 Task: Find connections with filter location Ipís with filter topic #Letsworkwith filter profile language German with filter current company Aditya Birla Group with filter school Dr. D. Y. Patil Institute of Engineering & Technology, Pune with filter industry Paint, Coating, and Adhesive Manufacturing with filter service category Immigration Law with filter keywords title Paralegal
Action: Mouse moved to (611, 105)
Screenshot: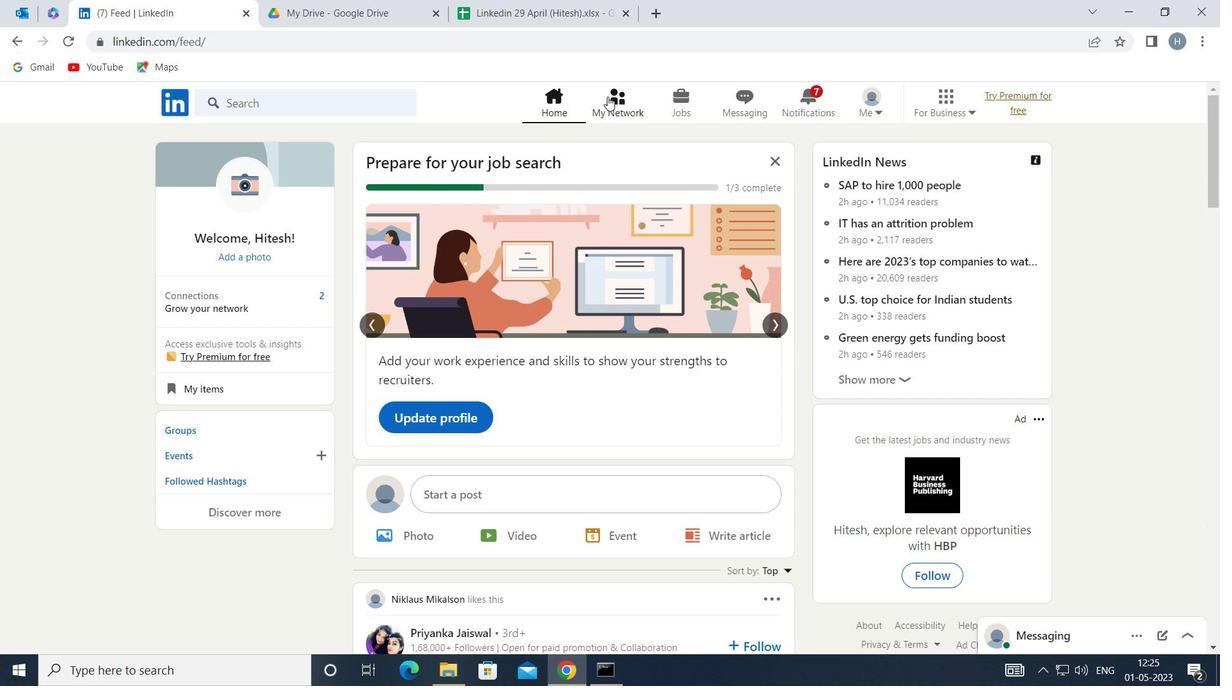 
Action: Mouse pressed left at (611, 105)
Screenshot: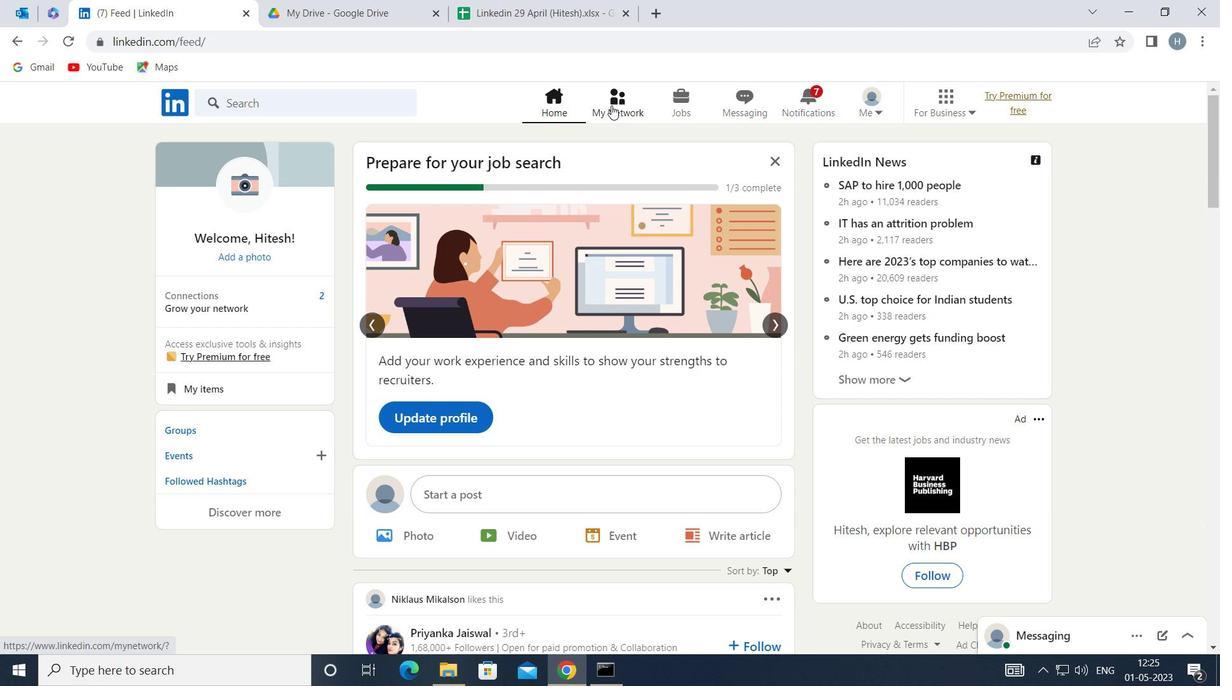 
Action: Mouse moved to (343, 193)
Screenshot: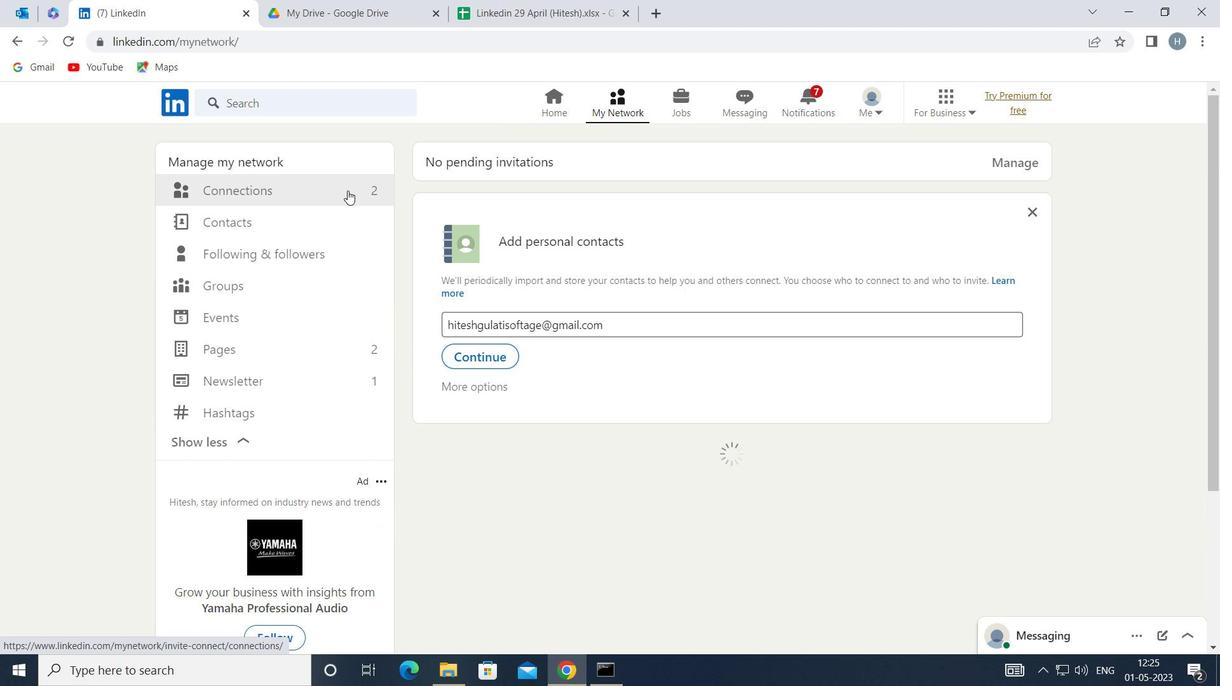 
Action: Mouse pressed left at (343, 193)
Screenshot: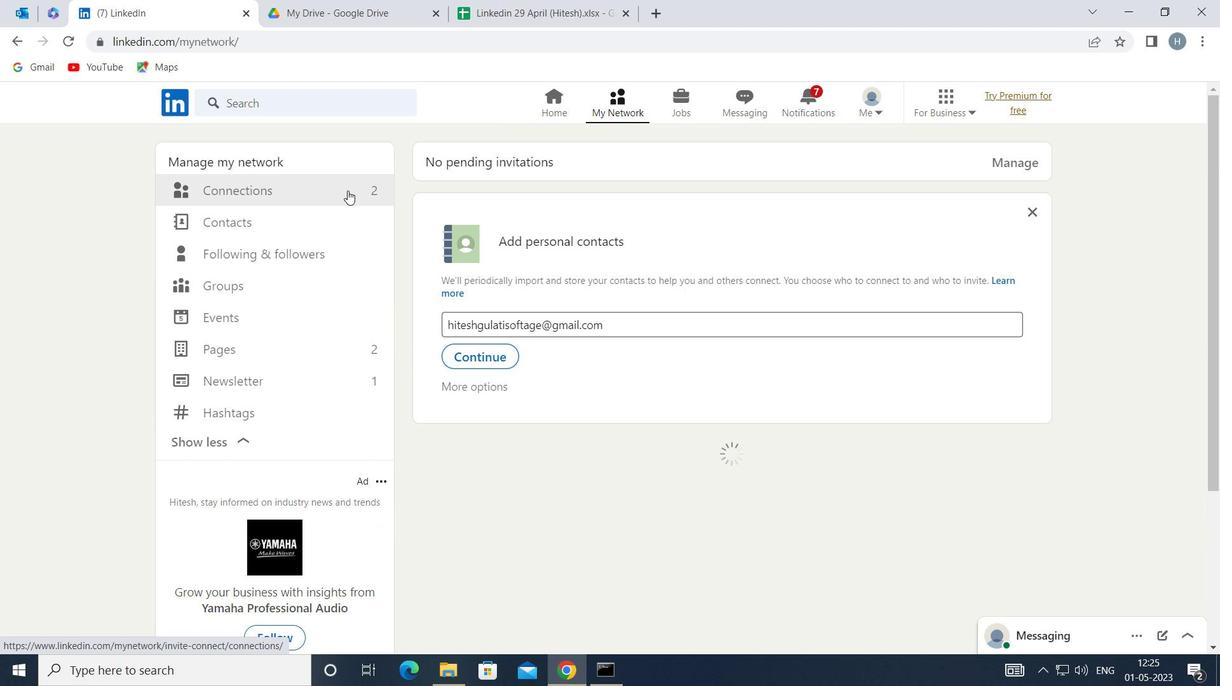 
Action: Mouse moved to (707, 194)
Screenshot: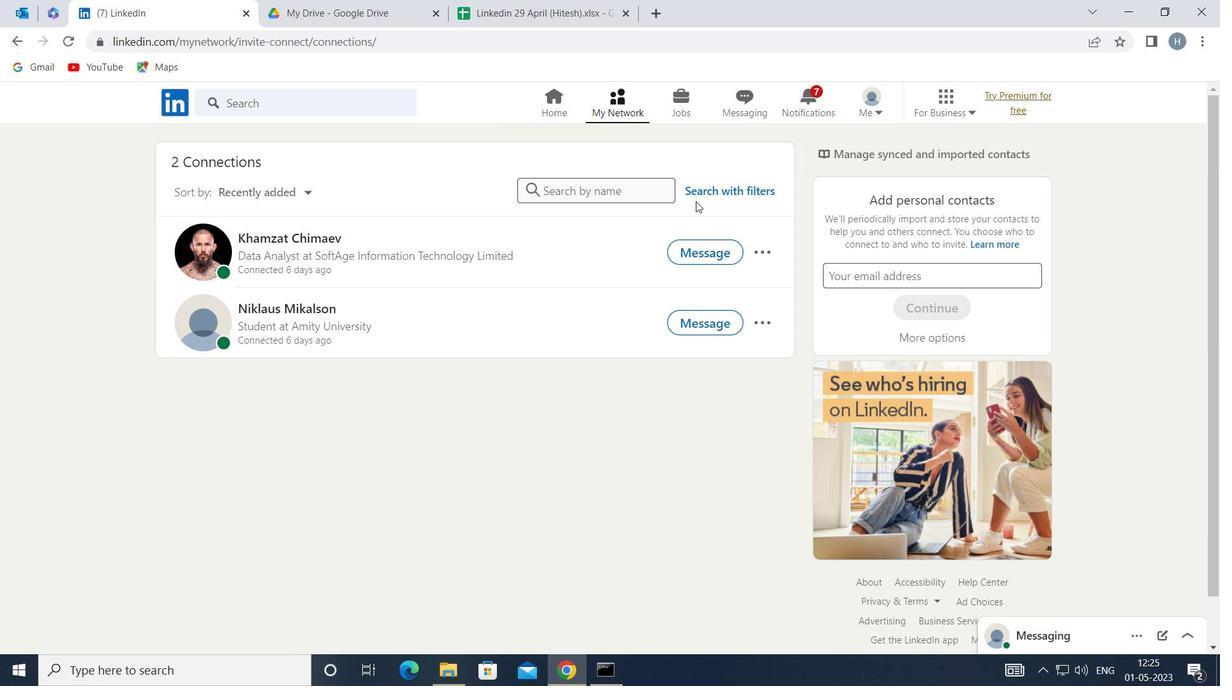 
Action: Mouse pressed left at (707, 194)
Screenshot: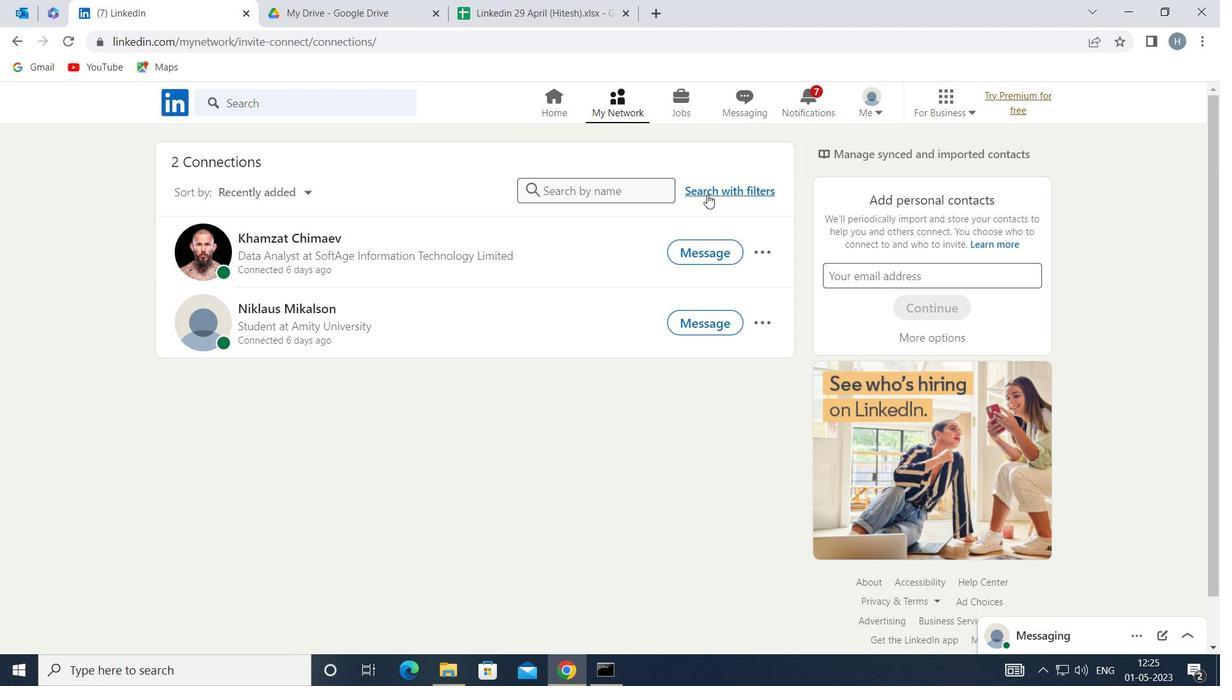 
Action: Mouse moved to (662, 148)
Screenshot: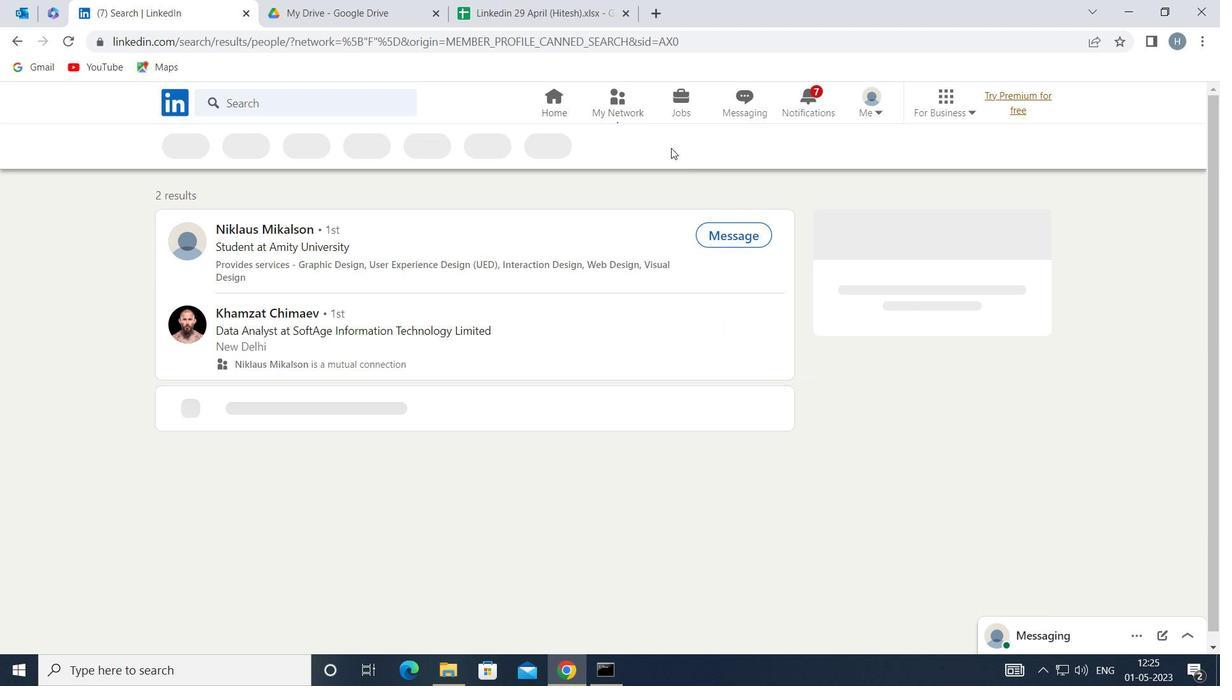 
Action: Mouse pressed left at (662, 148)
Screenshot: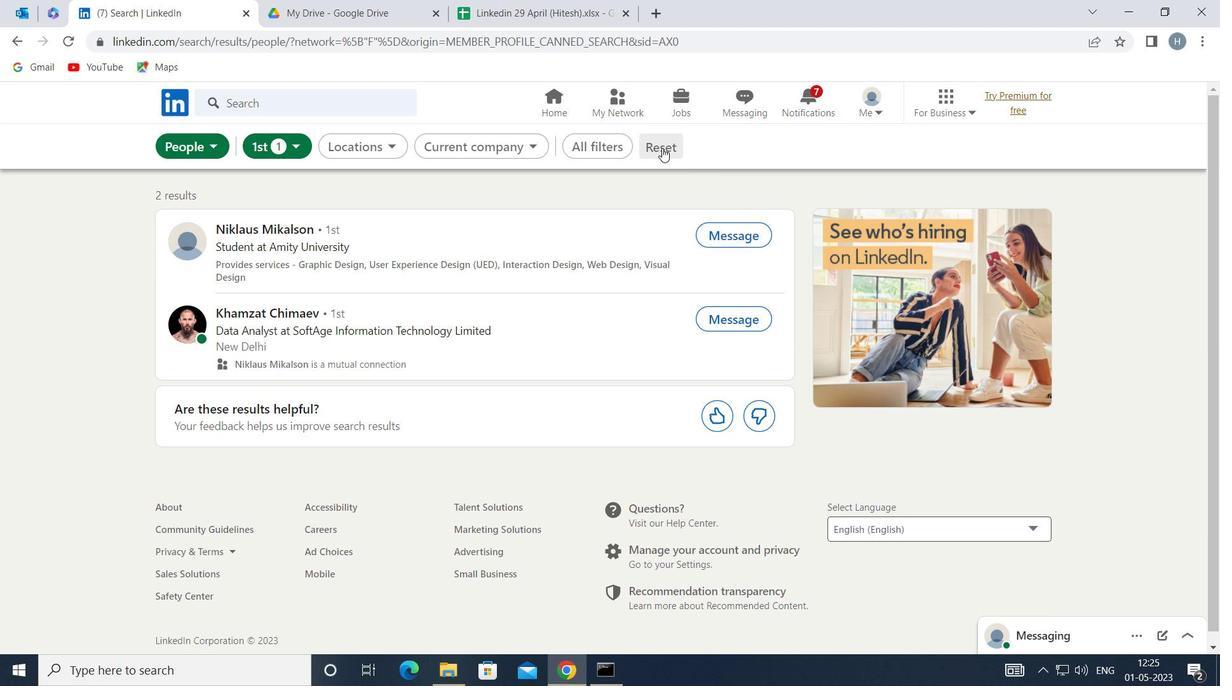 
Action: Mouse moved to (658, 151)
Screenshot: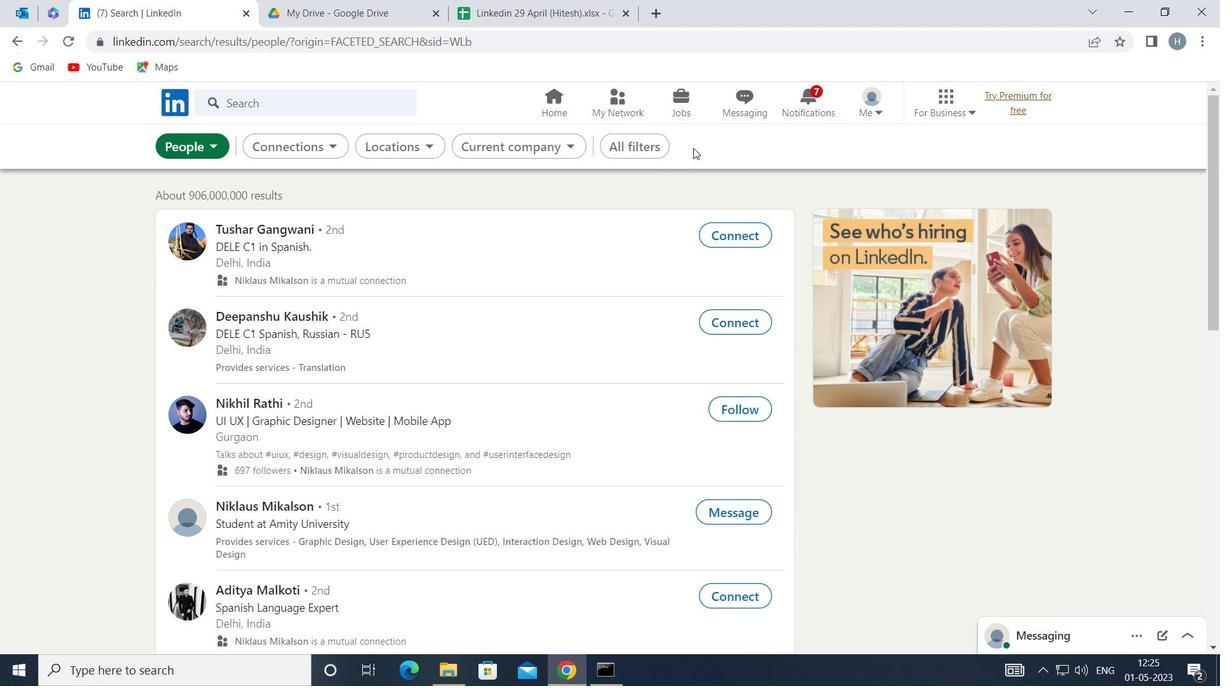 
Action: Mouse pressed left at (658, 151)
Screenshot: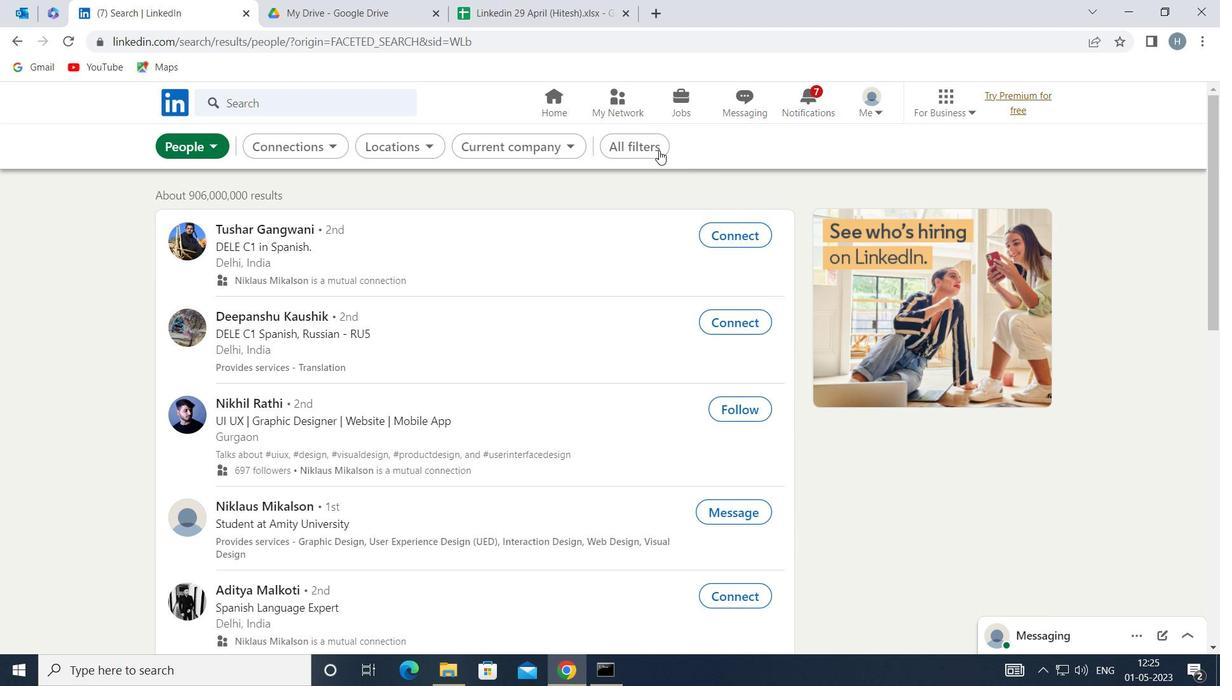 
Action: Mouse moved to (873, 337)
Screenshot: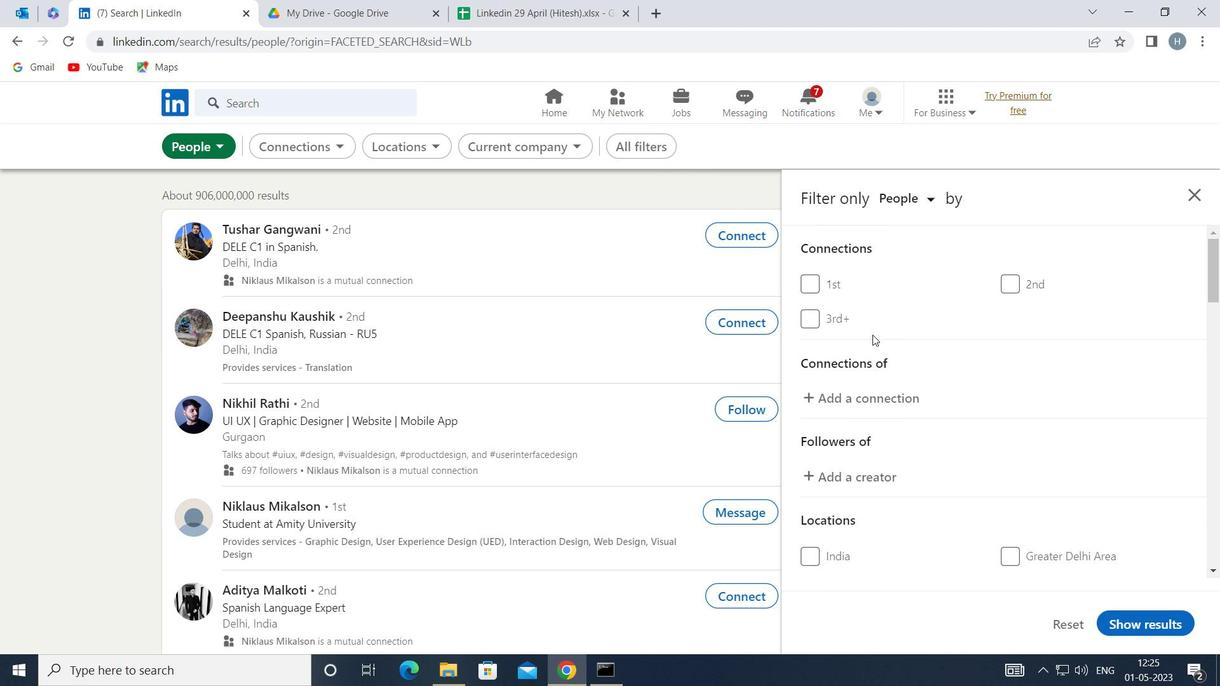 
Action: Mouse scrolled (873, 336) with delta (0, 0)
Screenshot: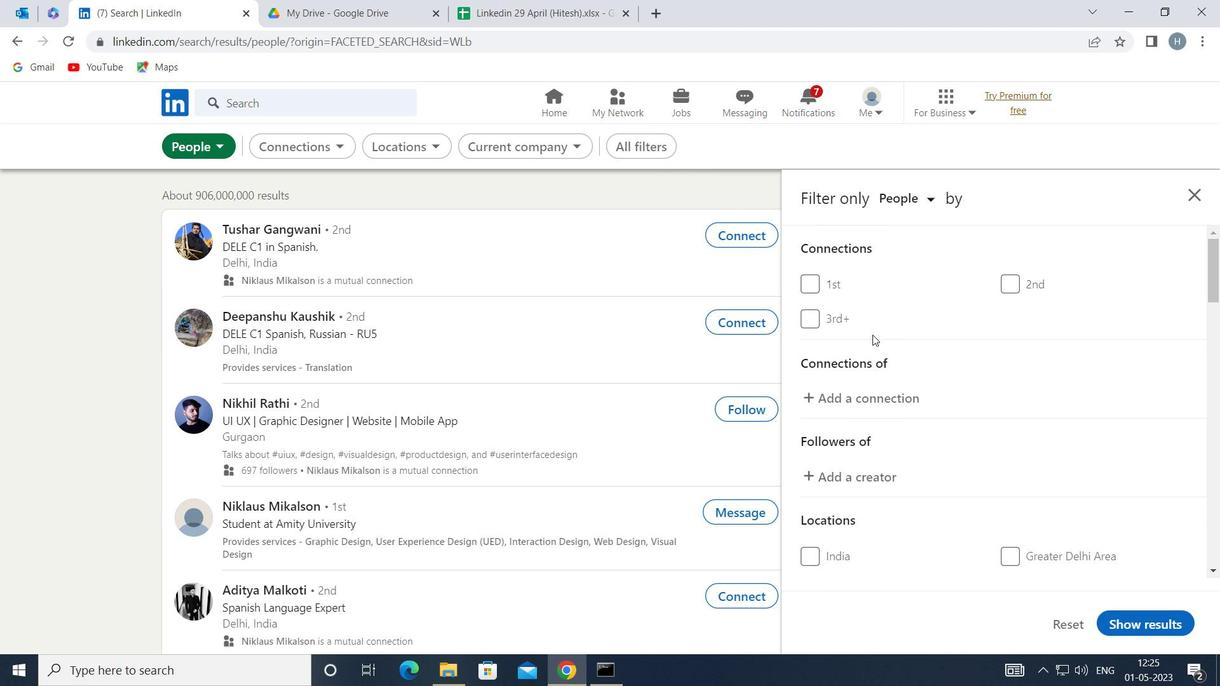 
Action: Mouse moved to (874, 339)
Screenshot: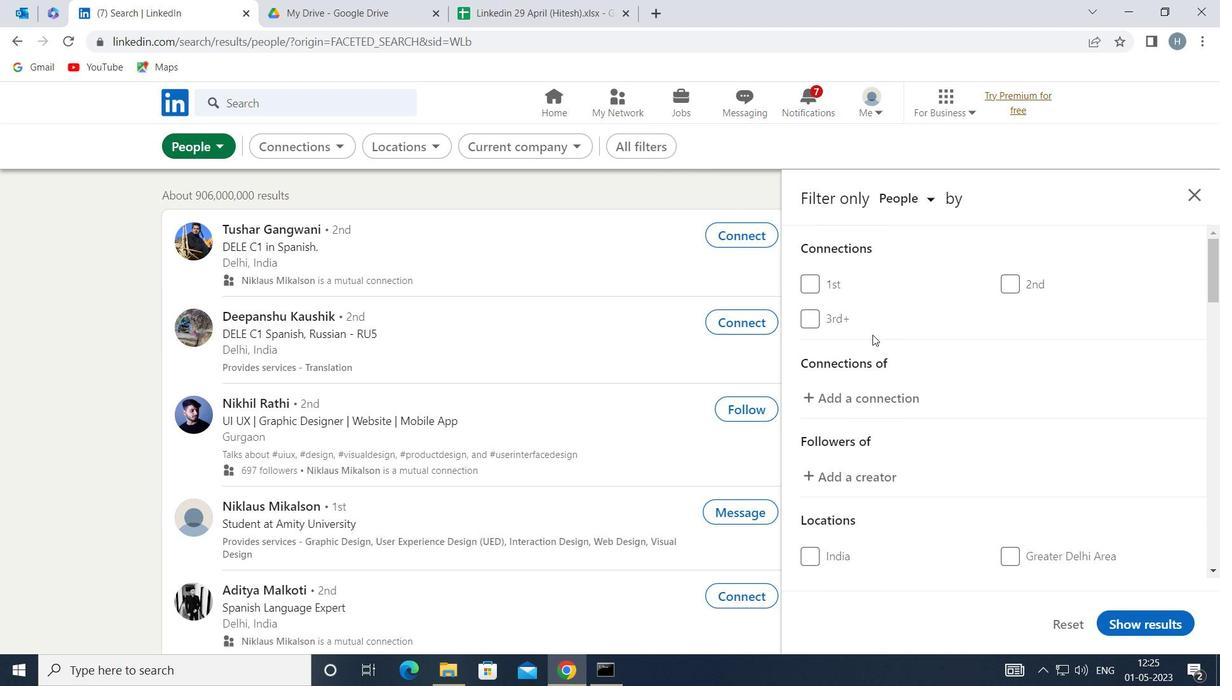 
Action: Mouse scrolled (874, 339) with delta (0, 0)
Screenshot: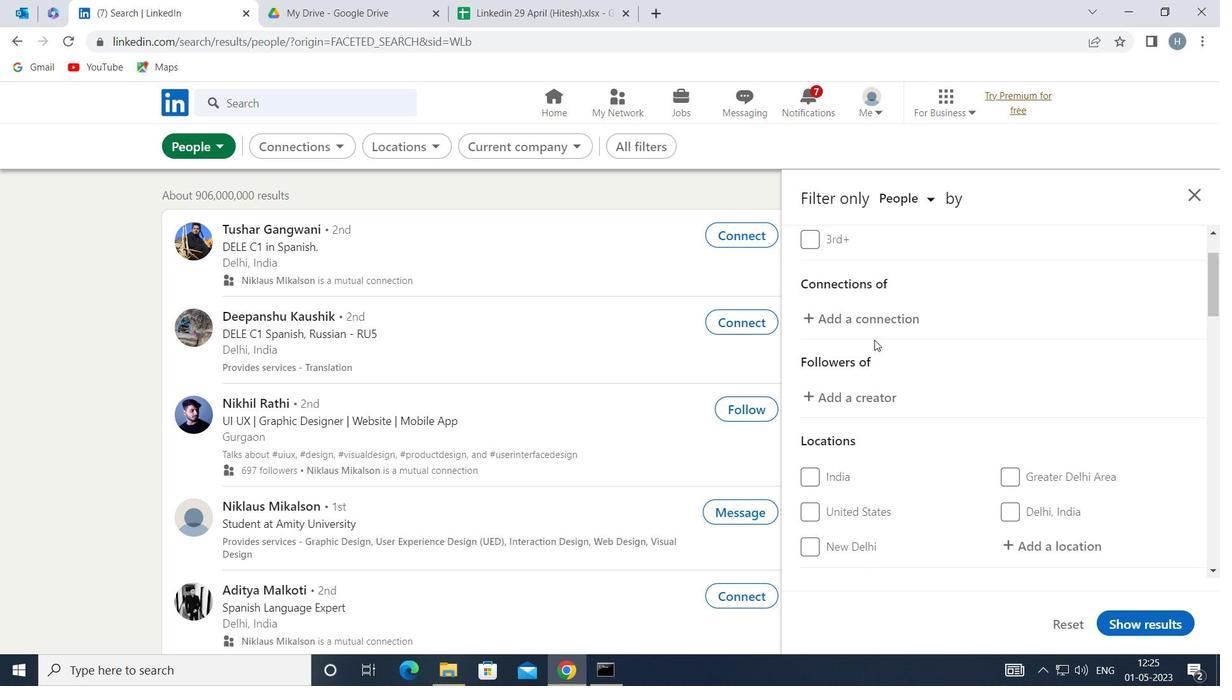 
Action: Mouse scrolled (874, 339) with delta (0, 0)
Screenshot: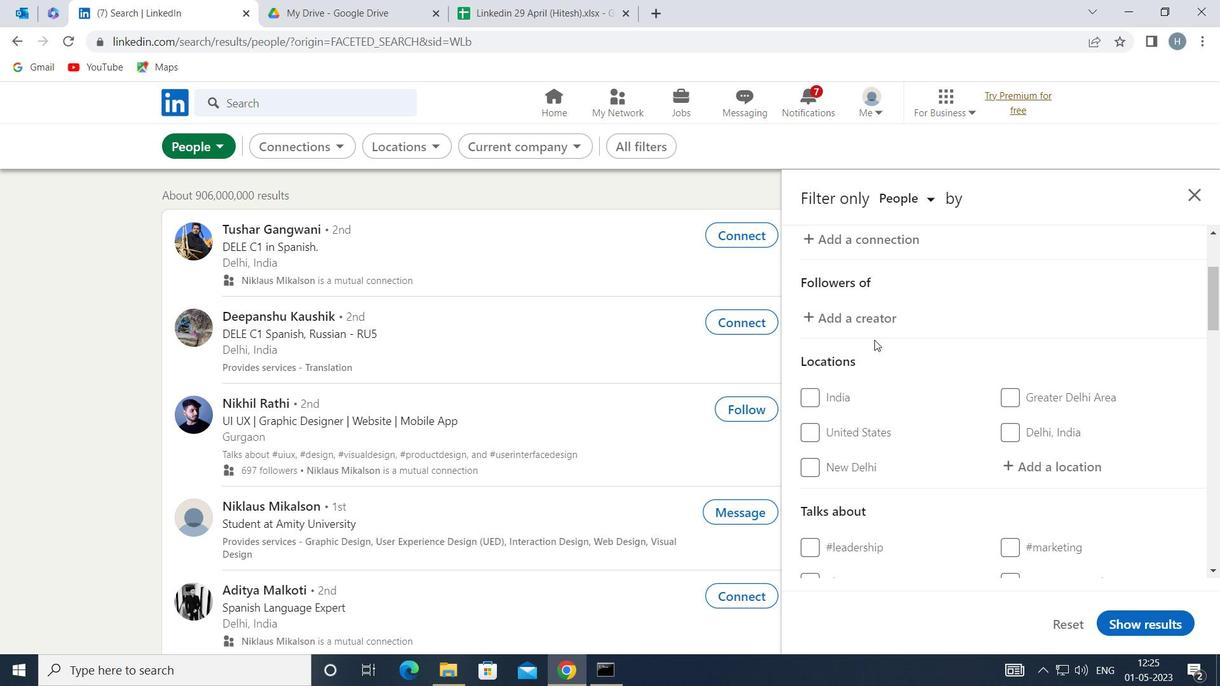 
Action: Mouse moved to (1031, 393)
Screenshot: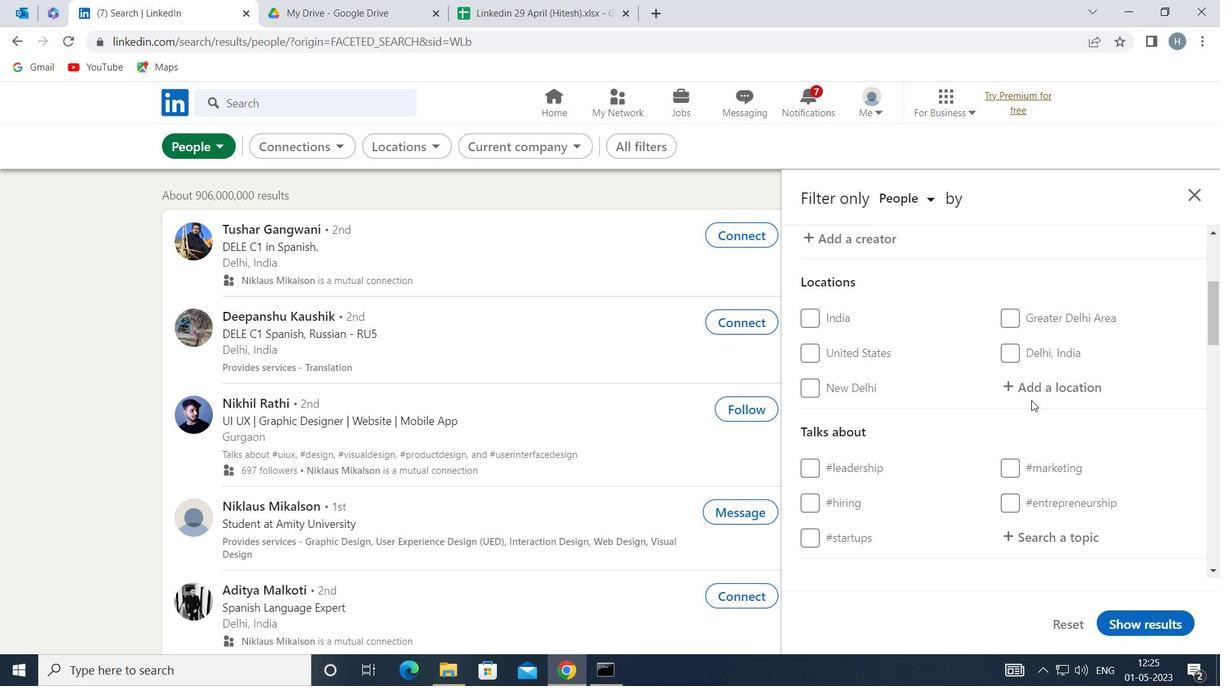 
Action: Mouse pressed left at (1031, 393)
Screenshot: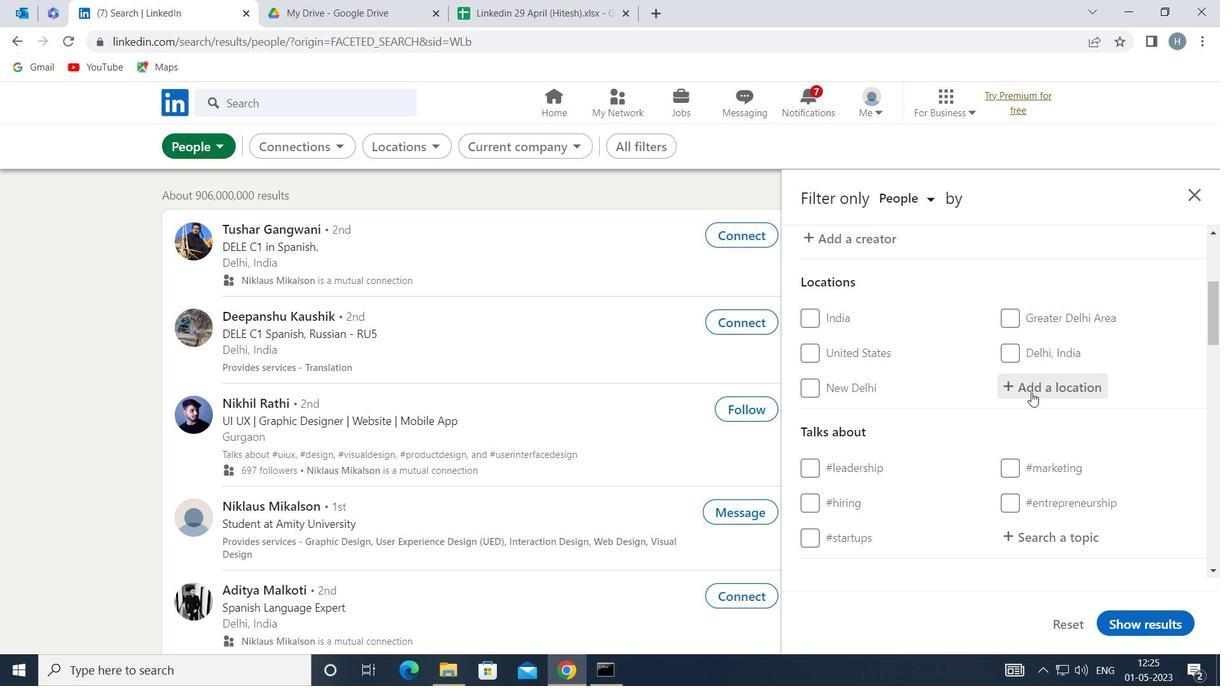 
Action: Mouse moved to (1031, 392)
Screenshot: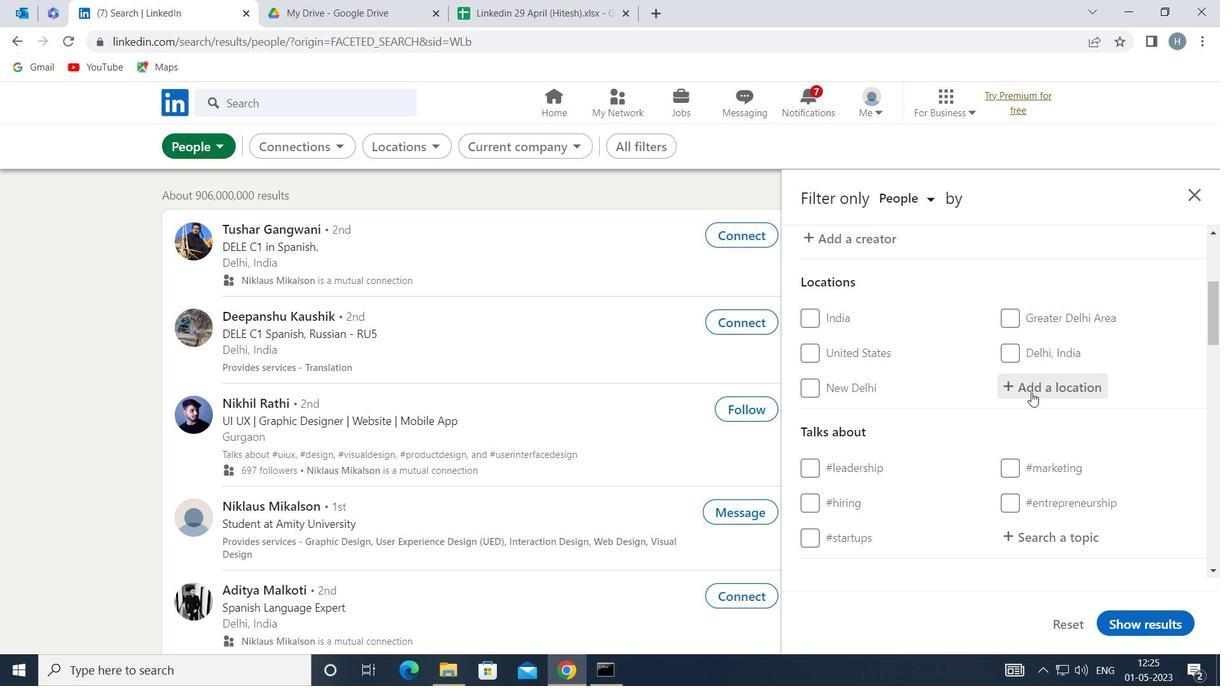 
Action: Key pressed <Key.shift><Key.shift><Key.shift><Key.shift><Key.shift><Key.shift><Key.shift><Key.shift><Key.shift>IPIS
Screenshot: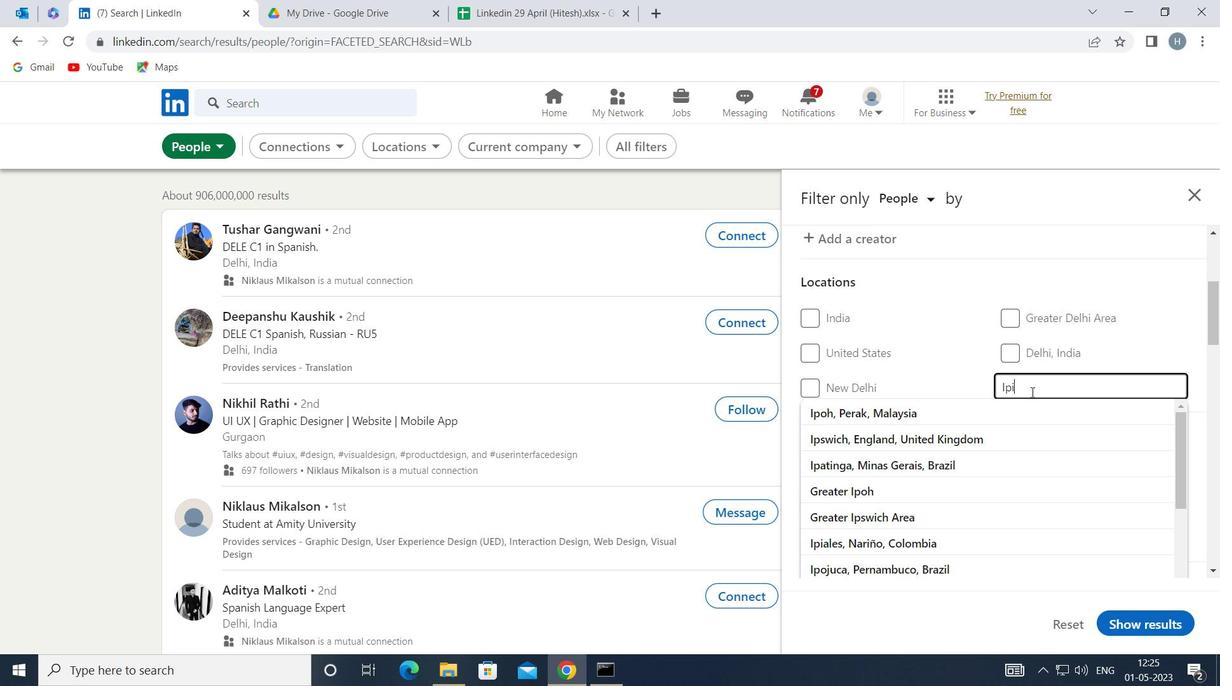 
Action: Mouse moved to (1016, 410)
Screenshot: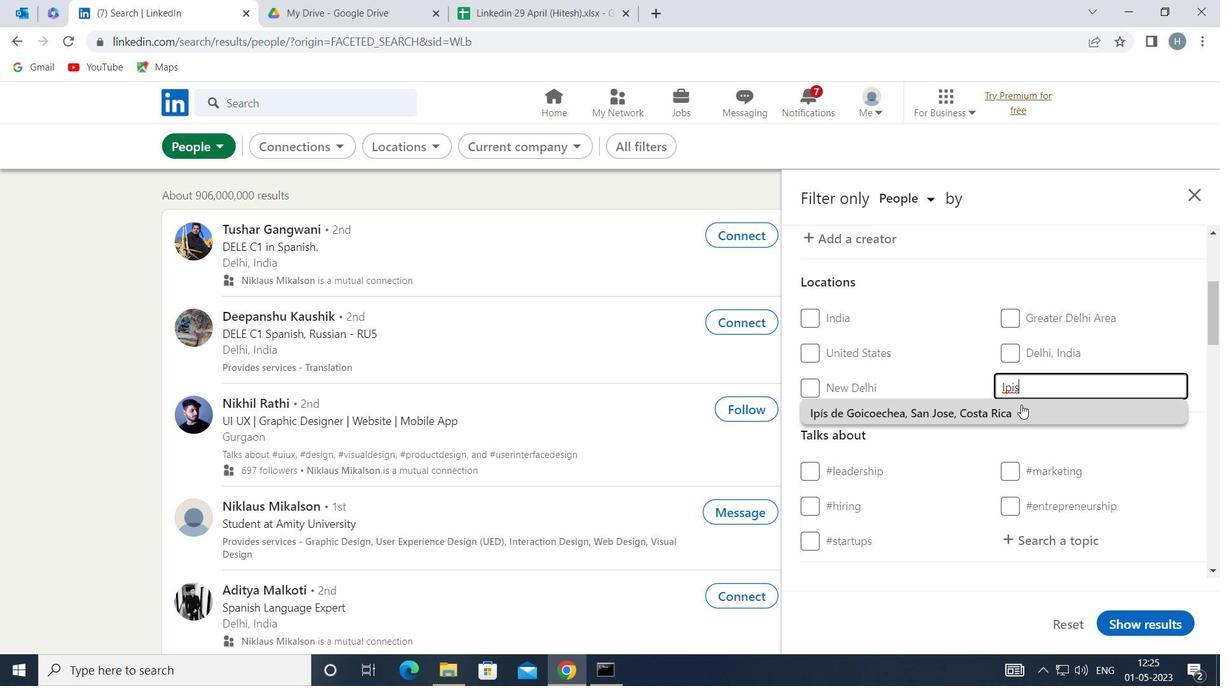 
Action: Mouse pressed left at (1016, 410)
Screenshot: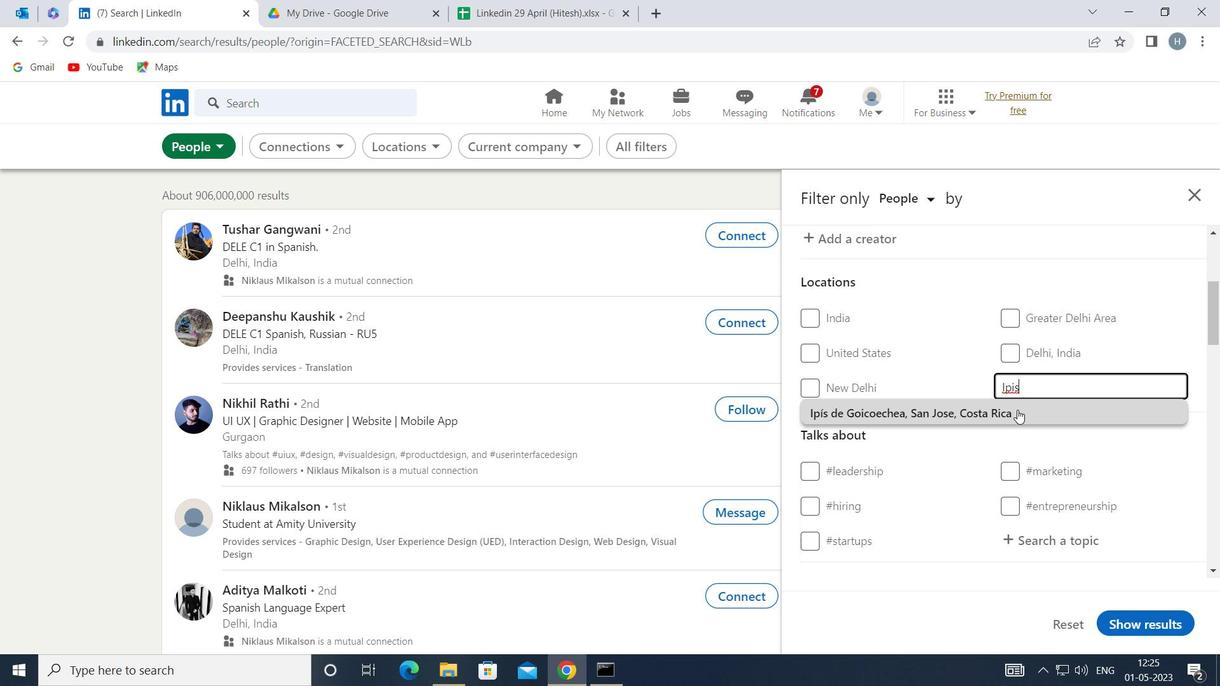 
Action: Mouse scrolled (1016, 409) with delta (0, 0)
Screenshot: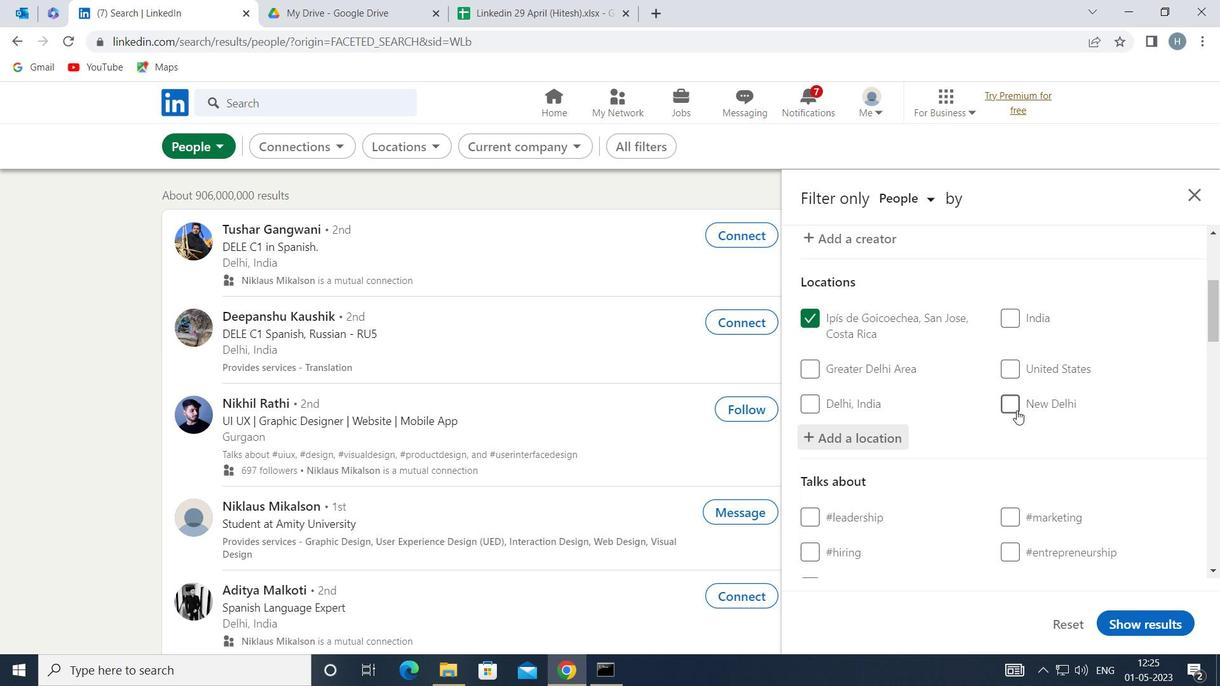 
Action: Mouse scrolled (1016, 409) with delta (0, 0)
Screenshot: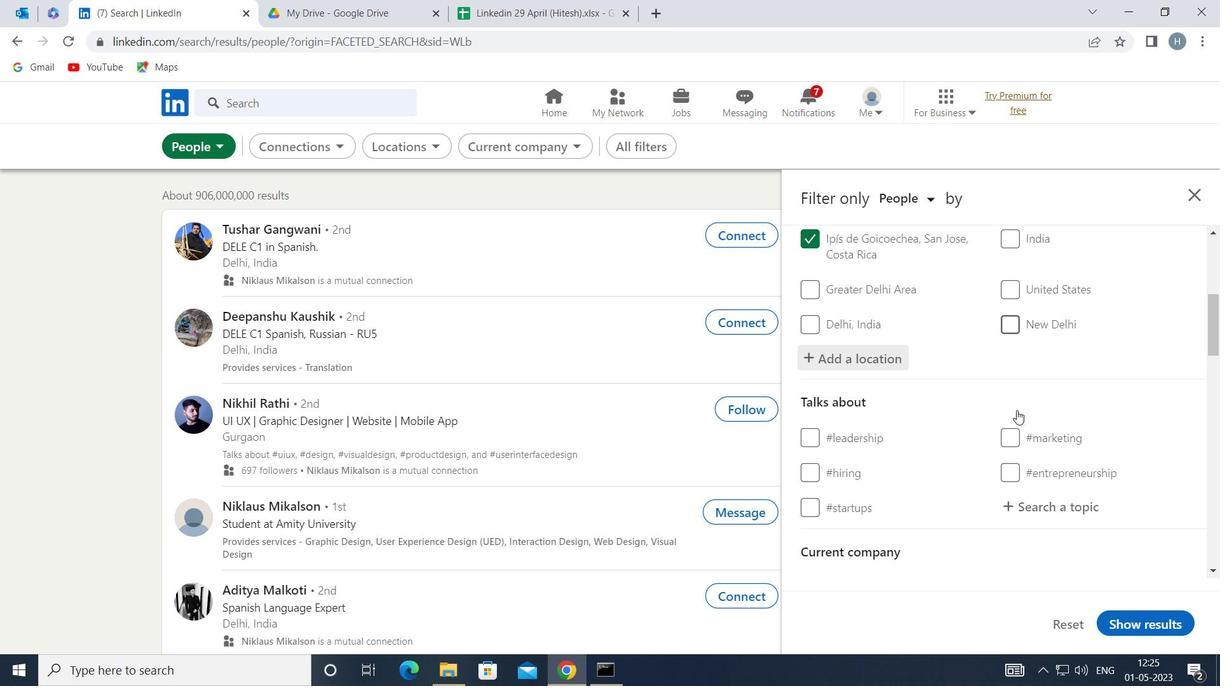 
Action: Mouse moved to (1034, 427)
Screenshot: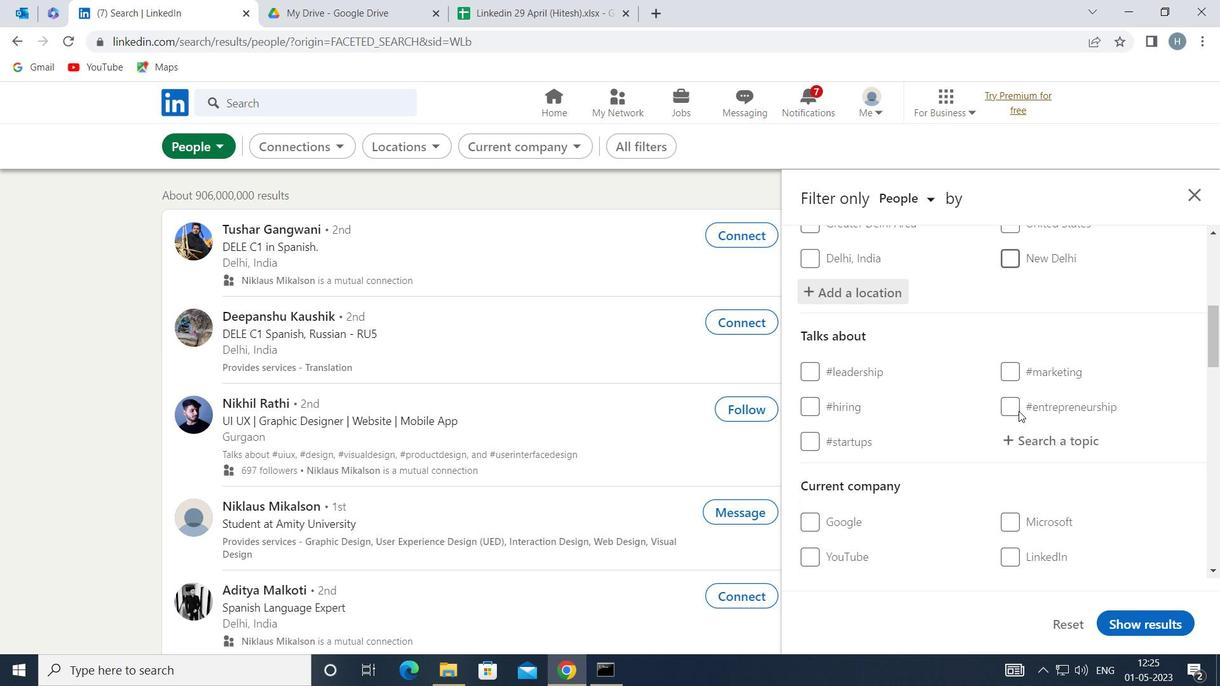 
Action: Mouse pressed left at (1034, 427)
Screenshot: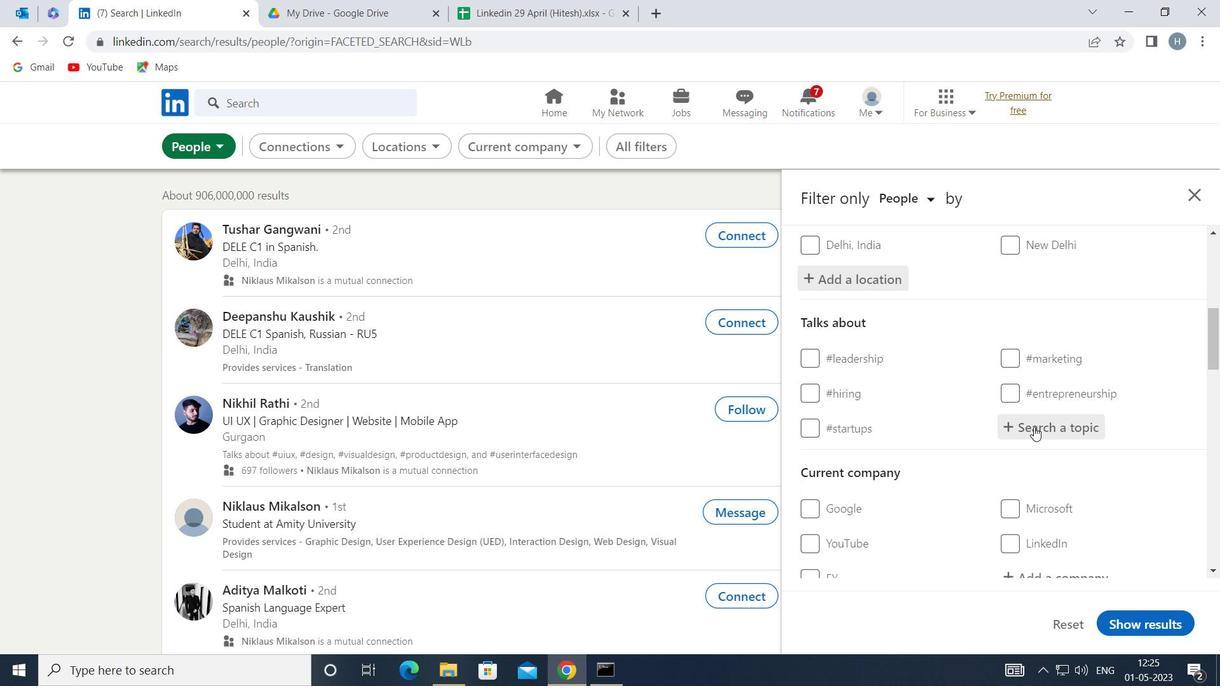 
Action: Key pressed <Key.shift>LETSWOR
Screenshot: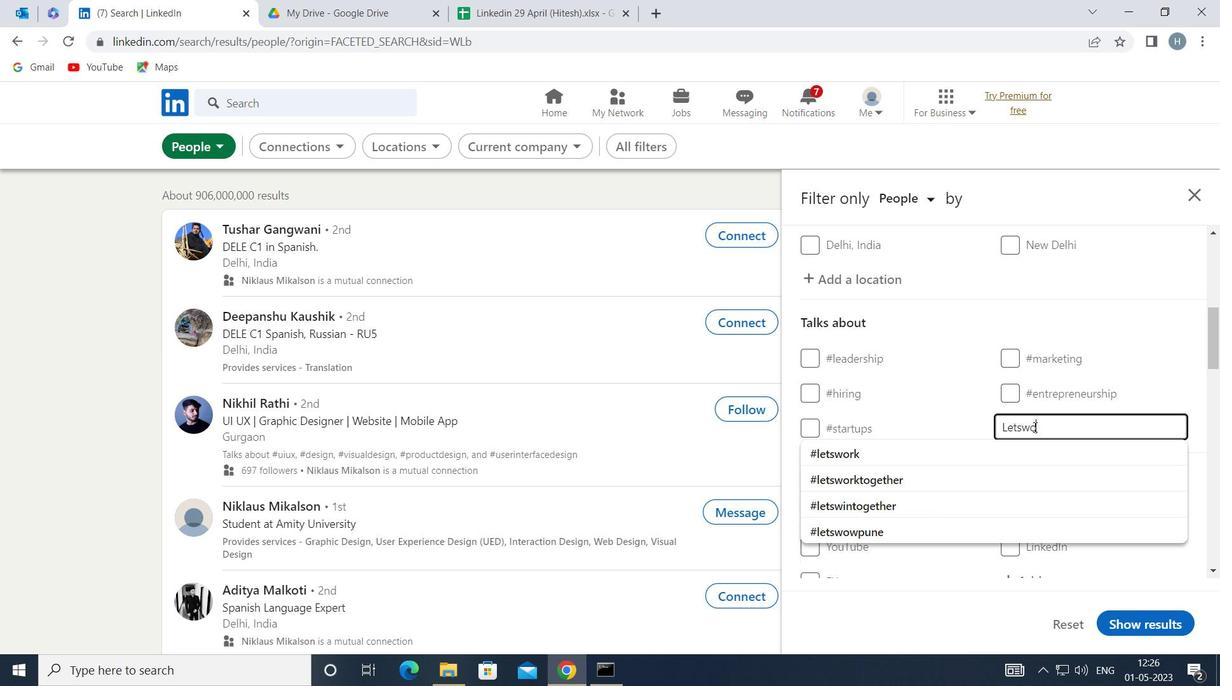 
Action: Mouse moved to (972, 446)
Screenshot: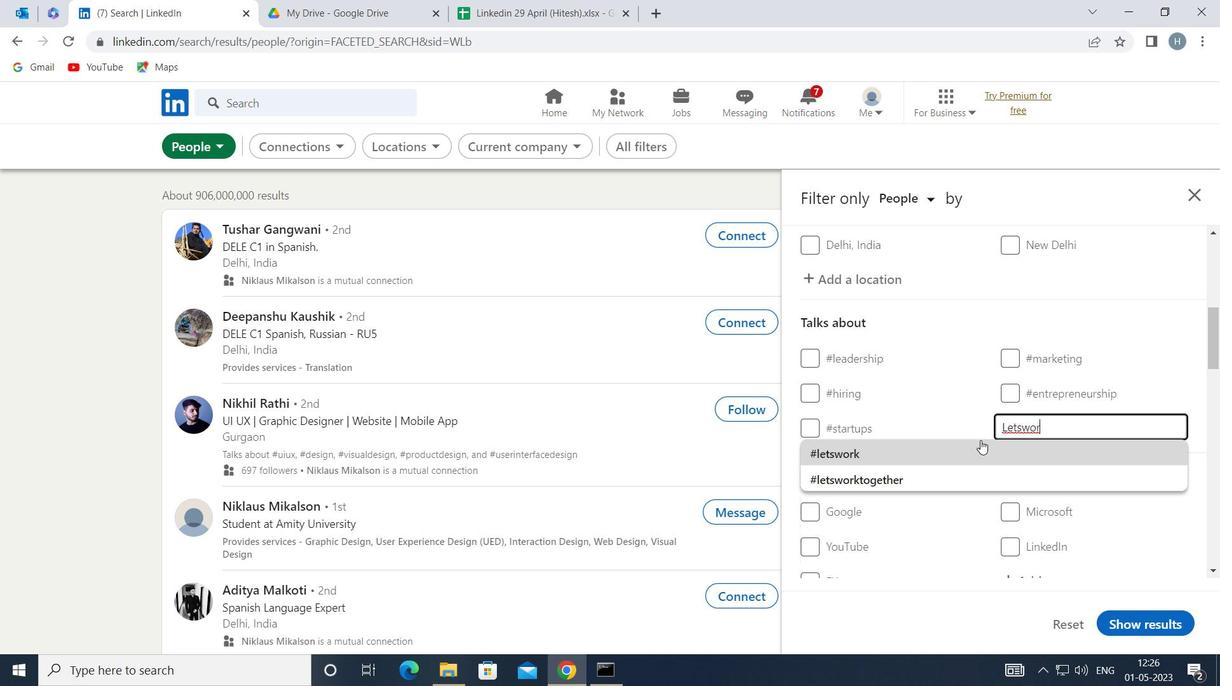 
Action: Mouse pressed left at (972, 446)
Screenshot: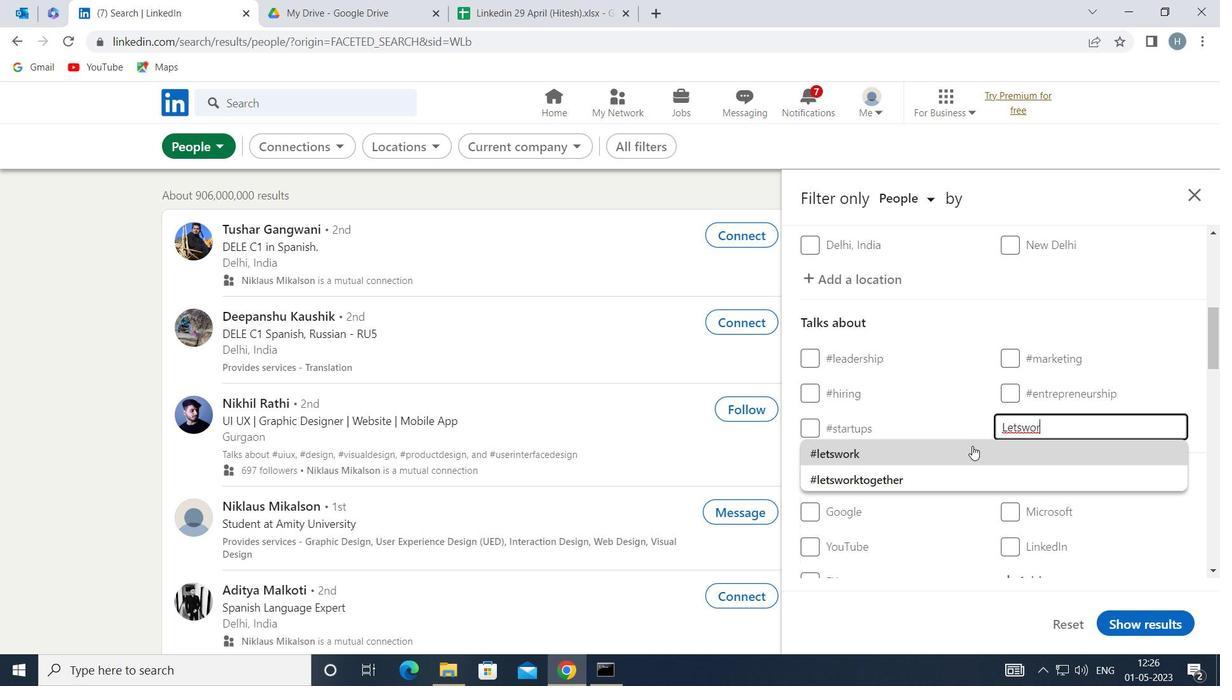 
Action: Mouse scrolled (972, 446) with delta (0, 0)
Screenshot: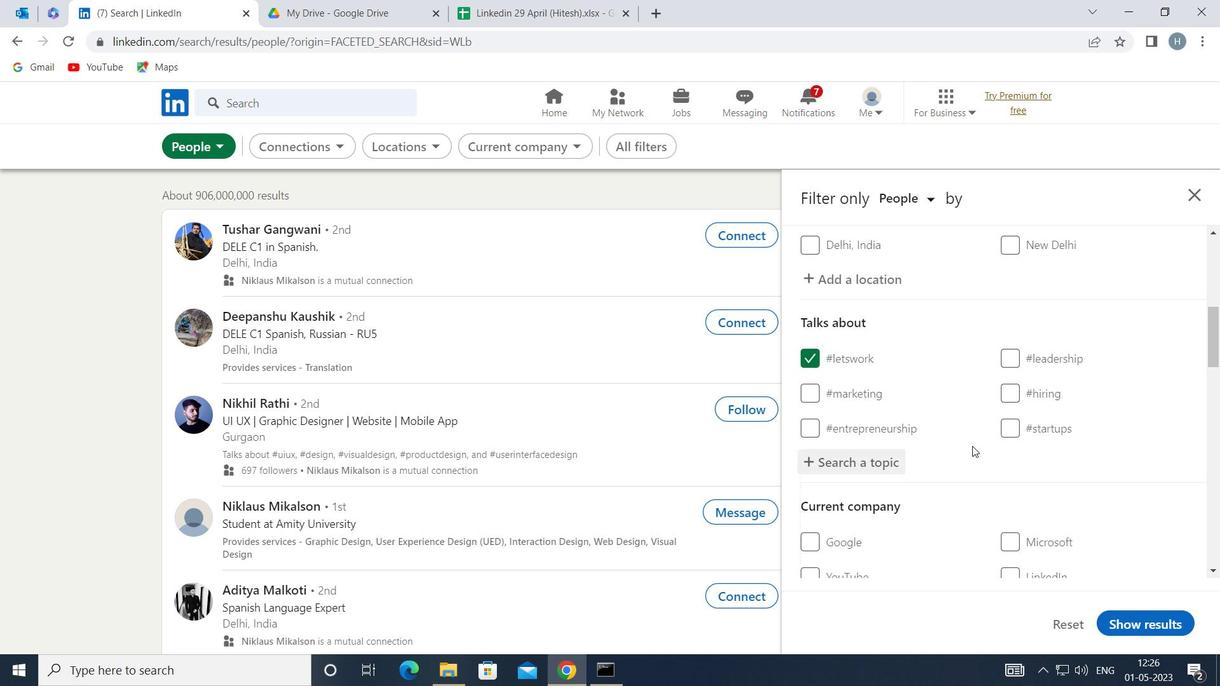 
Action: Mouse scrolled (972, 446) with delta (0, 0)
Screenshot: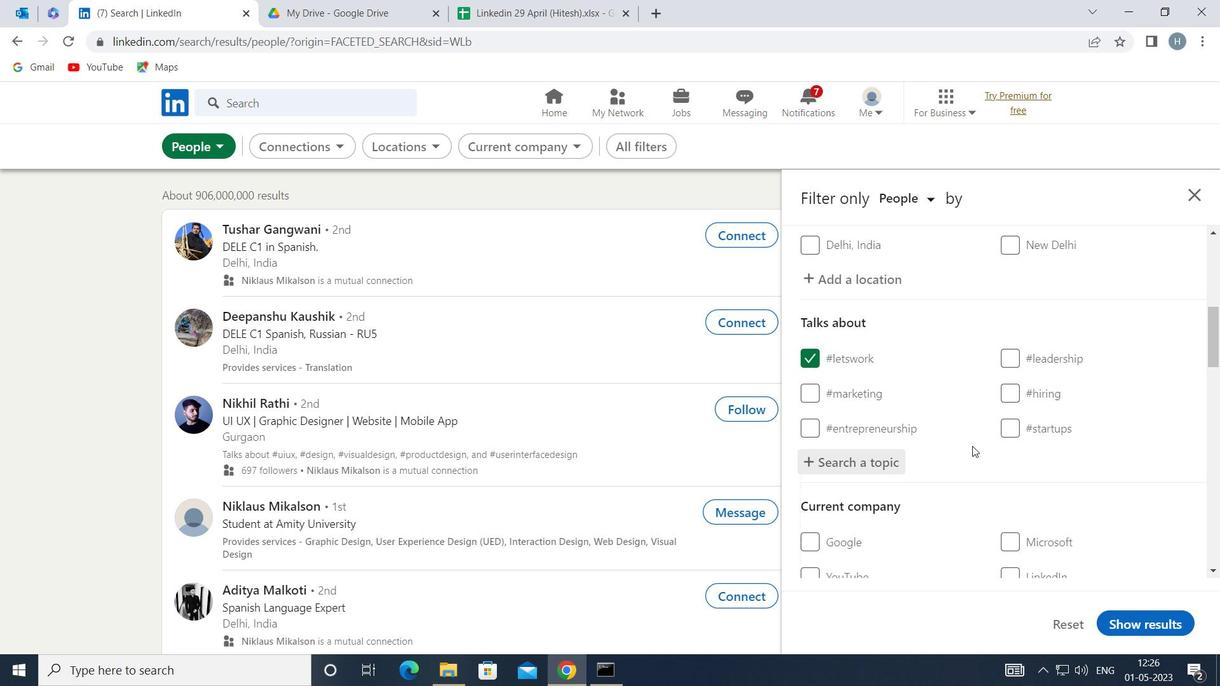 
Action: Mouse scrolled (972, 446) with delta (0, 0)
Screenshot: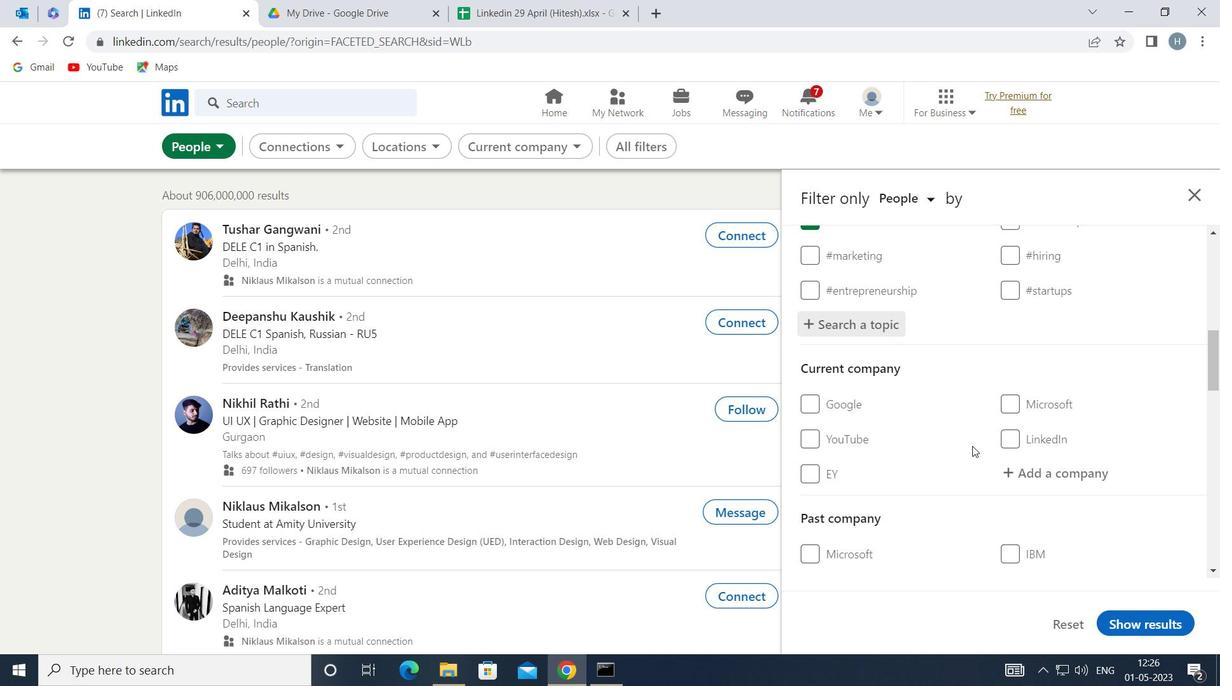 
Action: Mouse scrolled (972, 446) with delta (0, 0)
Screenshot: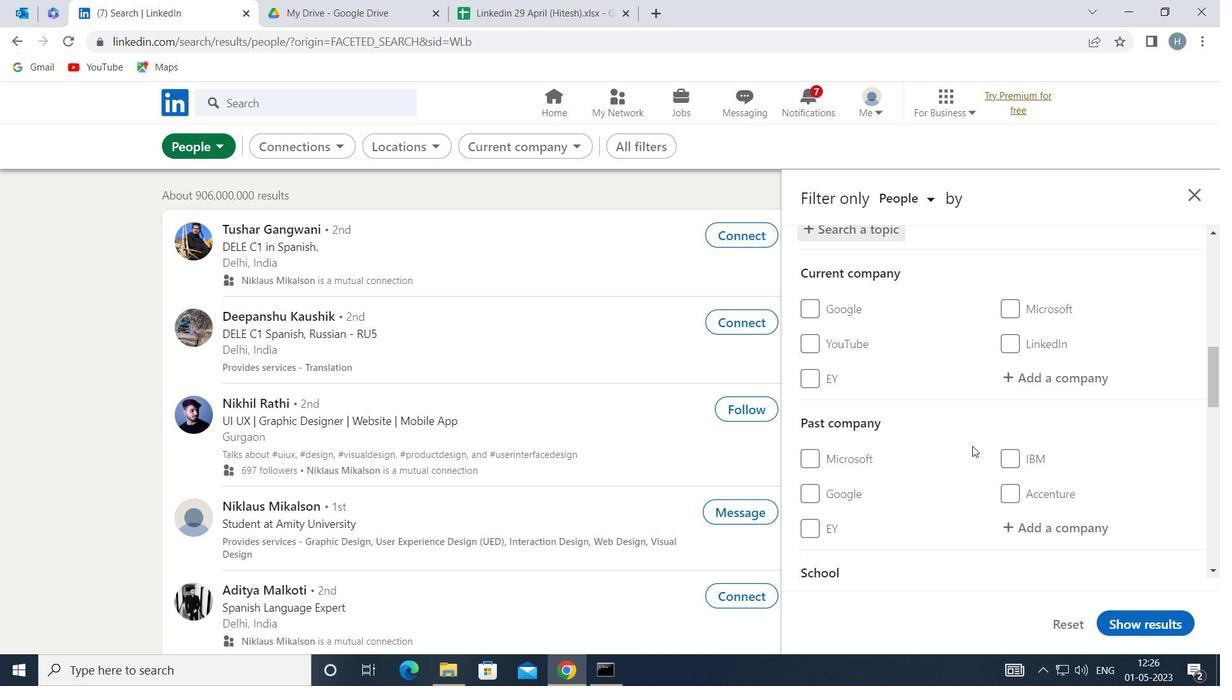 
Action: Mouse scrolled (972, 446) with delta (0, 0)
Screenshot: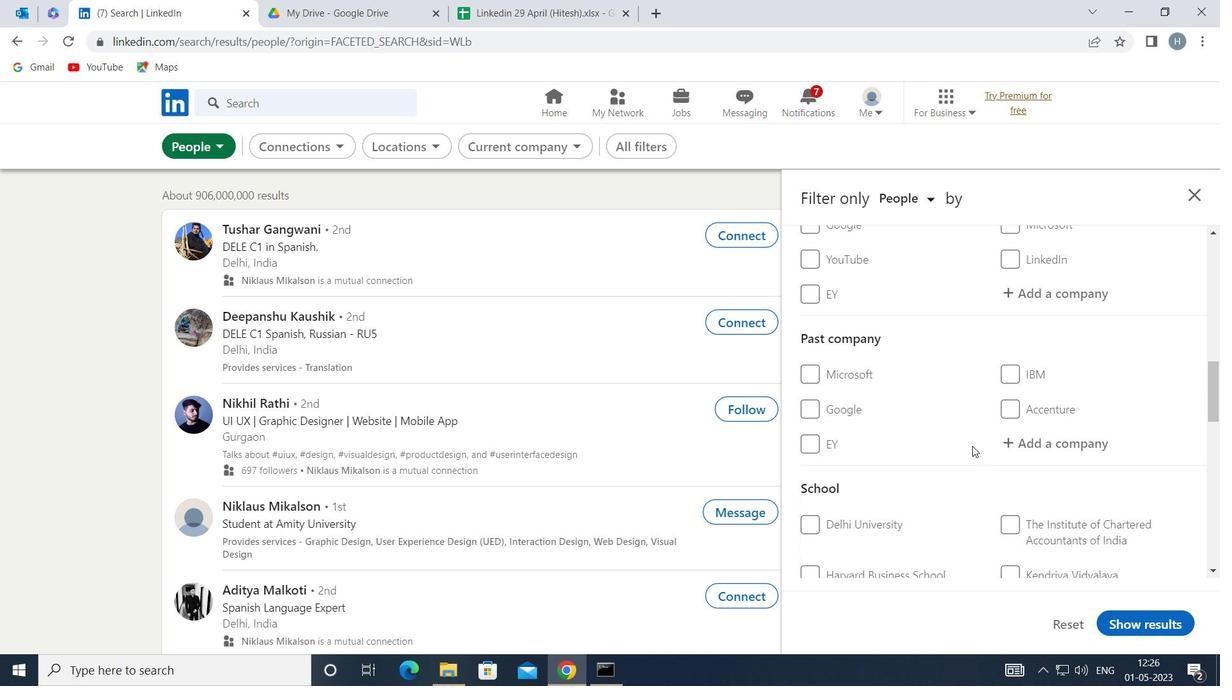 
Action: Mouse scrolled (972, 446) with delta (0, 0)
Screenshot: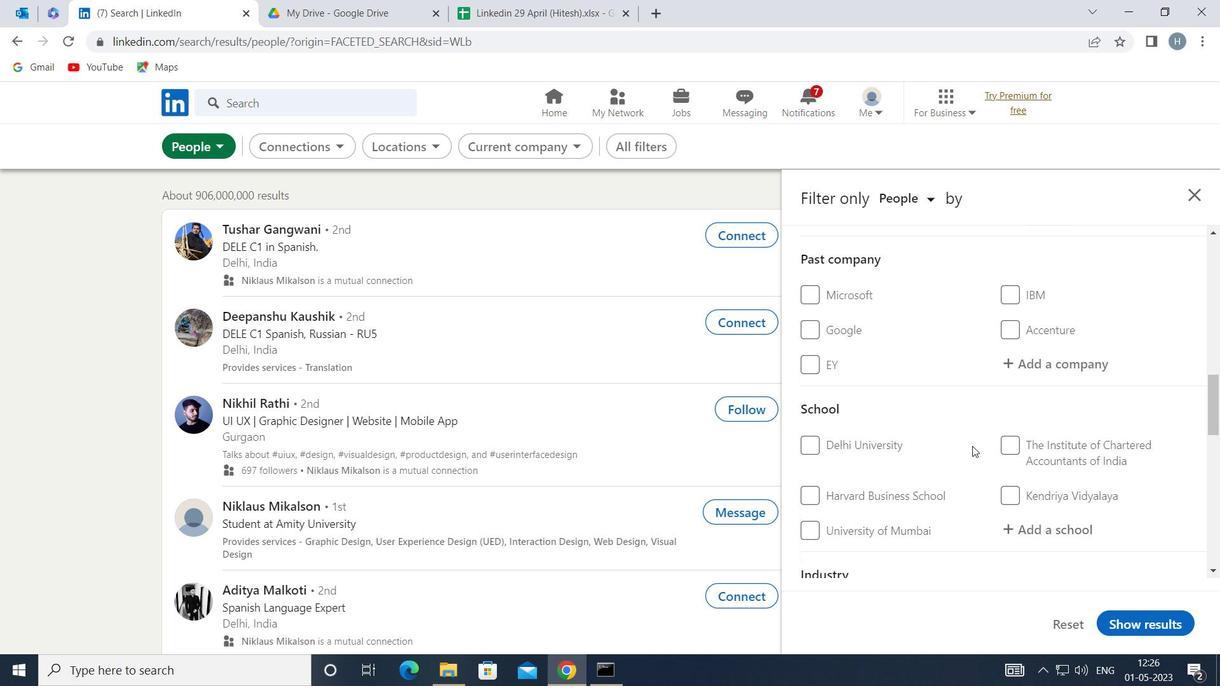 
Action: Mouse scrolled (972, 446) with delta (0, 0)
Screenshot: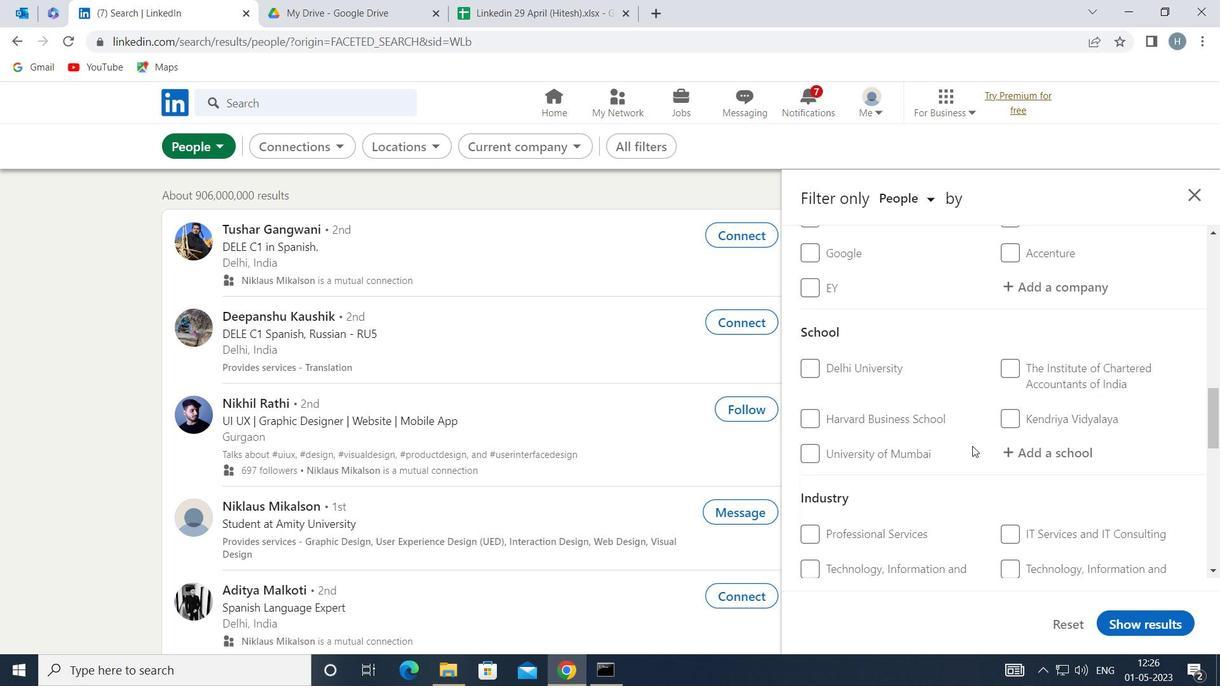 
Action: Mouse scrolled (972, 446) with delta (0, 0)
Screenshot: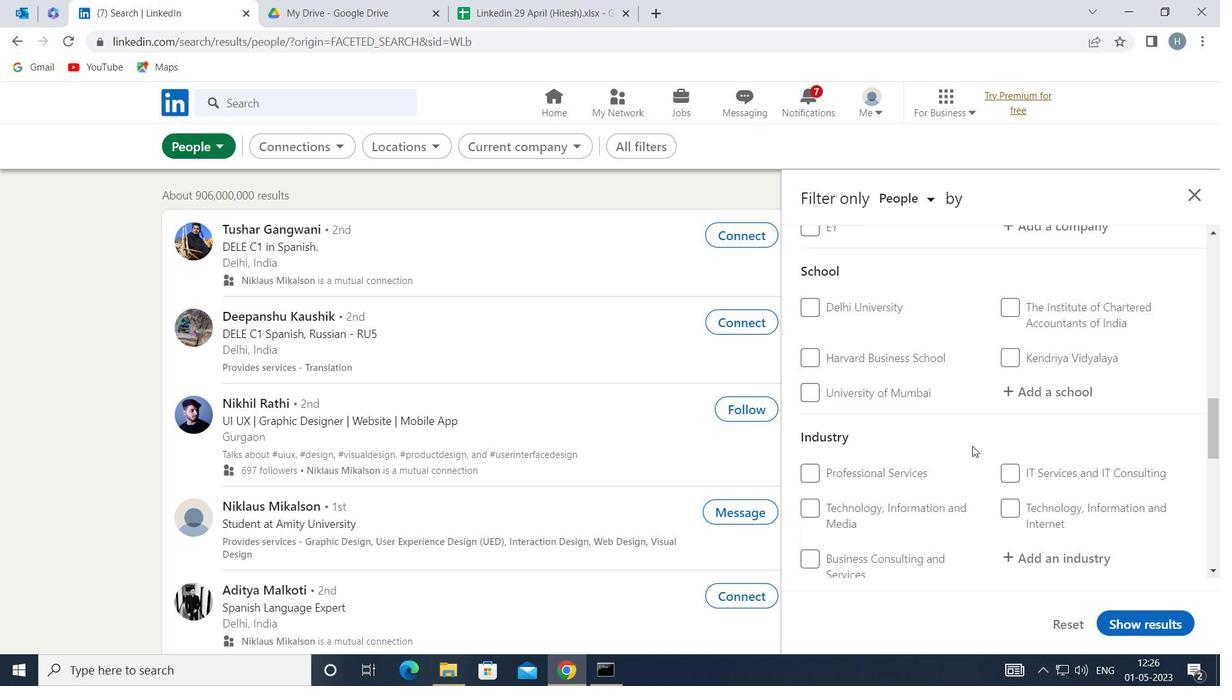 
Action: Mouse scrolled (972, 446) with delta (0, 0)
Screenshot: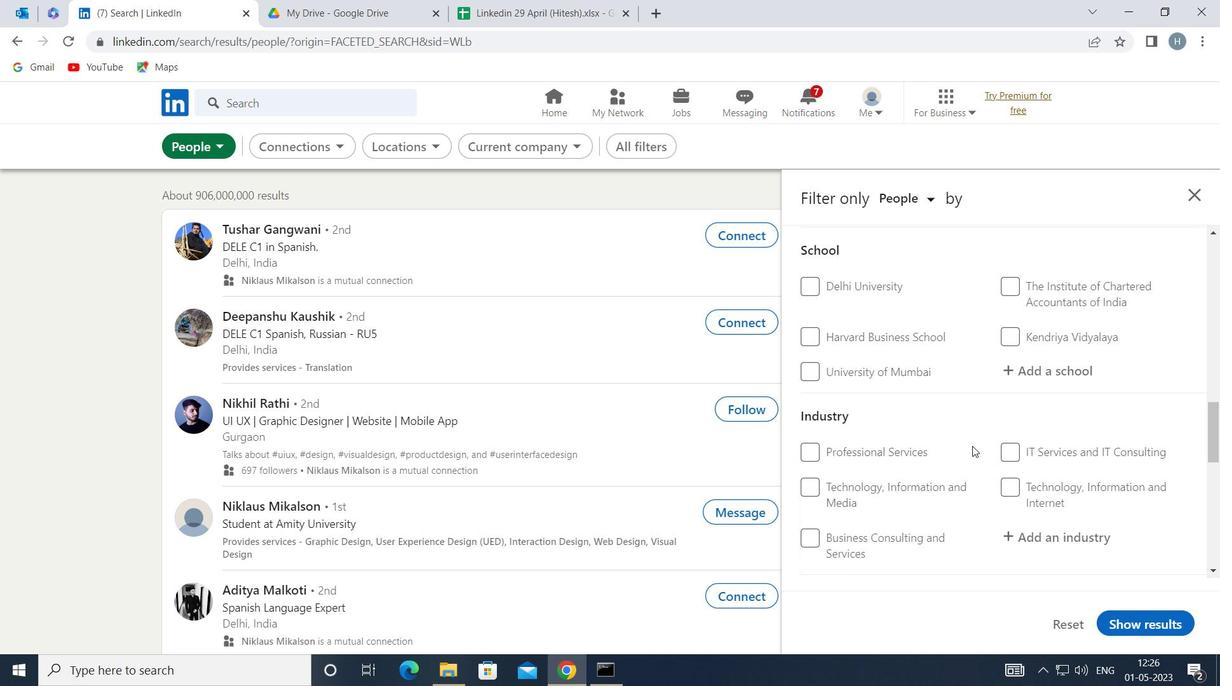 
Action: Mouse scrolled (972, 447) with delta (0, 0)
Screenshot: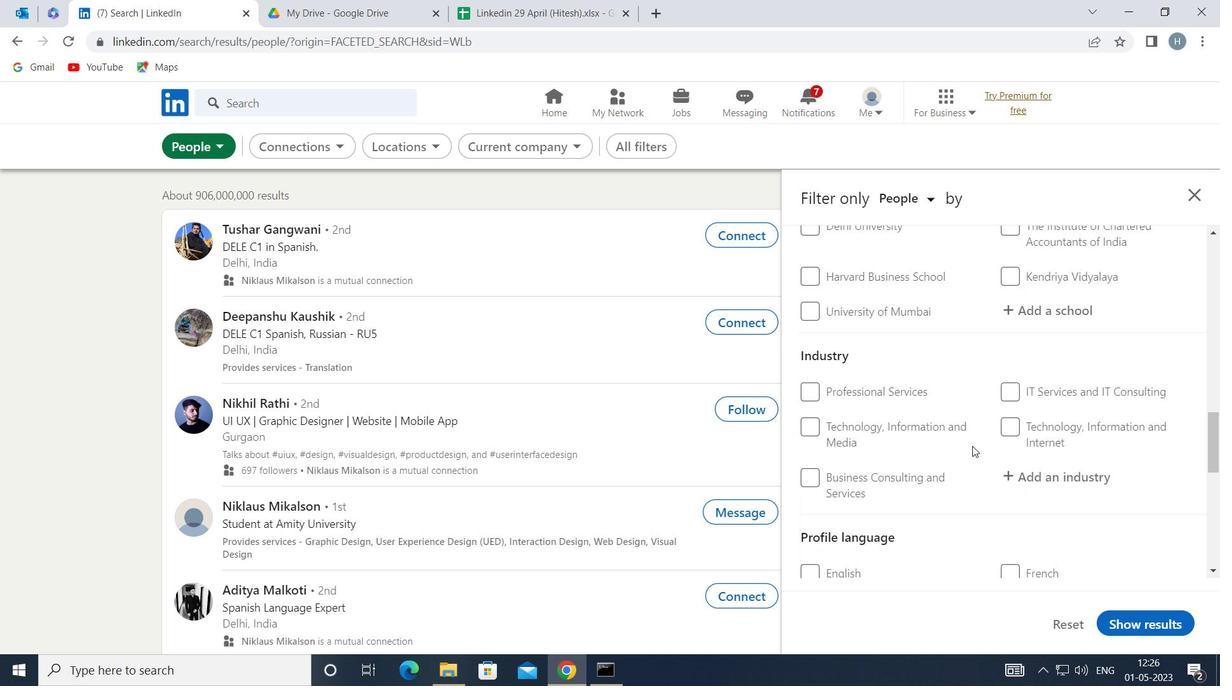 
Action: Mouse scrolled (972, 446) with delta (0, 0)
Screenshot: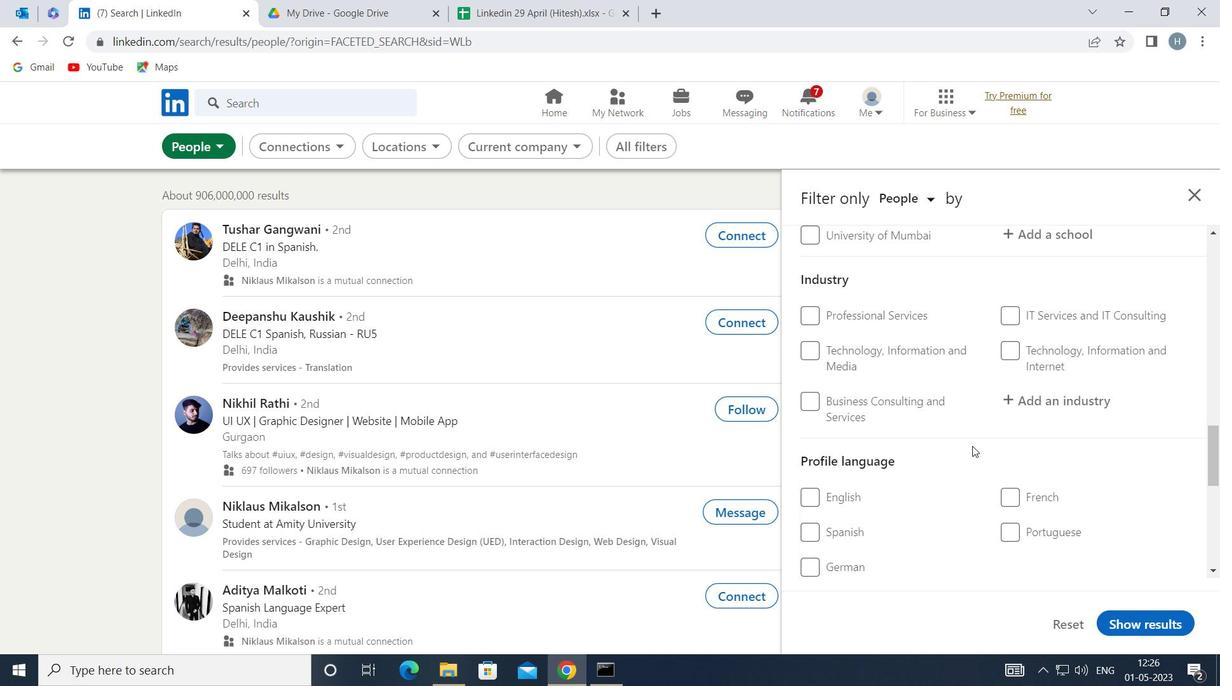 
Action: Mouse moved to (848, 547)
Screenshot: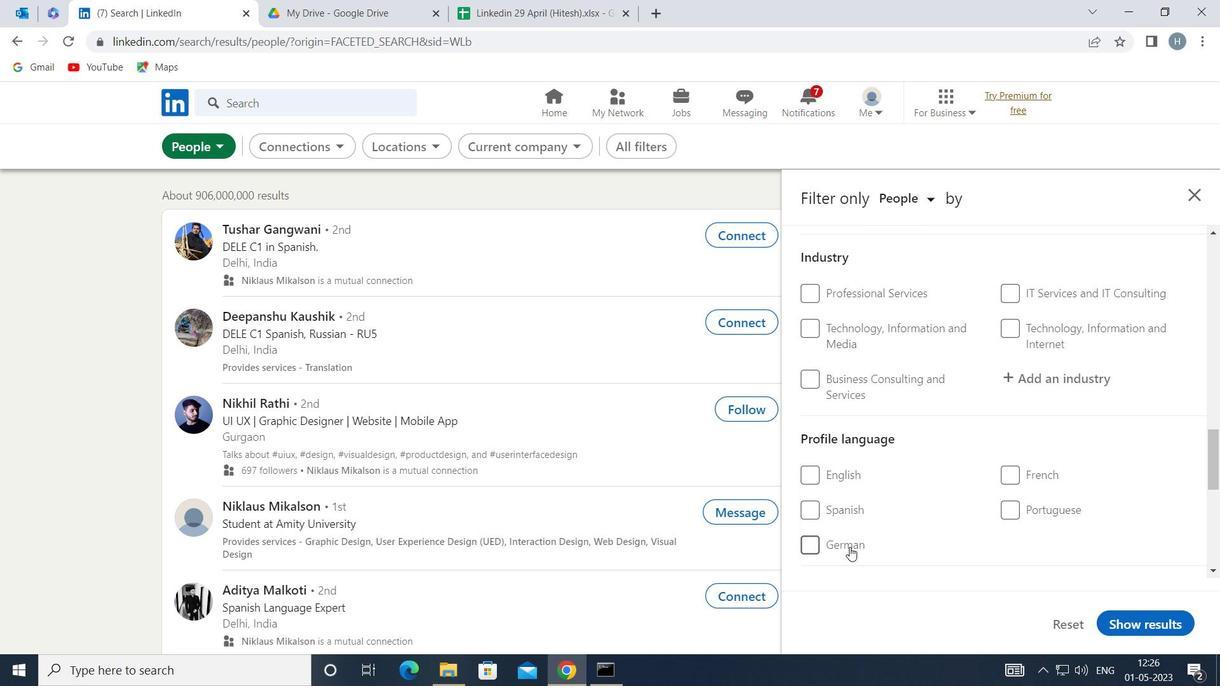 
Action: Mouse pressed left at (848, 547)
Screenshot: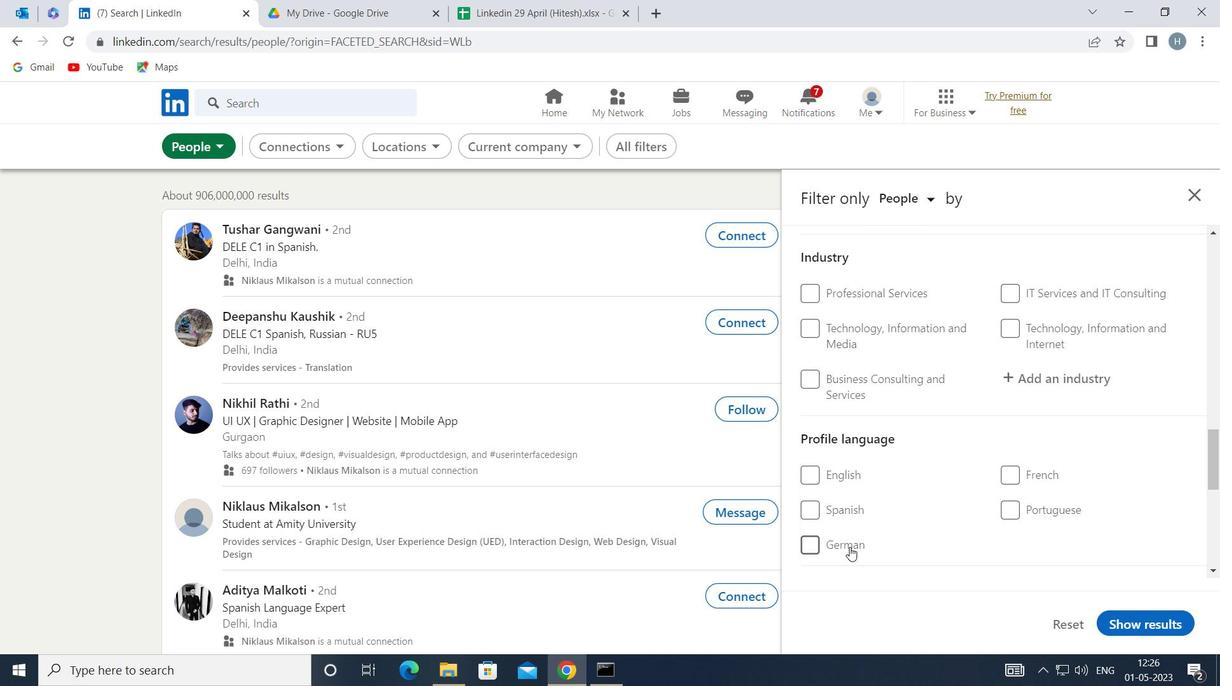 
Action: Mouse moved to (911, 512)
Screenshot: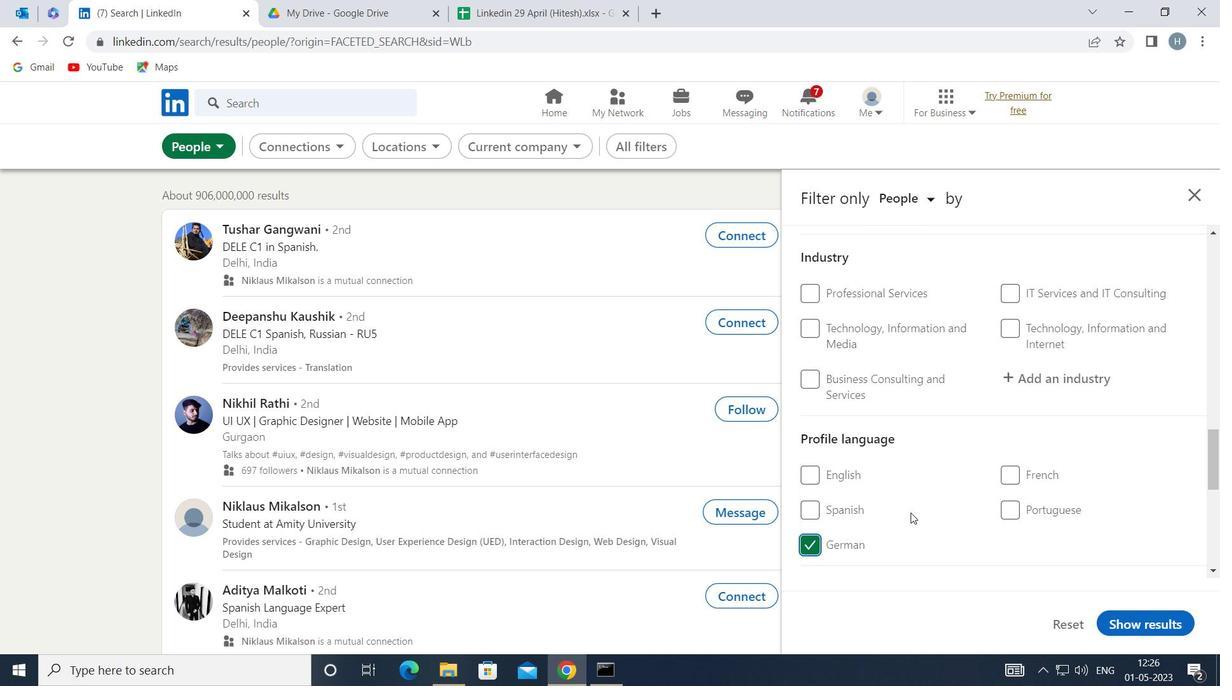 
Action: Mouse scrolled (911, 513) with delta (0, 0)
Screenshot: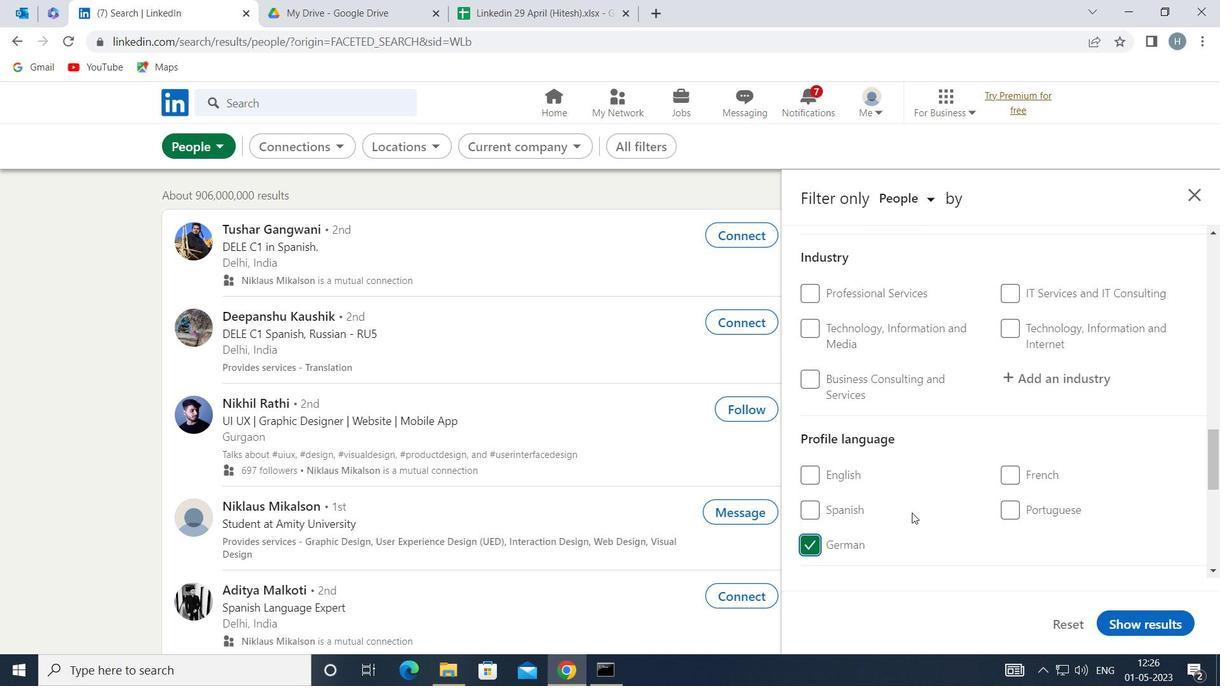 
Action: Mouse moved to (913, 509)
Screenshot: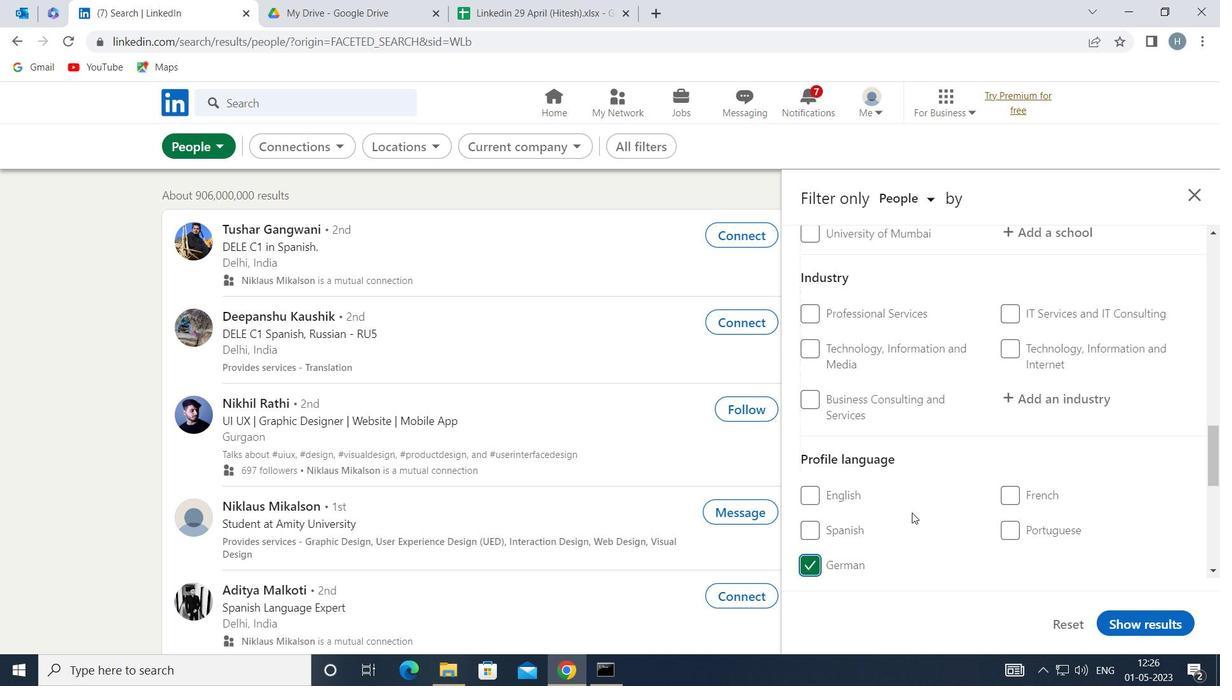 
Action: Mouse scrolled (913, 510) with delta (0, 0)
Screenshot: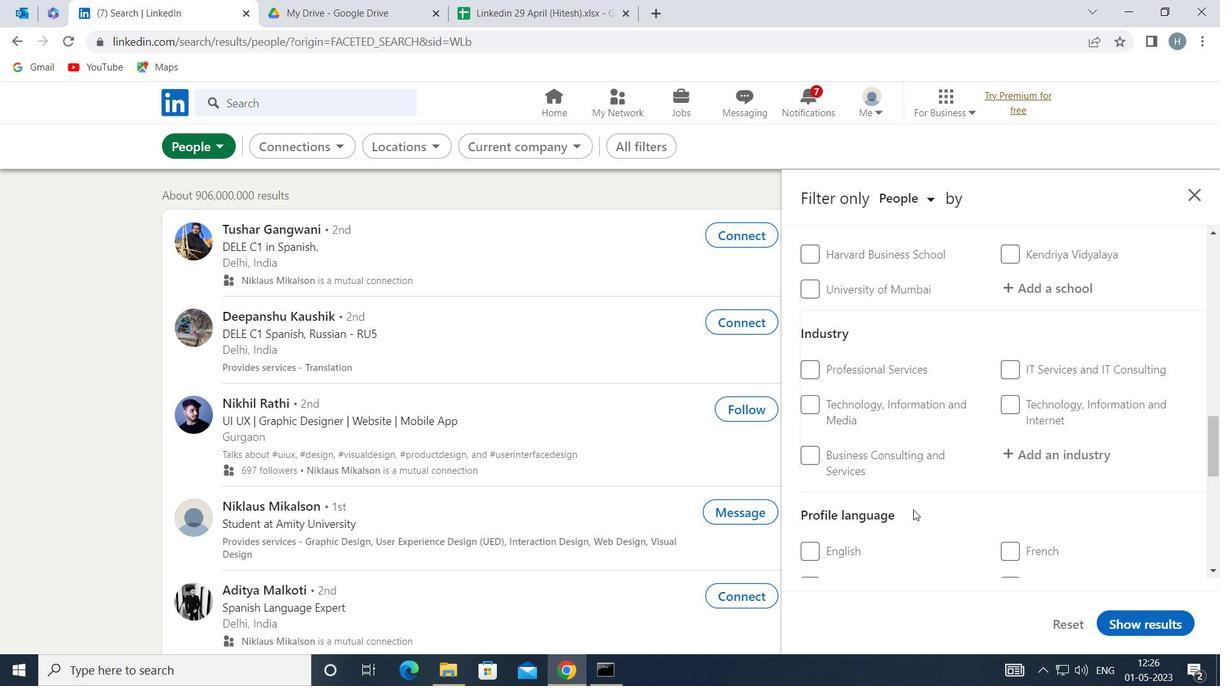 
Action: Mouse scrolled (913, 510) with delta (0, 0)
Screenshot: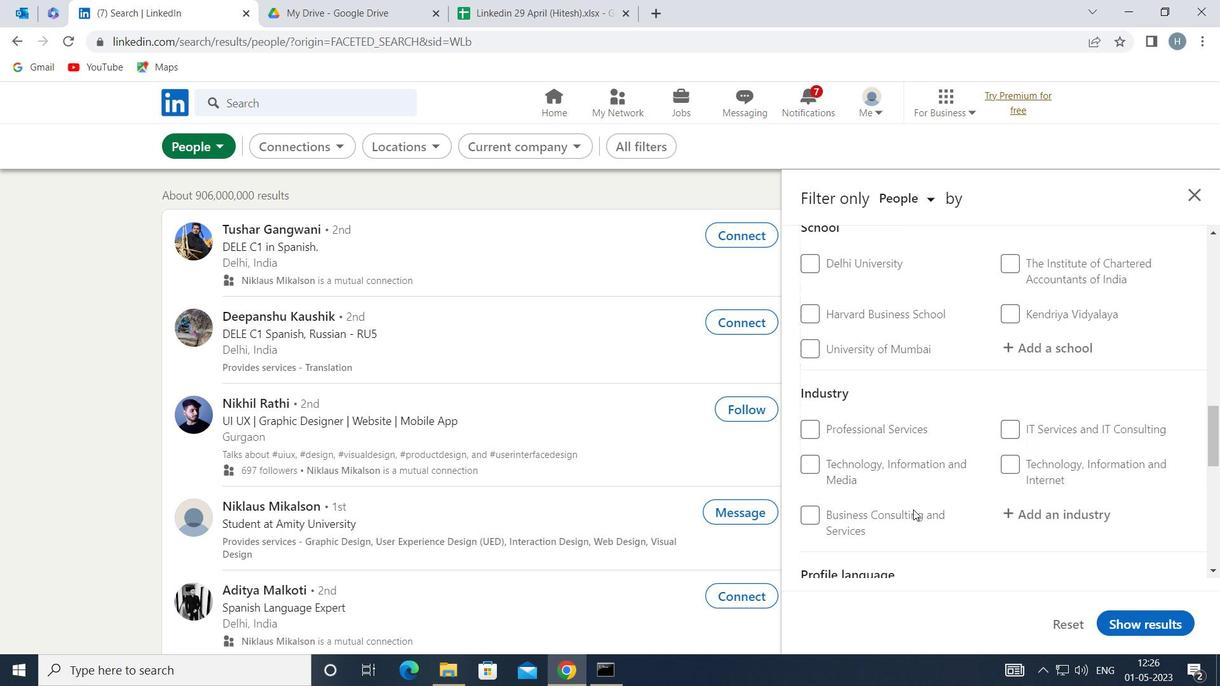 
Action: Mouse scrolled (913, 510) with delta (0, 0)
Screenshot: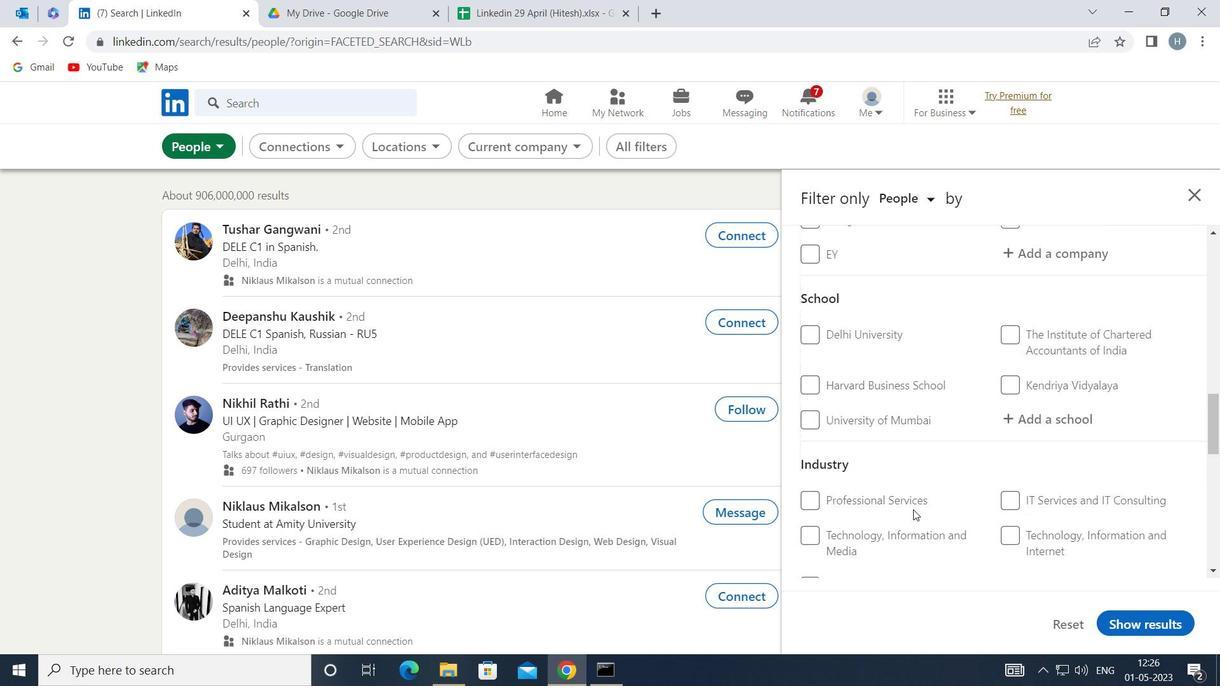 
Action: Mouse scrolled (913, 510) with delta (0, 0)
Screenshot: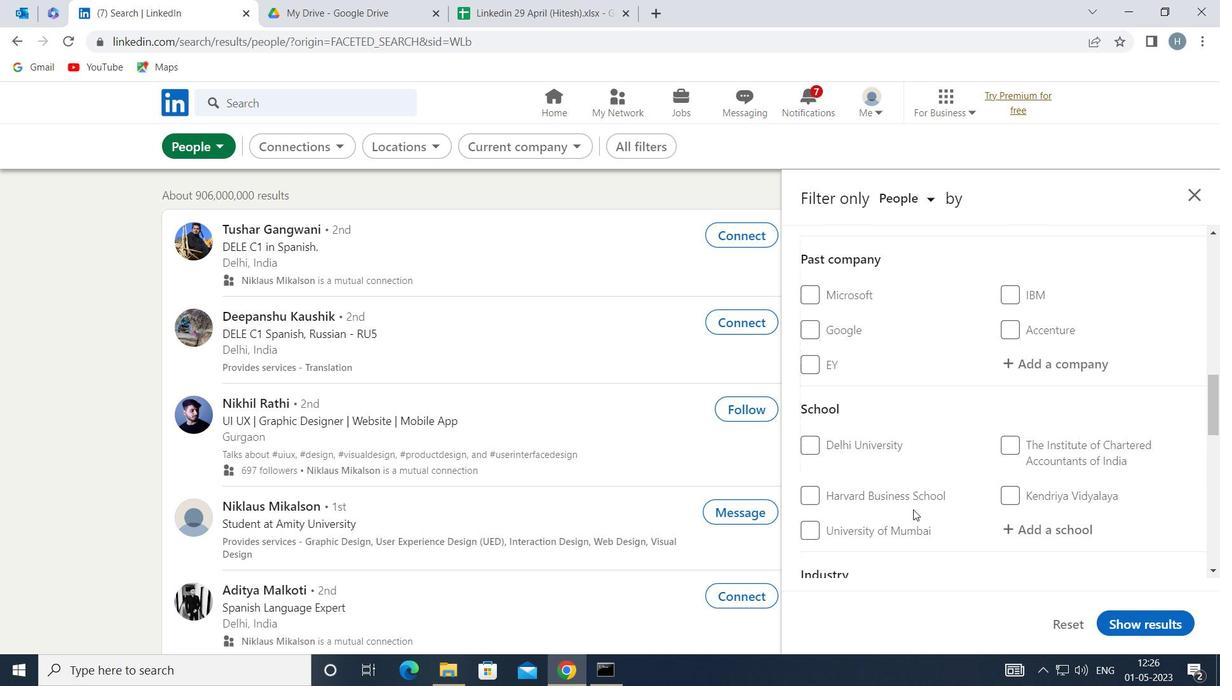 
Action: Mouse scrolled (913, 510) with delta (0, 0)
Screenshot: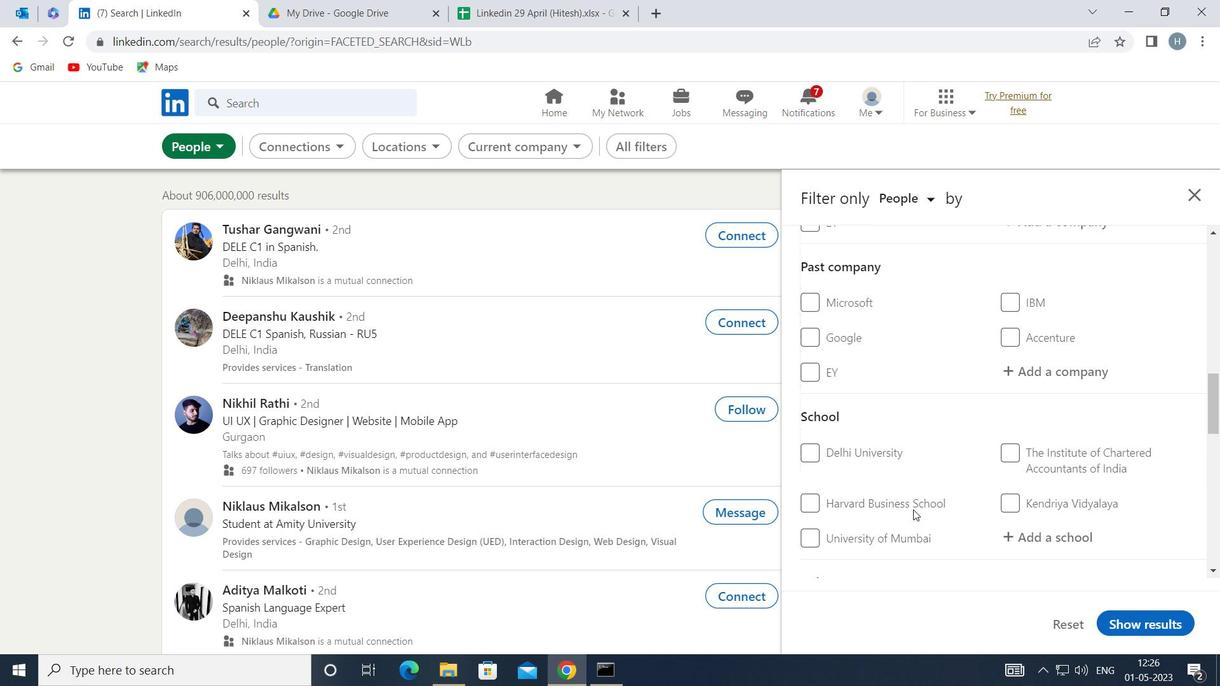 
Action: Mouse moved to (1076, 371)
Screenshot: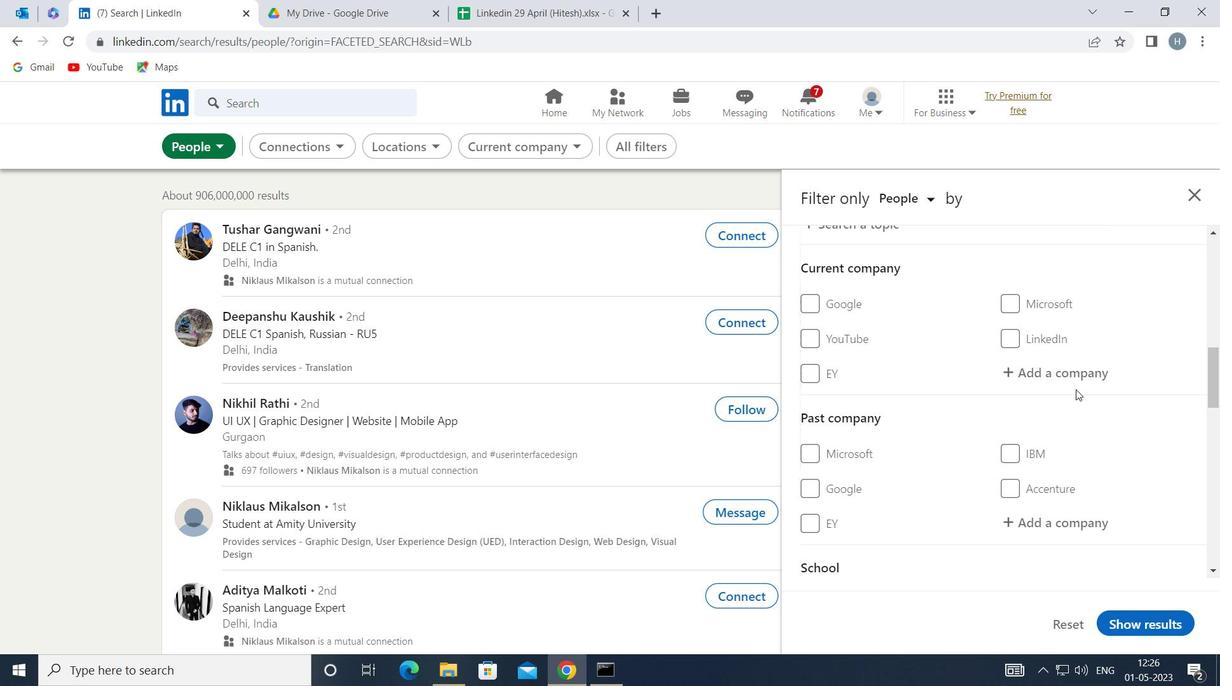
Action: Mouse pressed left at (1076, 371)
Screenshot: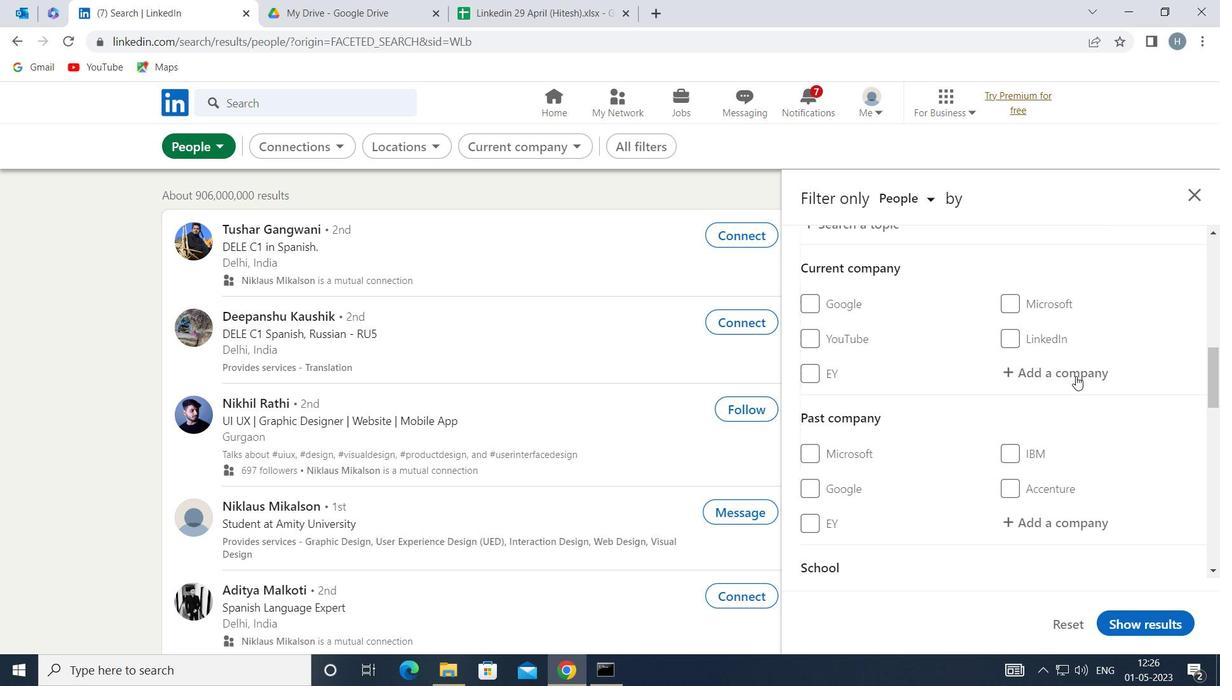 
Action: Key pressed <Key.shift>ADITYA<Key.space>
Screenshot: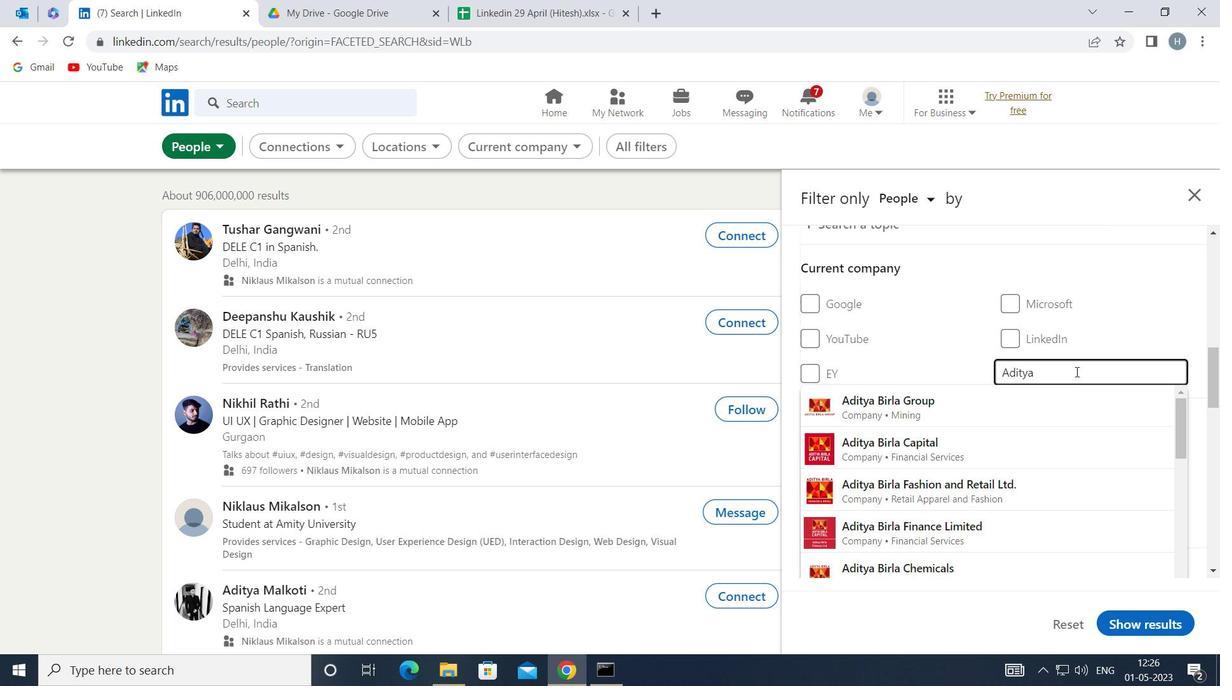 
Action: Mouse moved to (1009, 411)
Screenshot: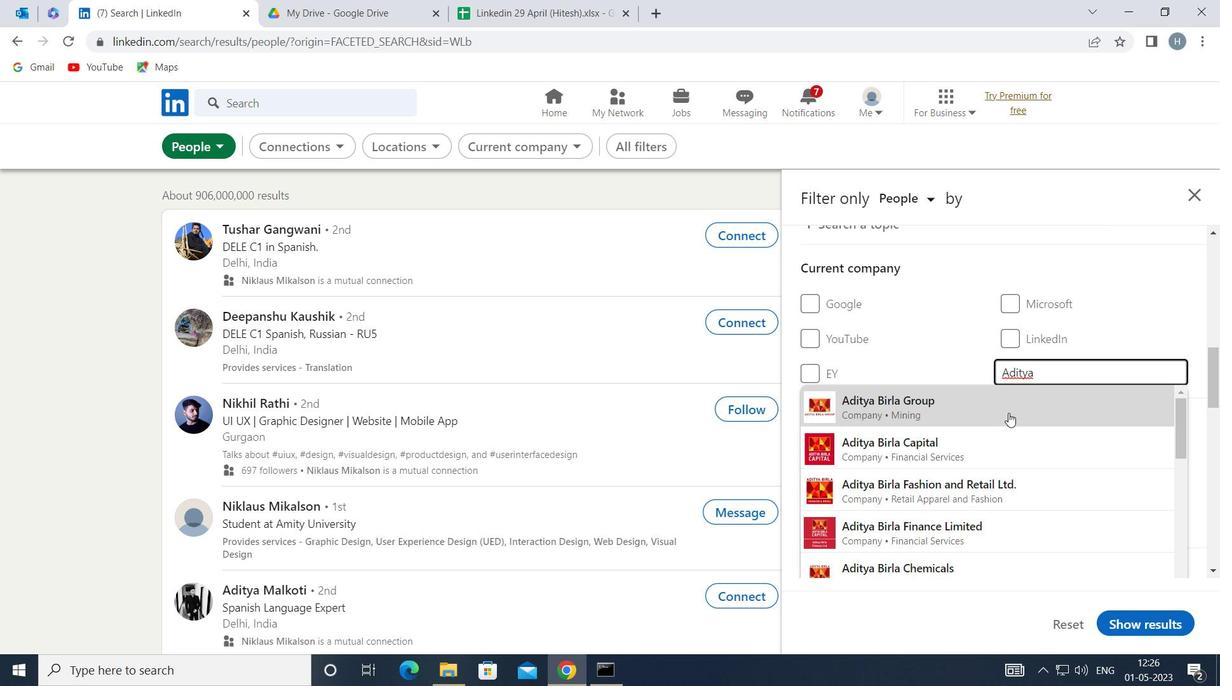 
Action: Mouse pressed left at (1009, 411)
Screenshot: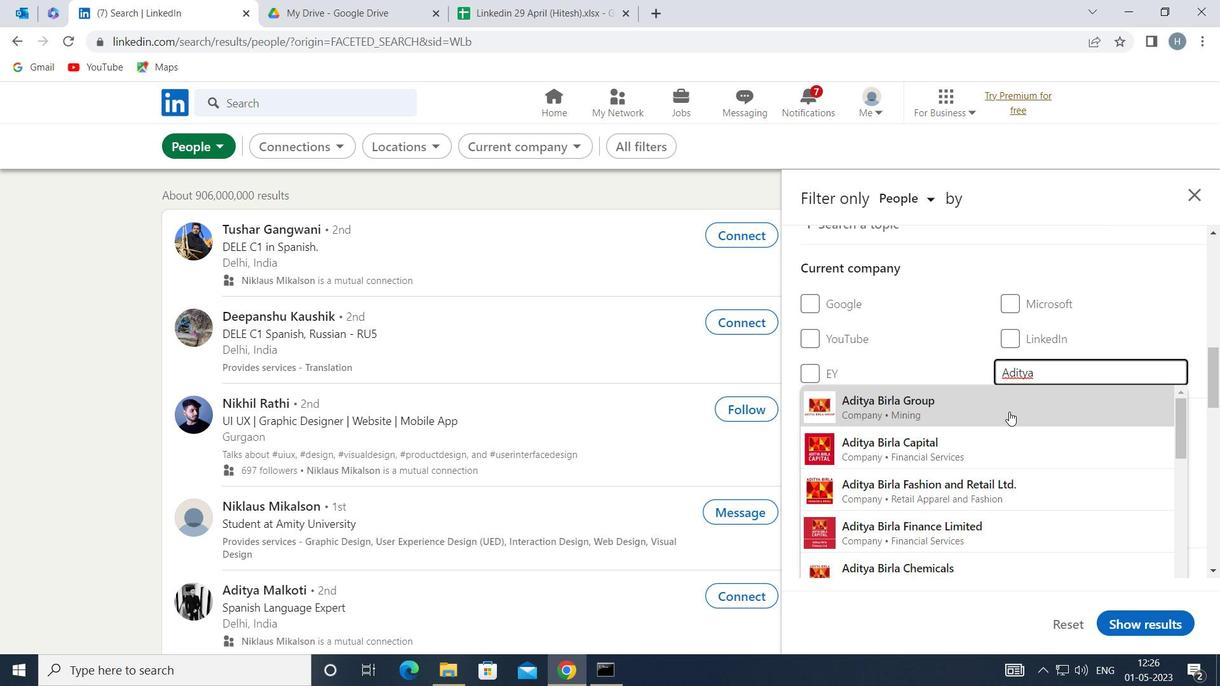 
Action: Mouse moved to (1002, 412)
Screenshot: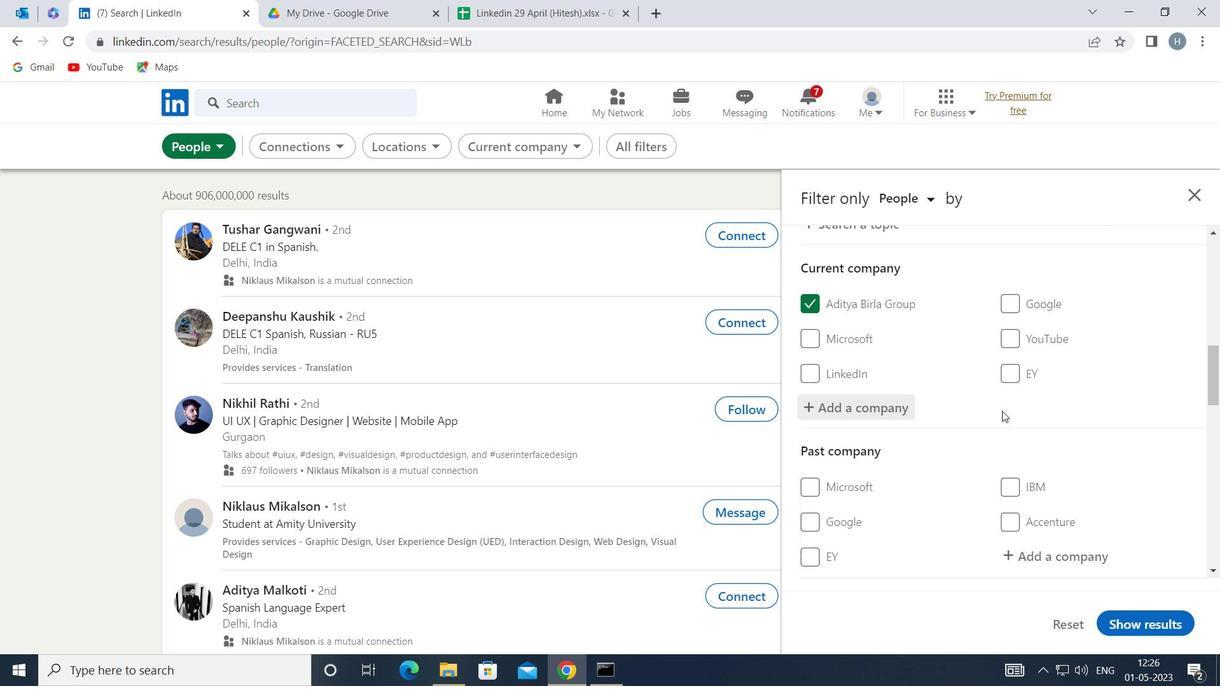 
Action: Mouse scrolled (1002, 411) with delta (0, 0)
Screenshot: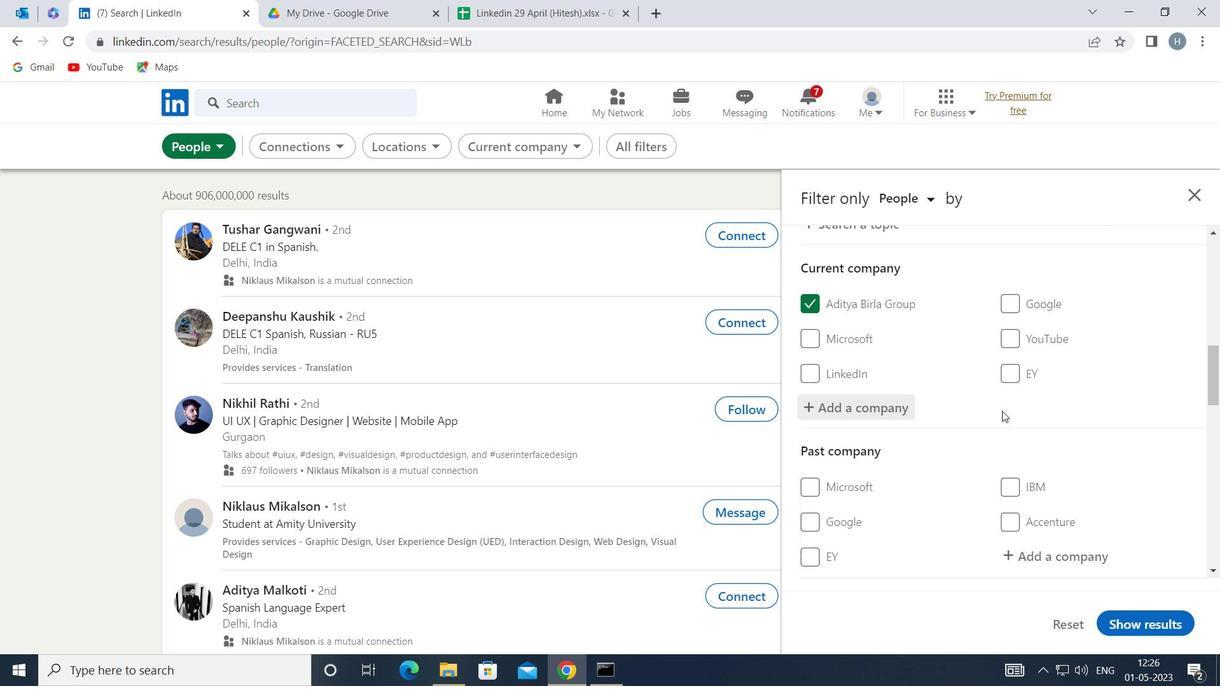 
Action: Mouse scrolled (1002, 411) with delta (0, 0)
Screenshot: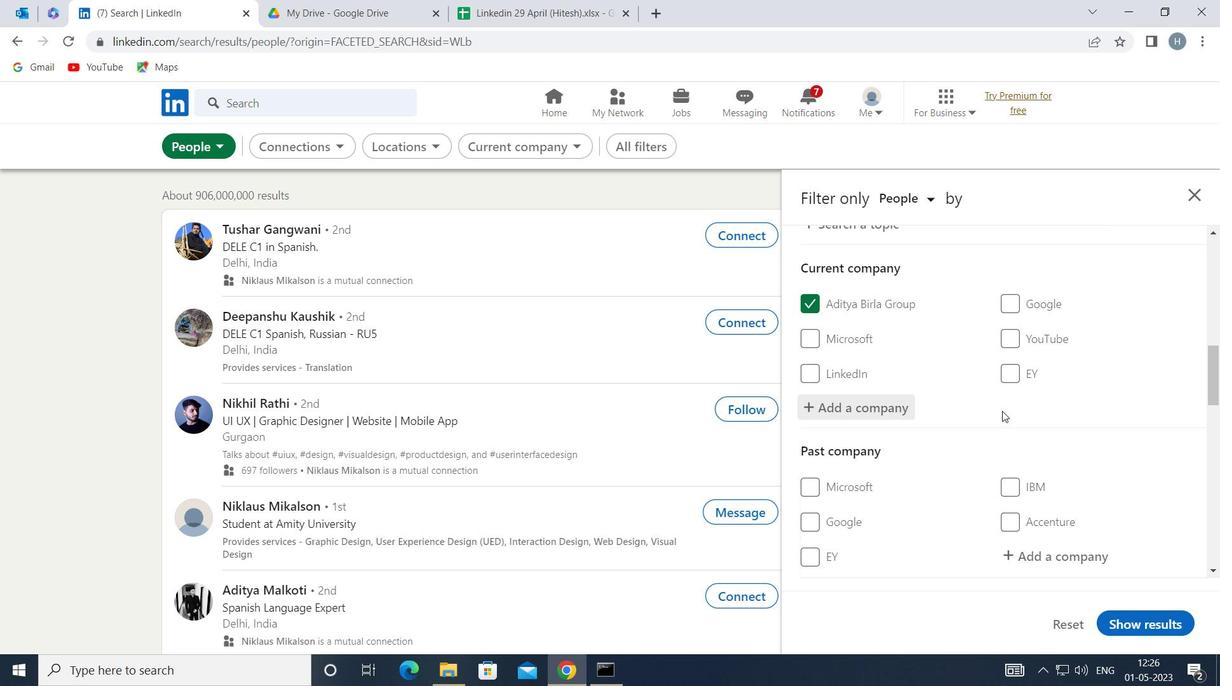 
Action: Mouse moved to (1002, 412)
Screenshot: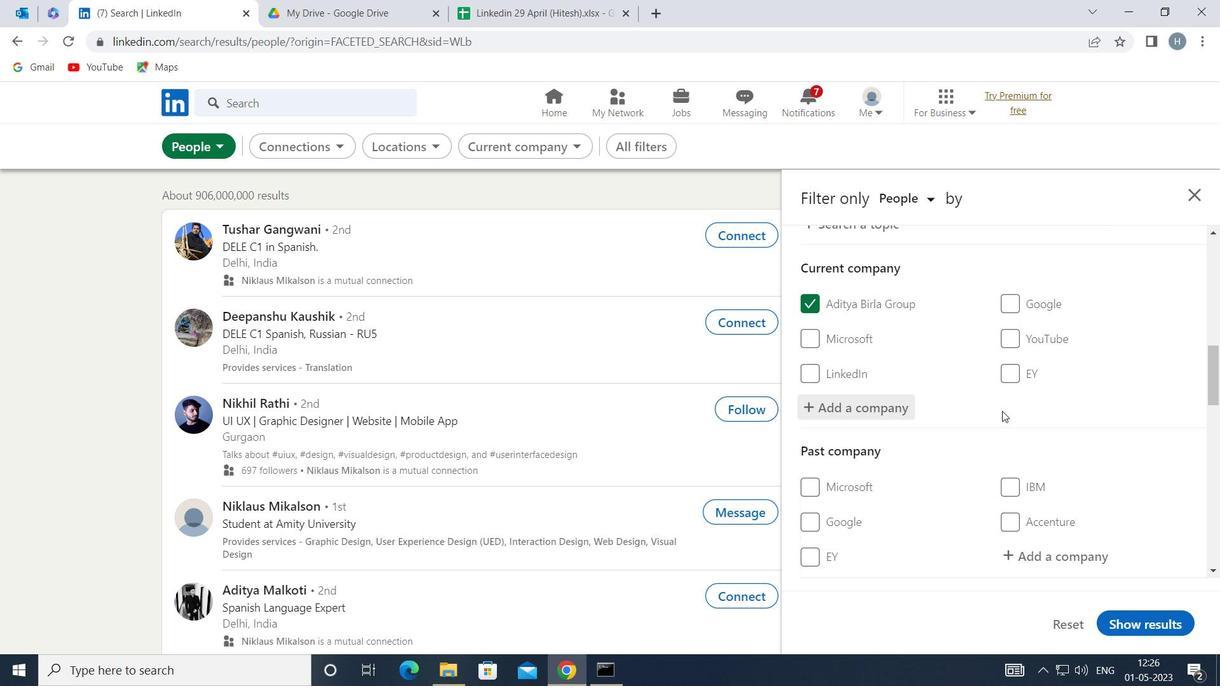 
Action: Mouse scrolled (1002, 411) with delta (0, 0)
Screenshot: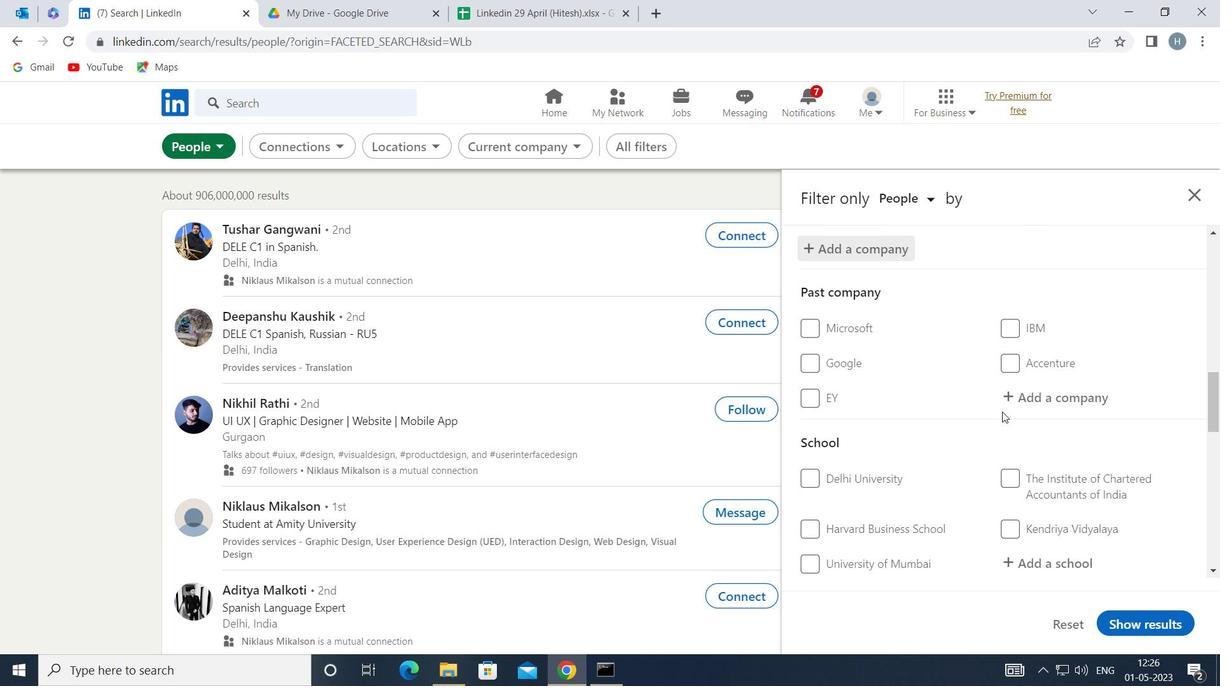 
Action: Mouse scrolled (1002, 411) with delta (0, 0)
Screenshot: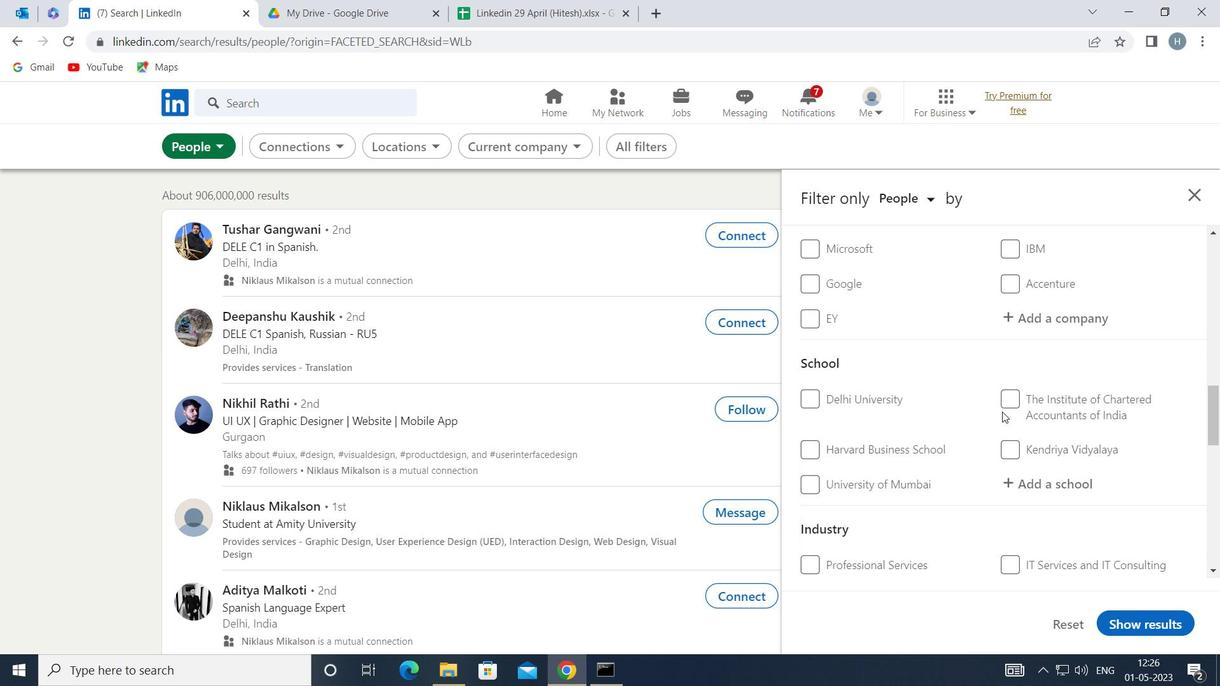 
Action: Mouse moved to (1042, 396)
Screenshot: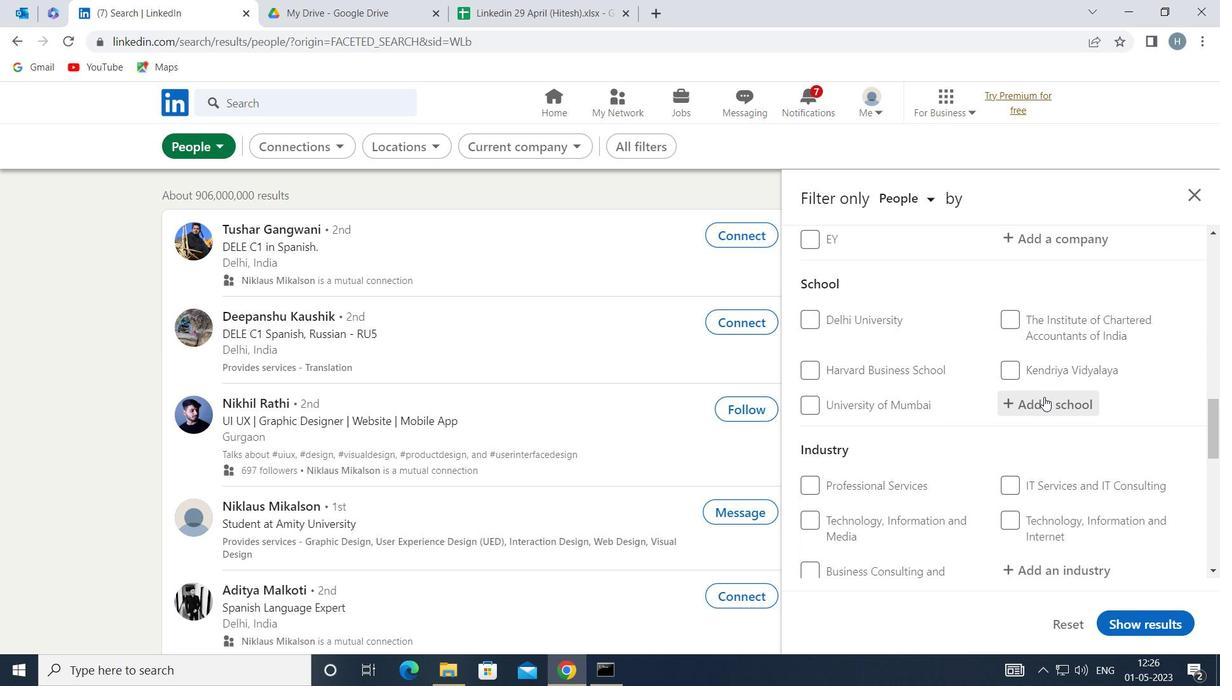
Action: Mouse pressed left at (1042, 396)
Screenshot: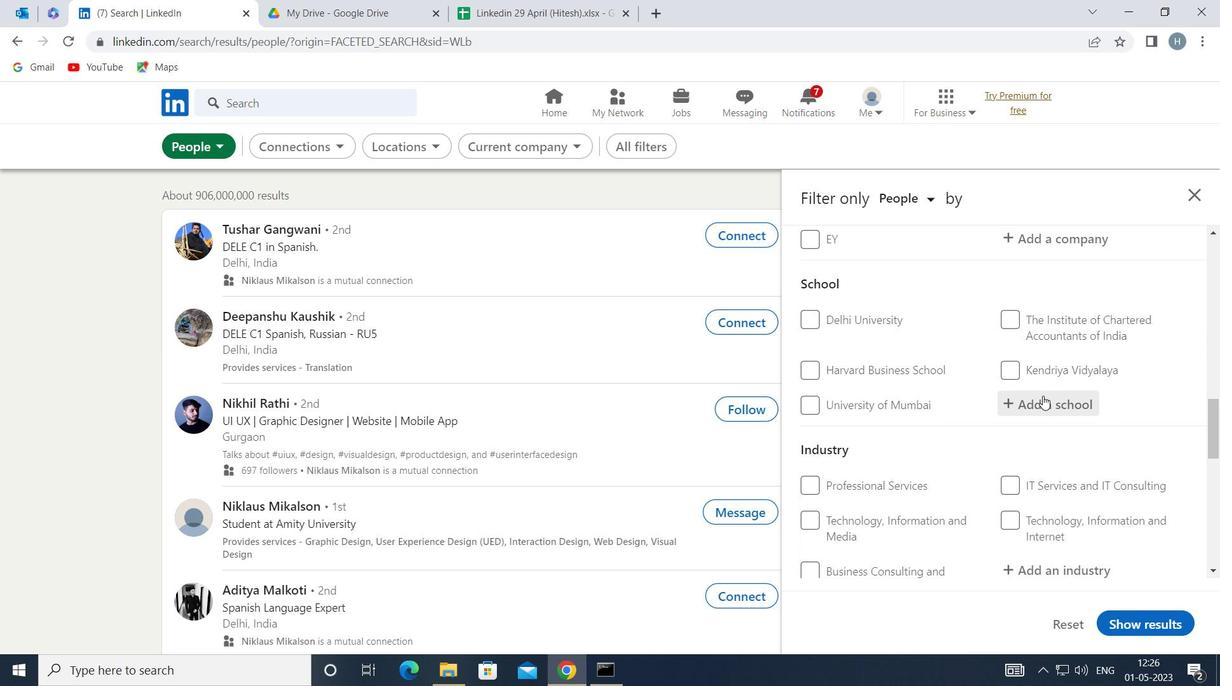 
Action: Key pressed <Key.shift>DR<Key.space><Key.shift>D<Key.space>Y<Key.space><Key.shift>P
Screenshot: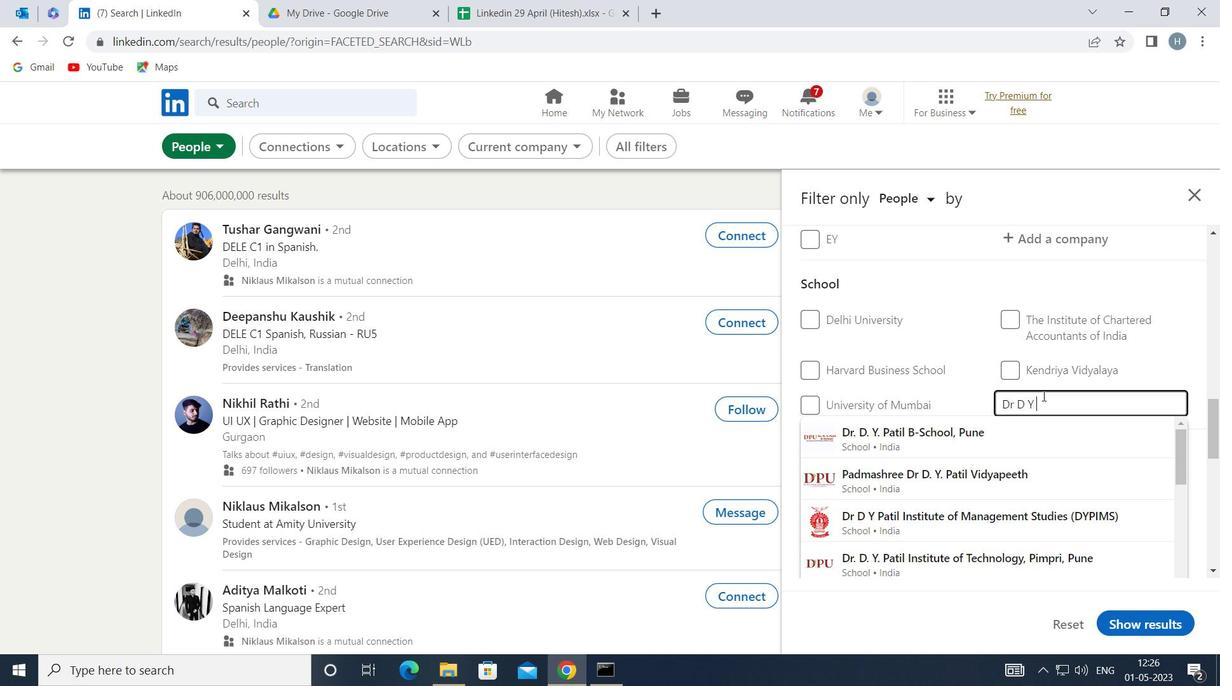 
Action: Mouse moved to (1040, 391)
Screenshot: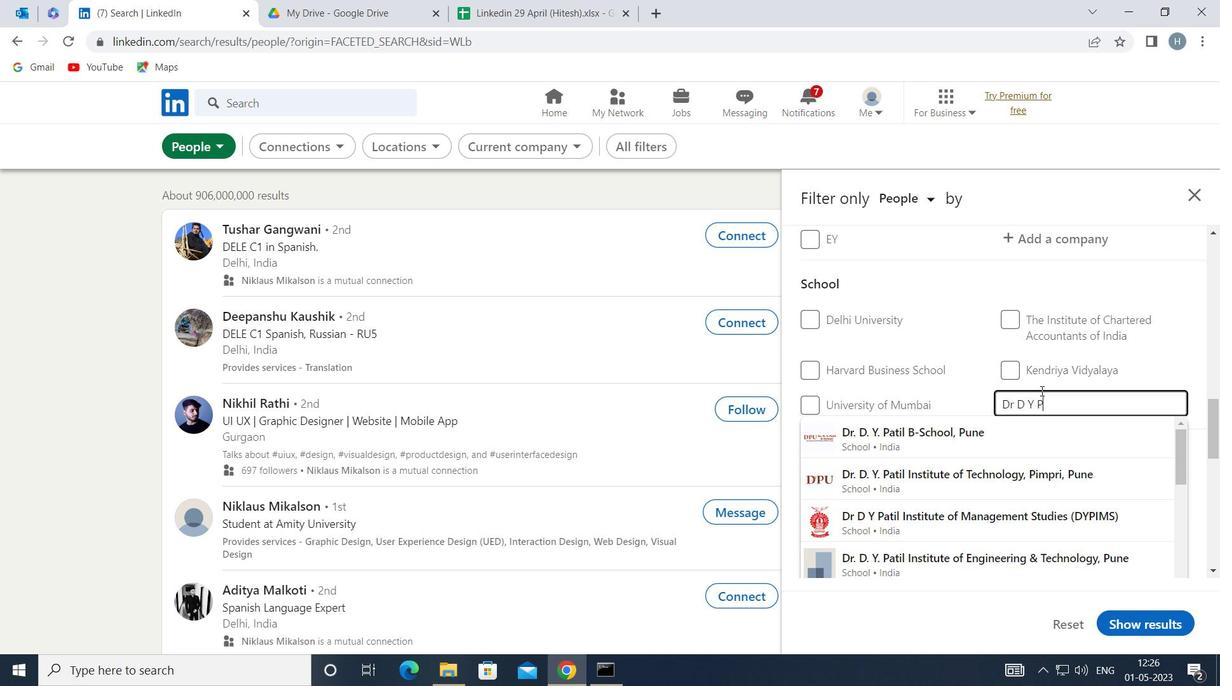 
Action: Key pressed ATIL
Screenshot: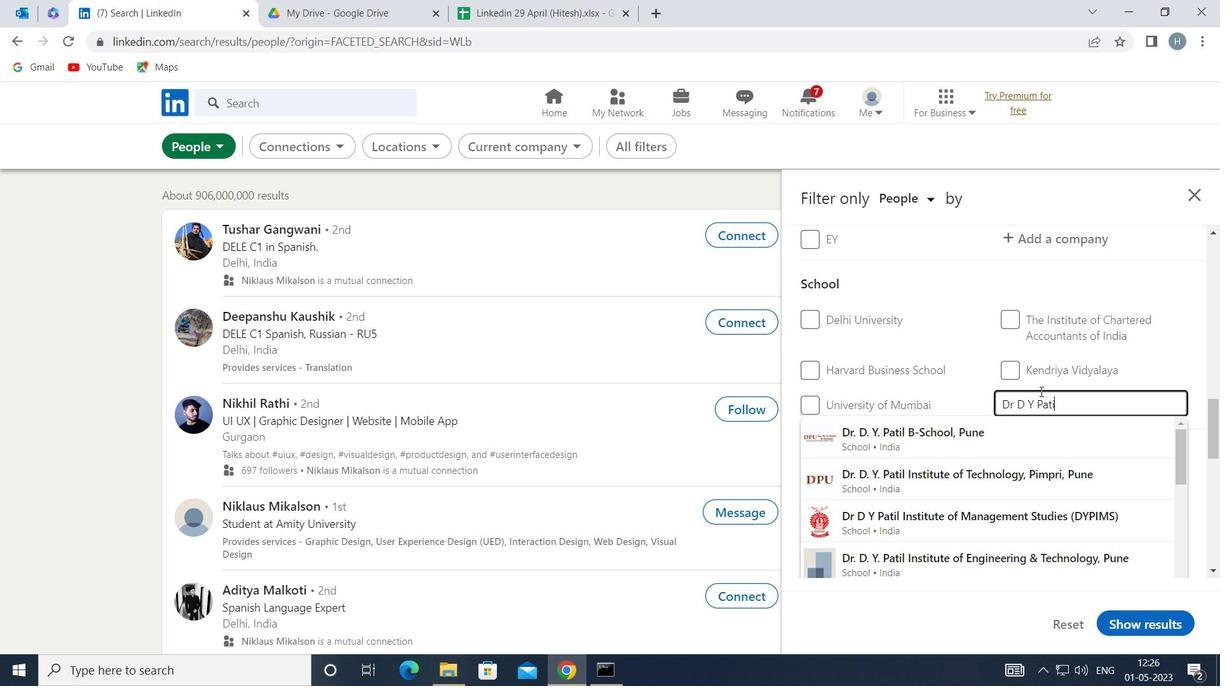 
Action: Mouse moved to (1066, 476)
Screenshot: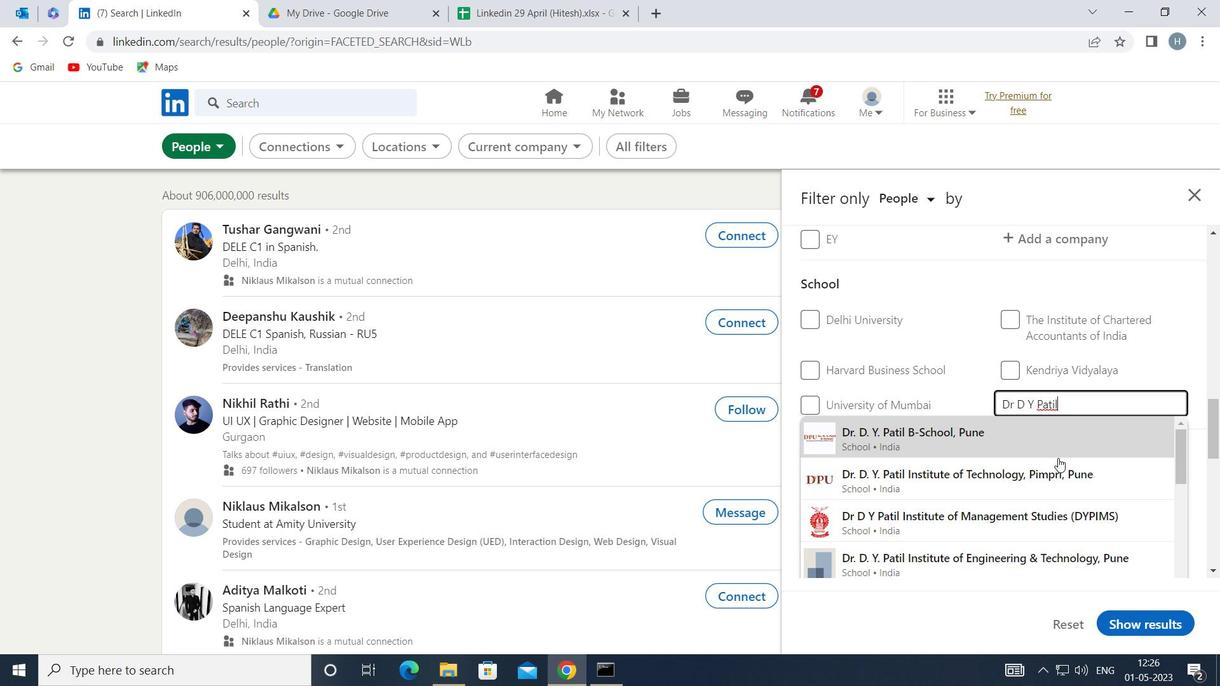 
Action: Key pressed <Key.space><Key.shift>INSTITUTE<Key.space><Key.shift>OF<Key.space><Key.shift>ENF<Key.backspace>GINEERING
Screenshot: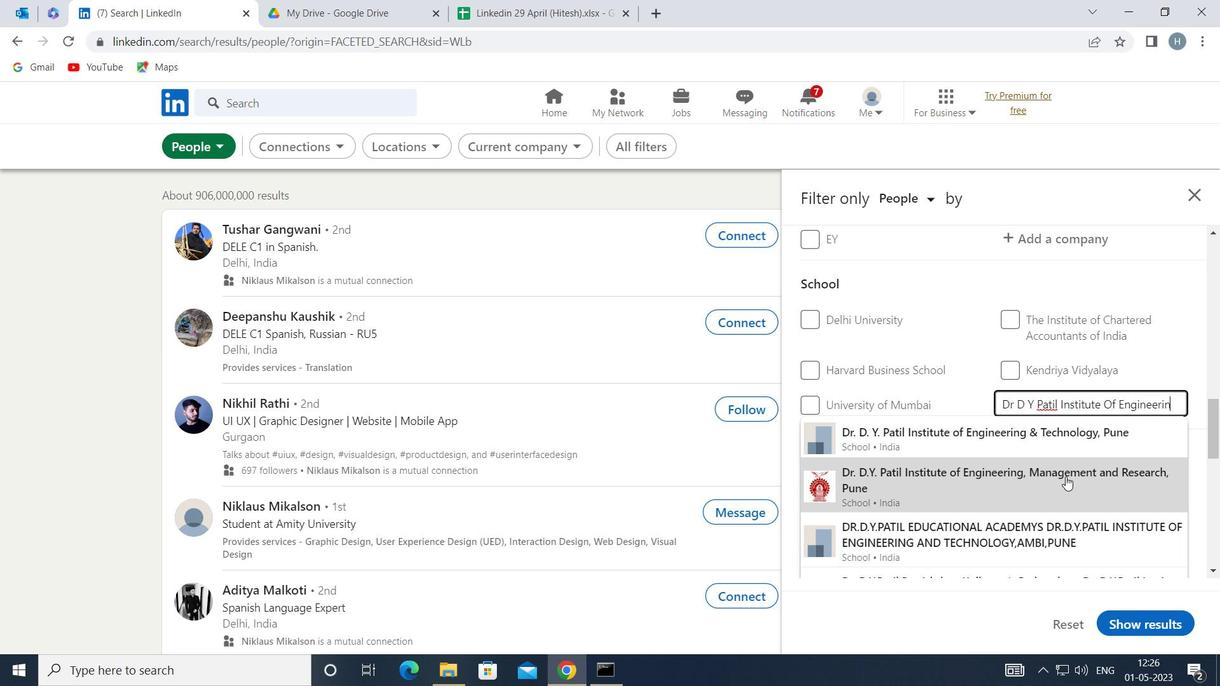
Action: Mouse moved to (1081, 434)
Screenshot: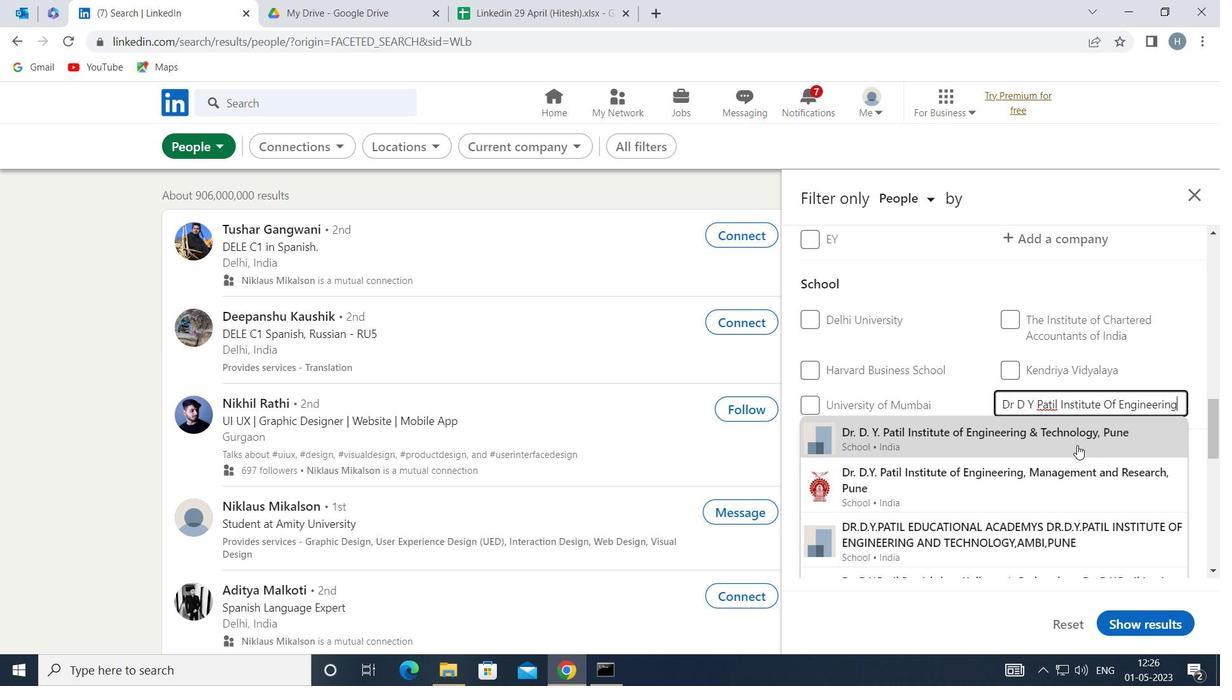 
Action: Mouse pressed left at (1081, 434)
Screenshot: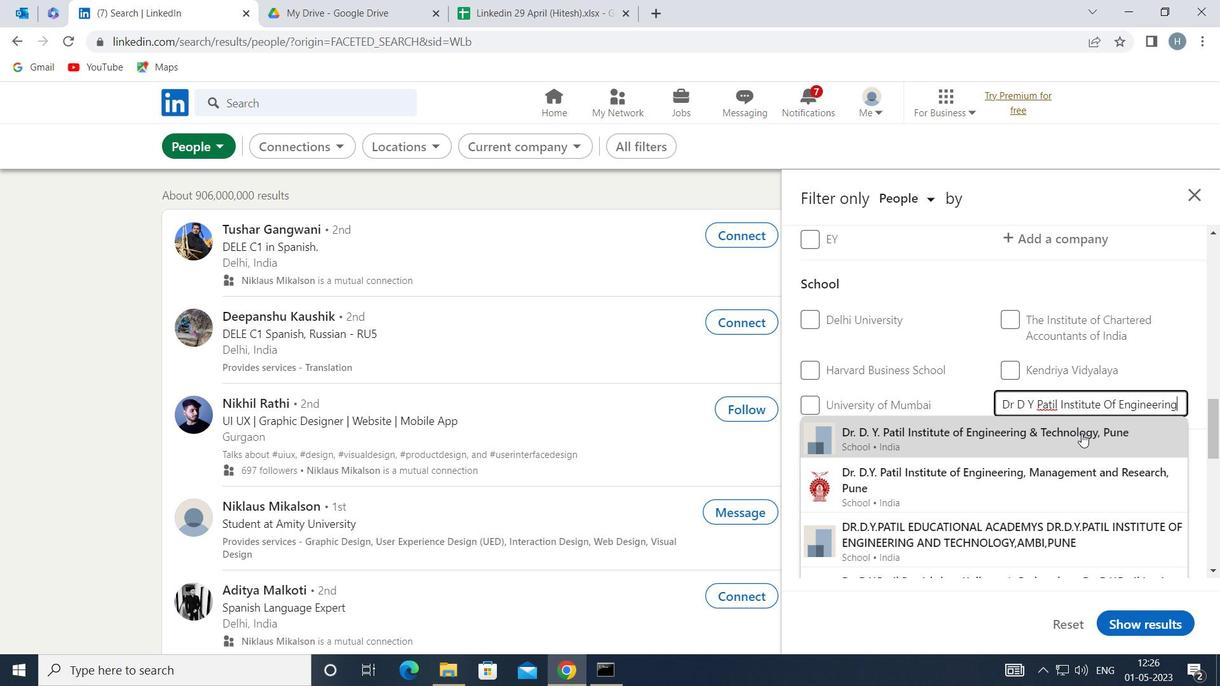 
Action: Mouse moved to (1019, 445)
Screenshot: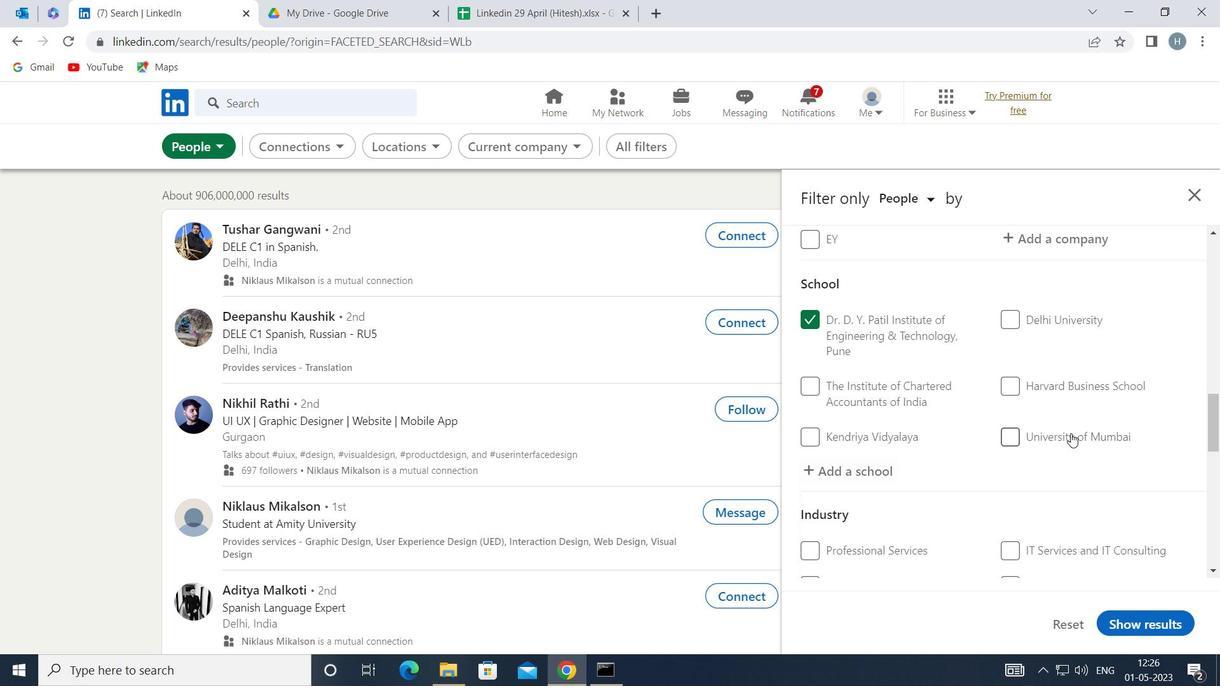 
Action: Mouse scrolled (1019, 444) with delta (0, 0)
Screenshot: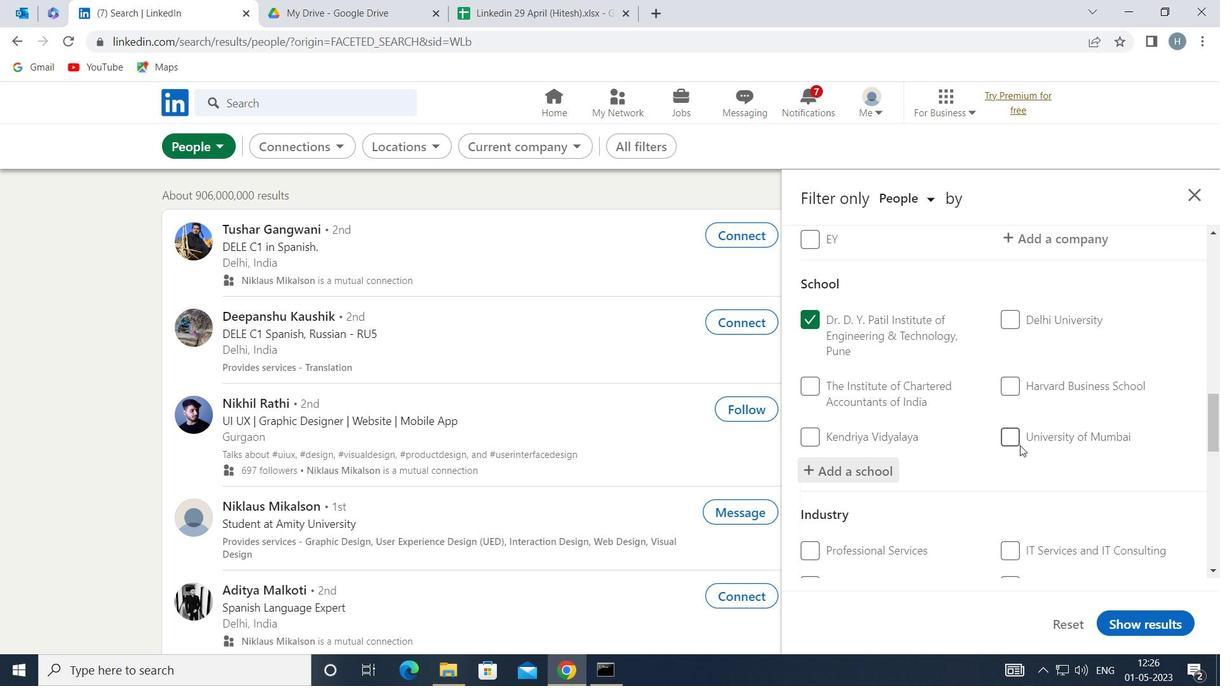 
Action: Mouse scrolled (1019, 444) with delta (0, 0)
Screenshot: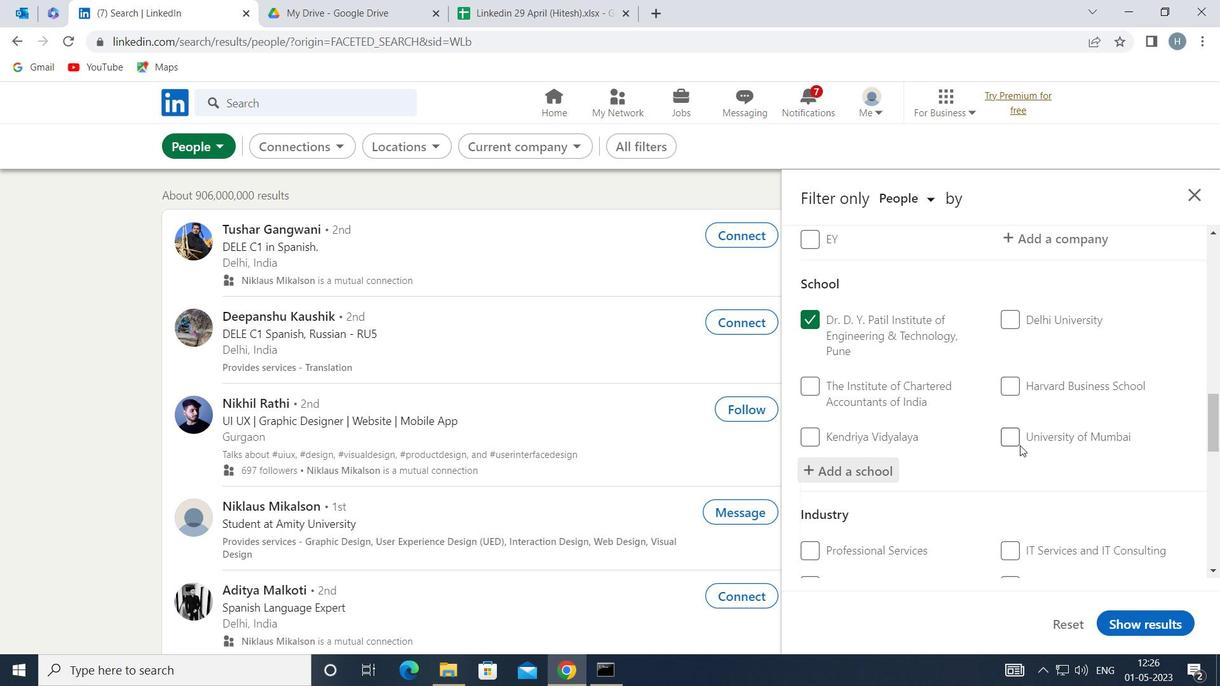 
Action: Mouse moved to (1016, 442)
Screenshot: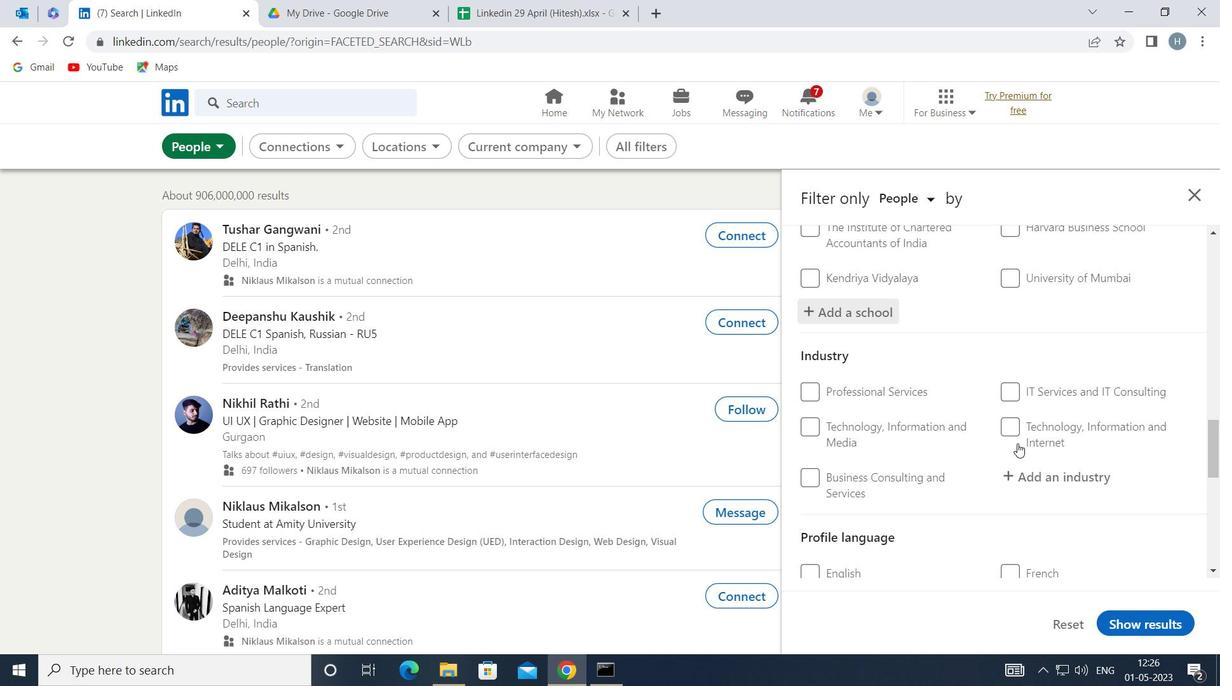 
Action: Mouse scrolled (1016, 441) with delta (0, 0)
Screenshot: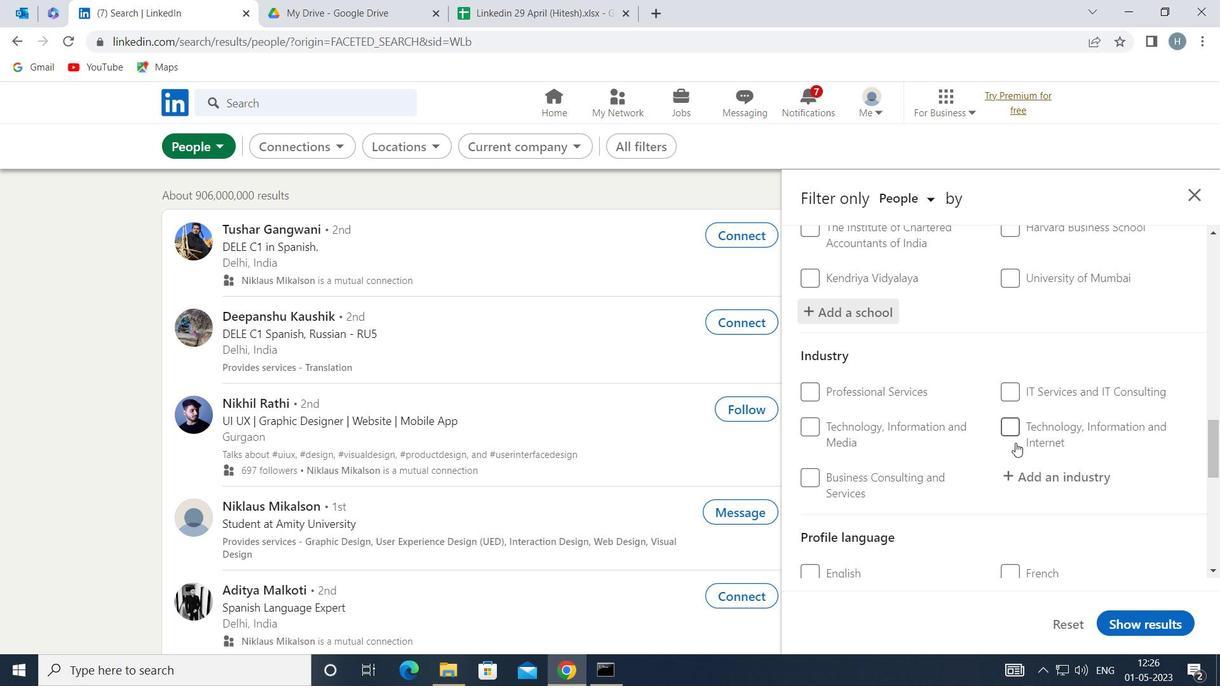 
Action: Mouse moved to (1059, 398)
Screenshot: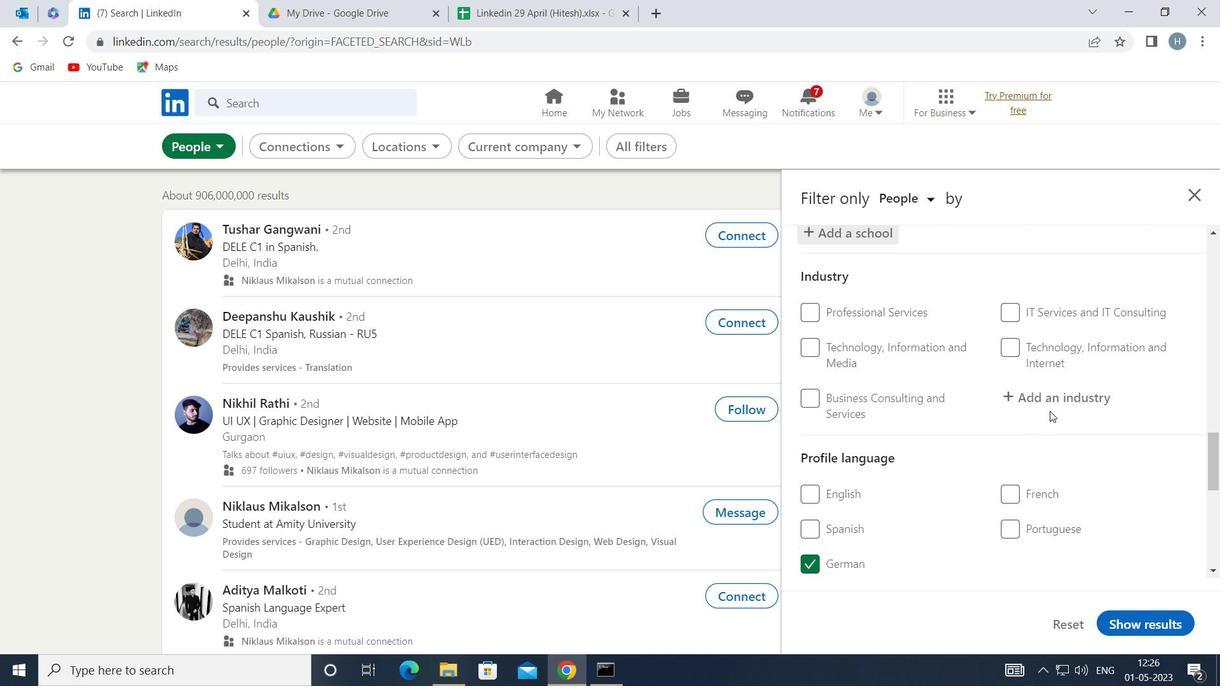 
Action: Mouse pressed left at (1059, 398)
Screenshot: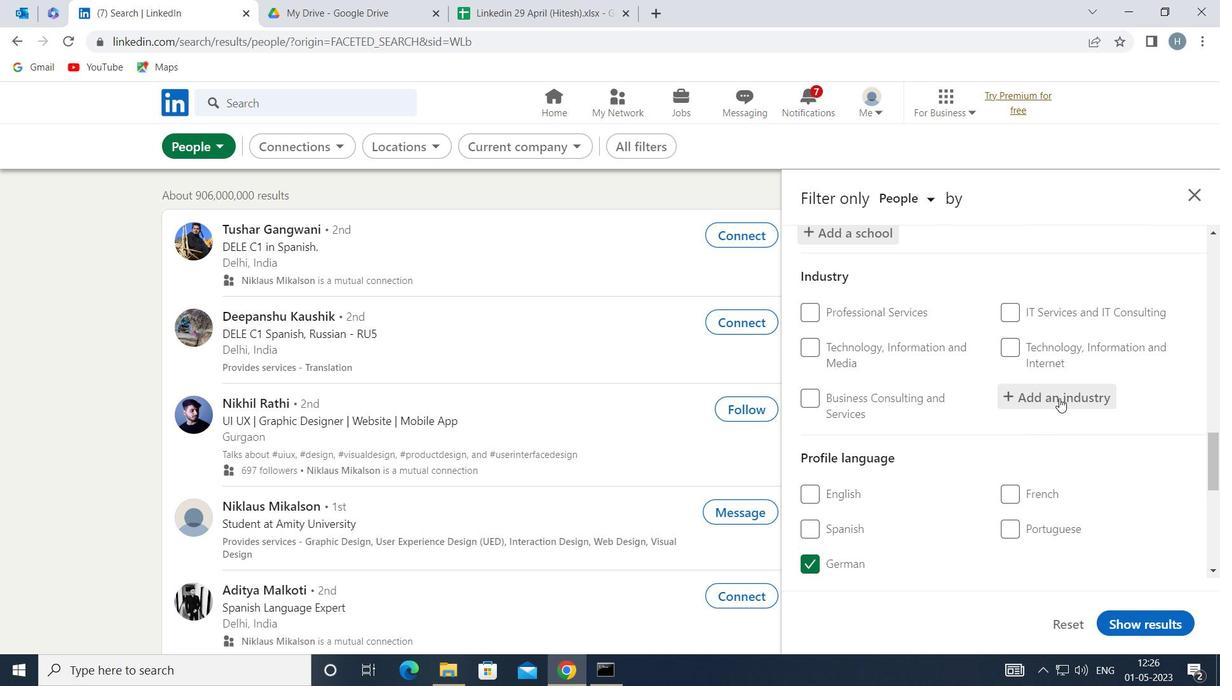 
Action: Key pressed <Key.shift>PAINT
Screenshot: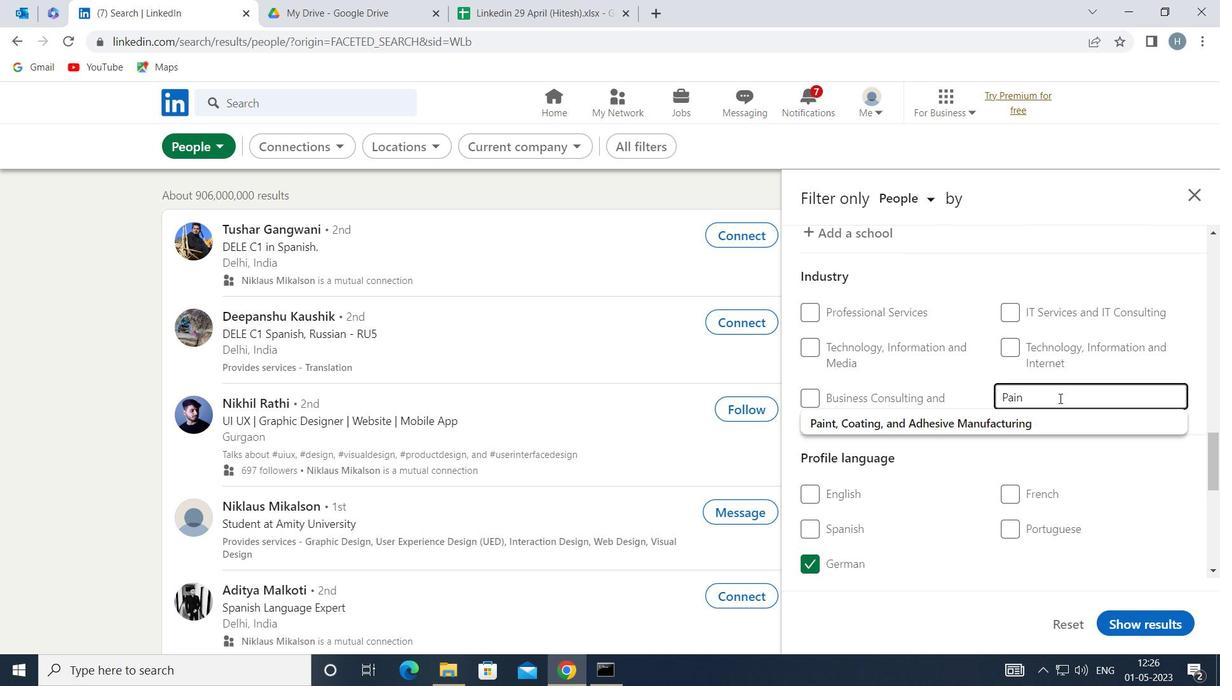 
Action: Mouse moved to (991, 421)
Screenshot: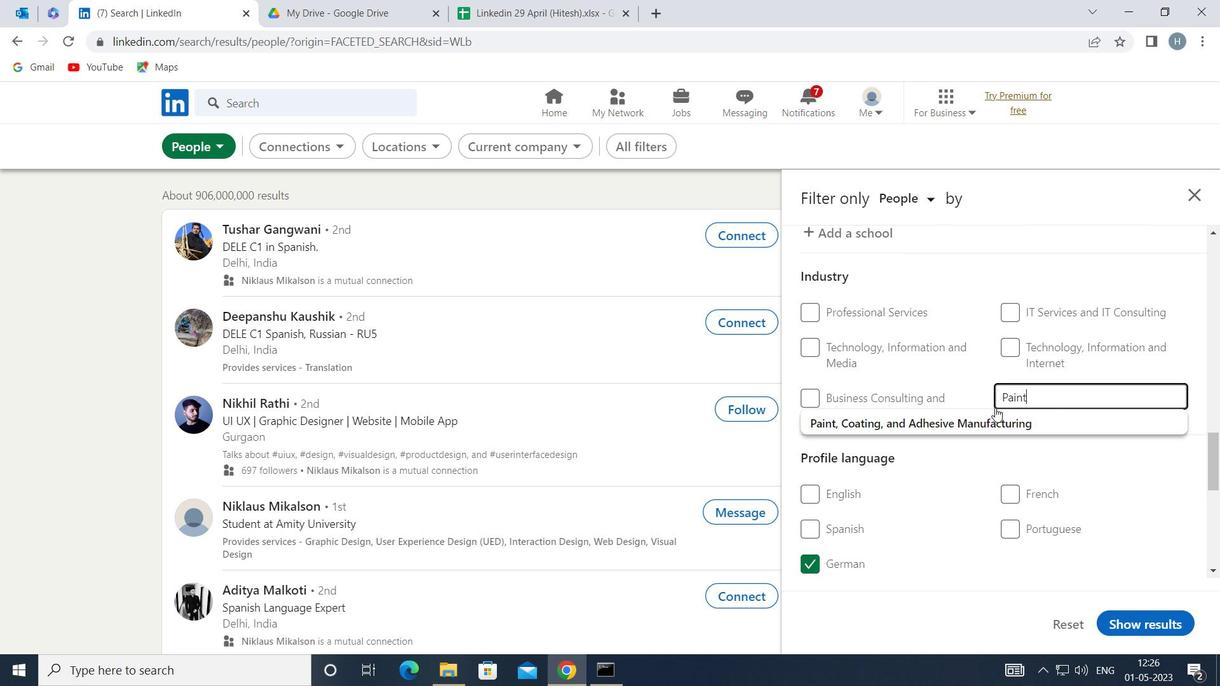 
Action: Mouse pressed left at (991, 421)
Screenshot: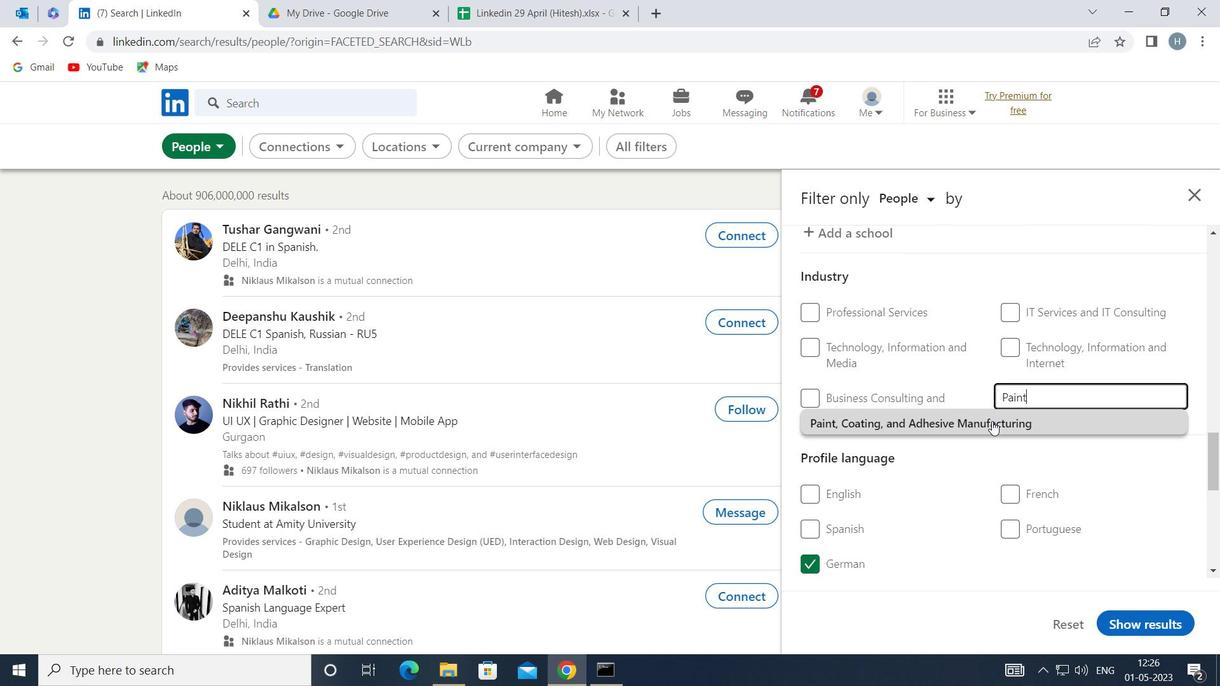 
Action: Mouse moved to (962, 443)
Screenshot: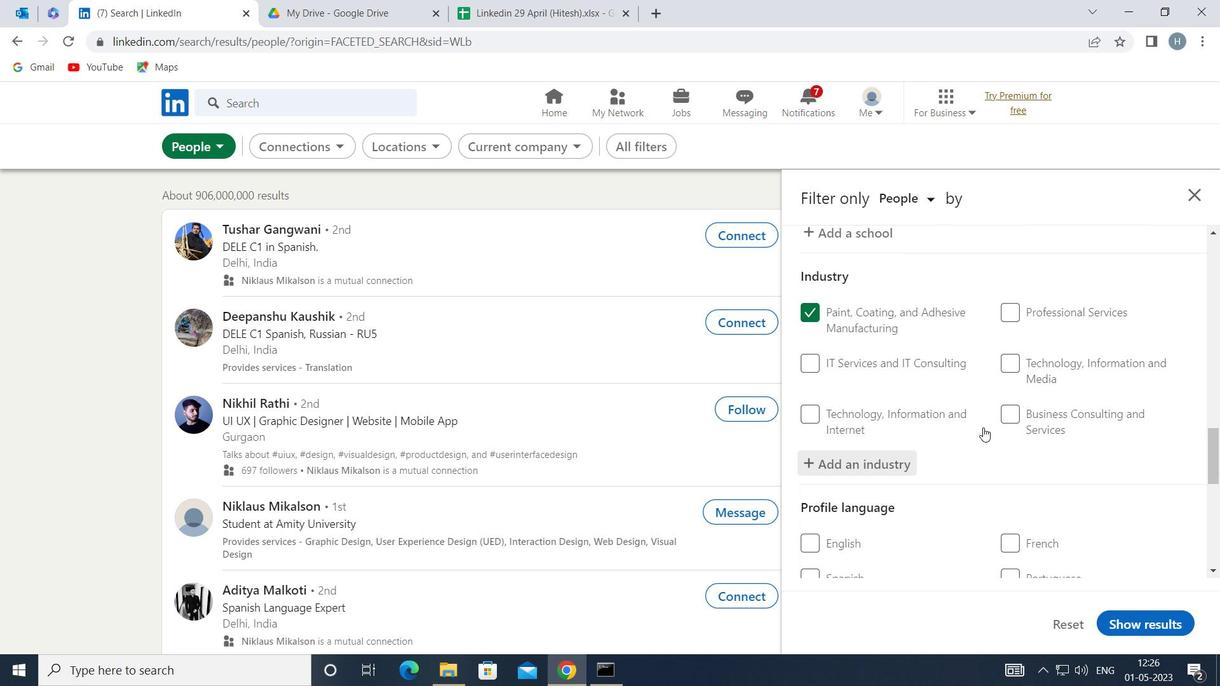 
Action: Mouse scrolled (962, 442) with delta (0, 0)
Screenshot: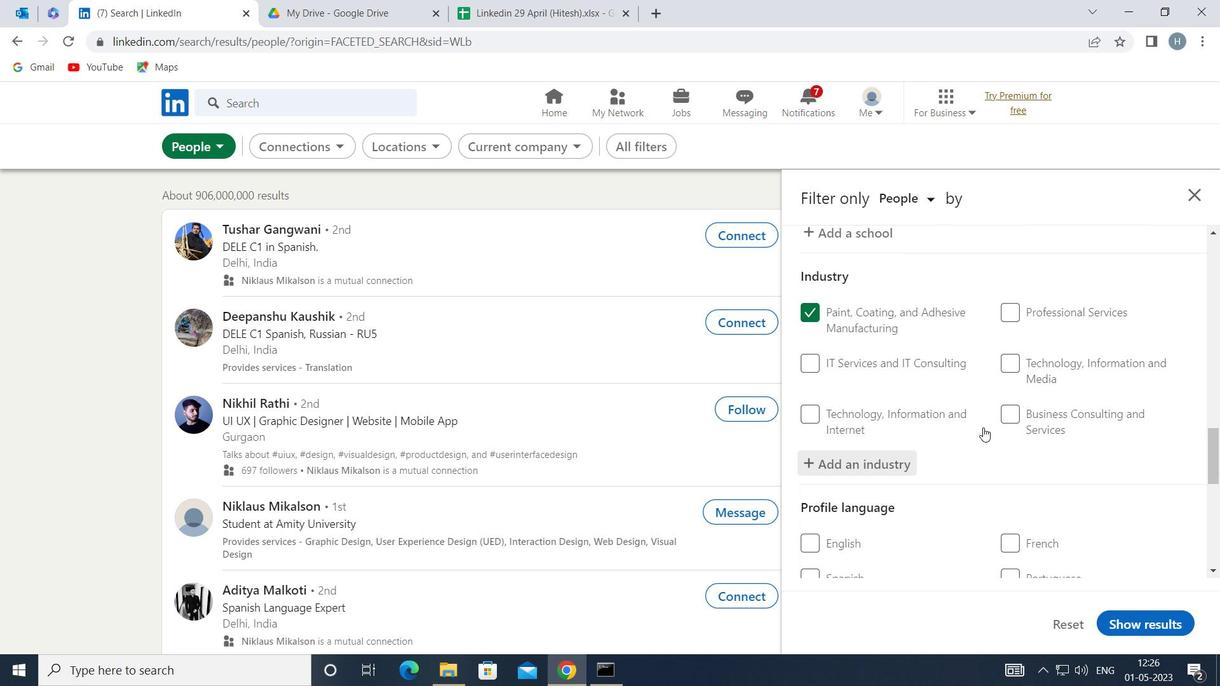 
Action: Mouse moved to (956, 450)
Screenshot: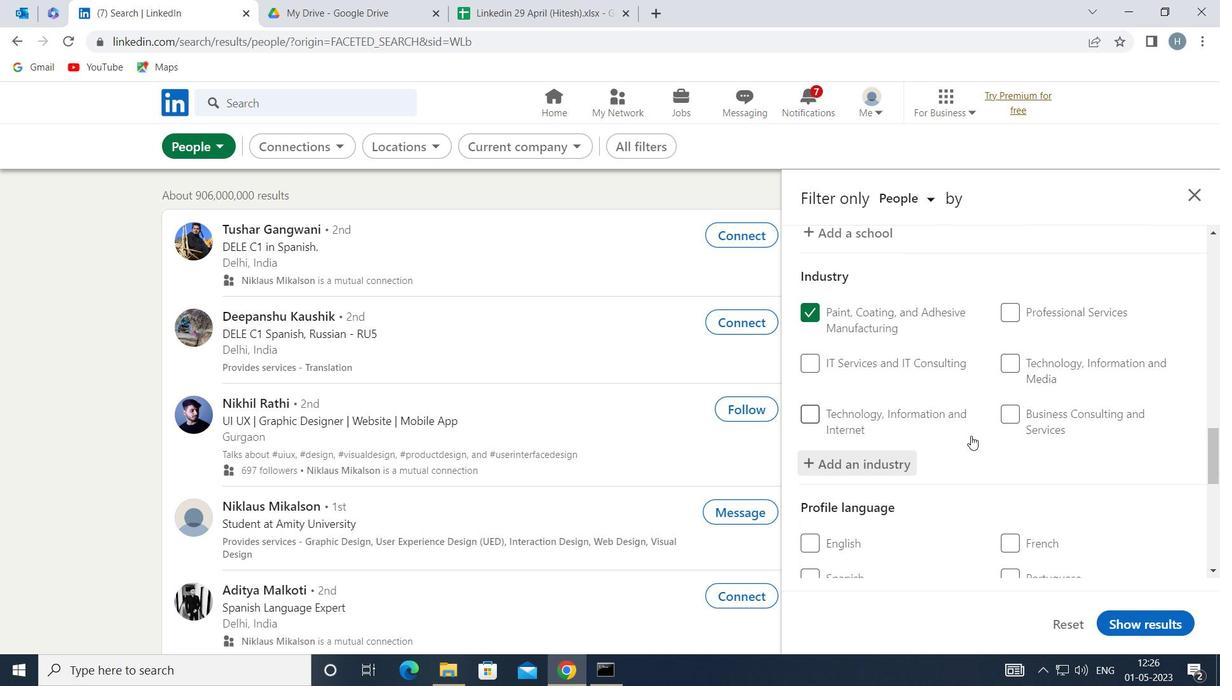 
Action: Mouse scrolled (956, 449) with delta (0, 0)
Screenshot: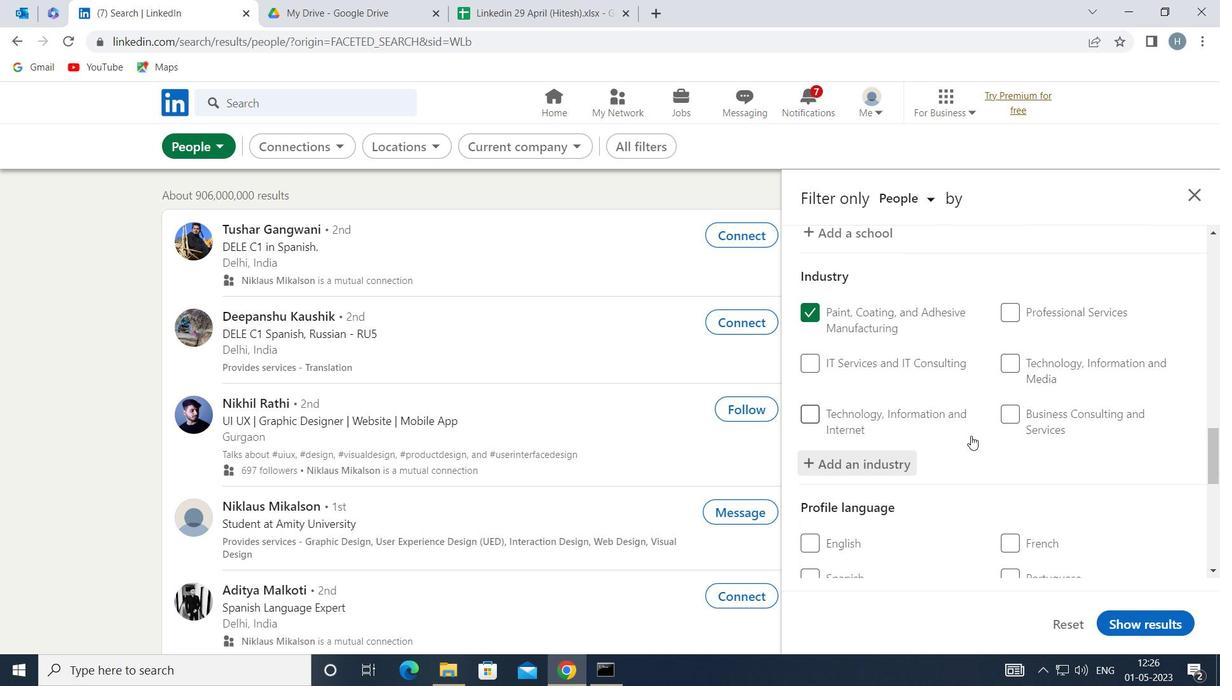 
Action: Mouse moved to (953, 452)
Screenshot: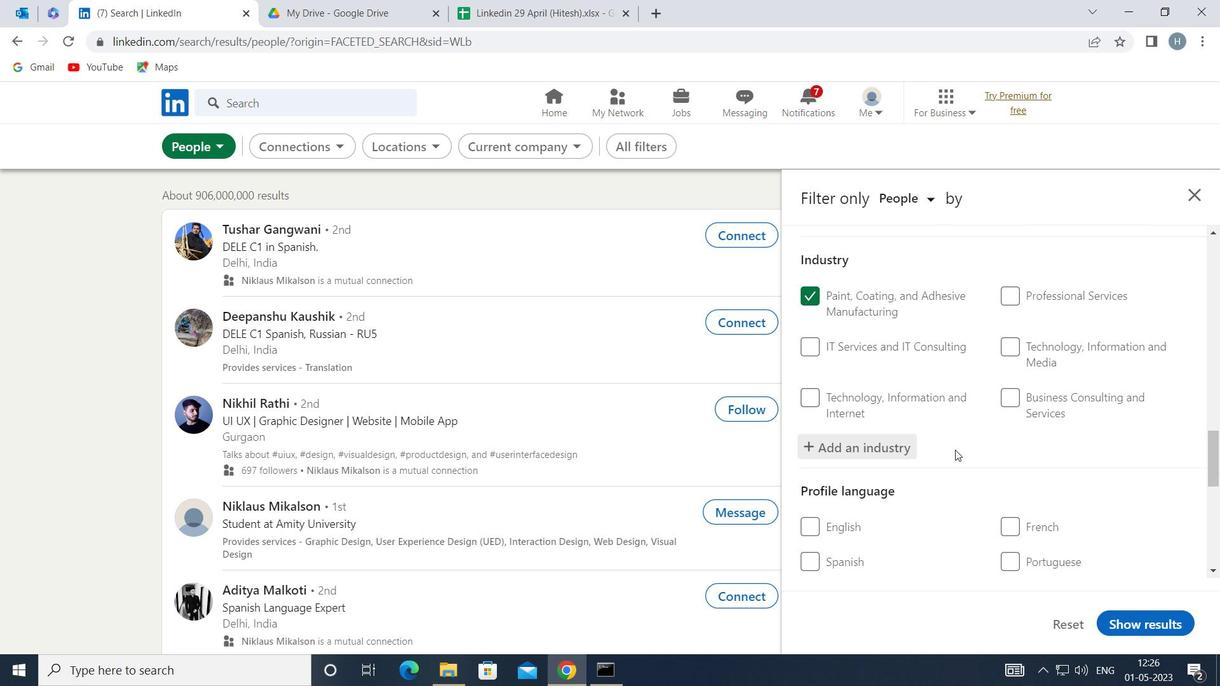 
Action: Mouse scrolled (953, 451) with delta (0, 0)
Screenshot: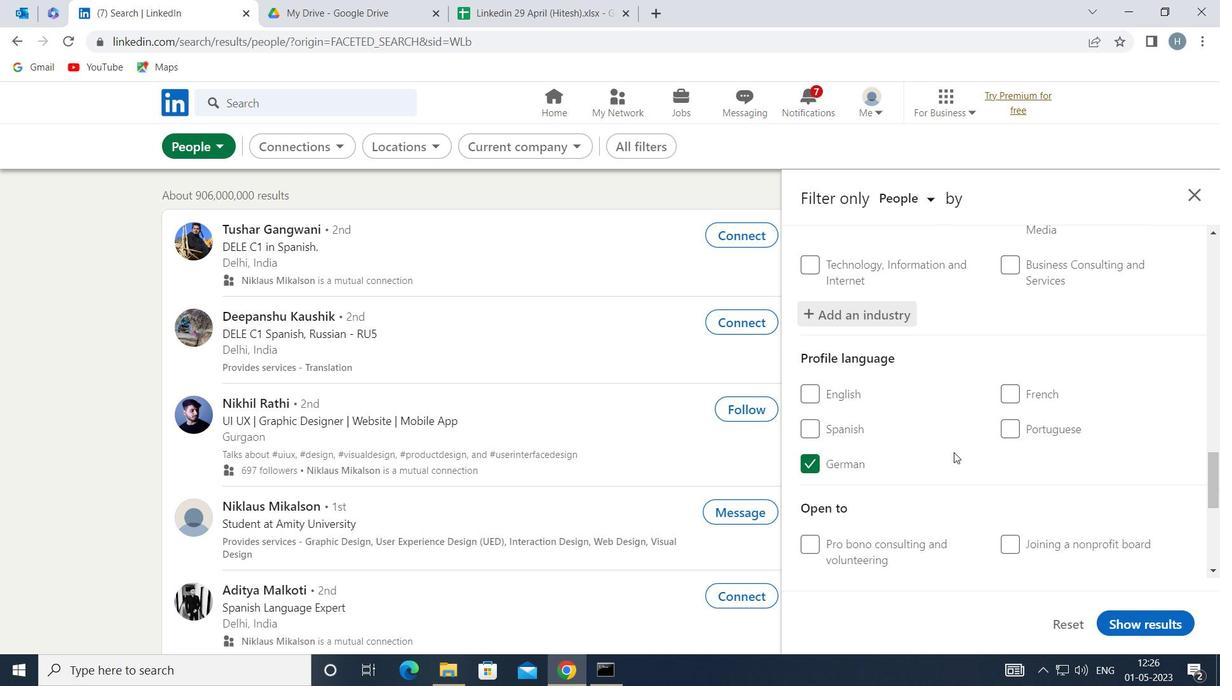 
Action: Mouse moved to (953, 453)
Screenshot: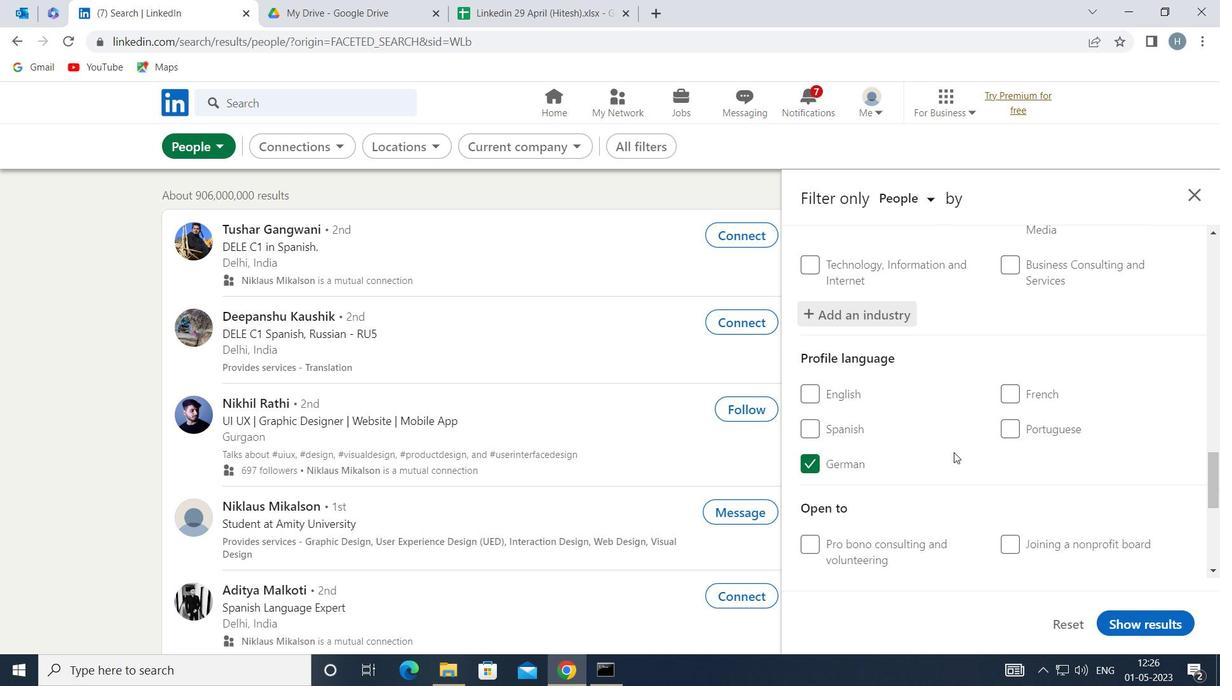 
Action: Mouse scrolled (953, 452) with delta (0, 0)
Screenshot: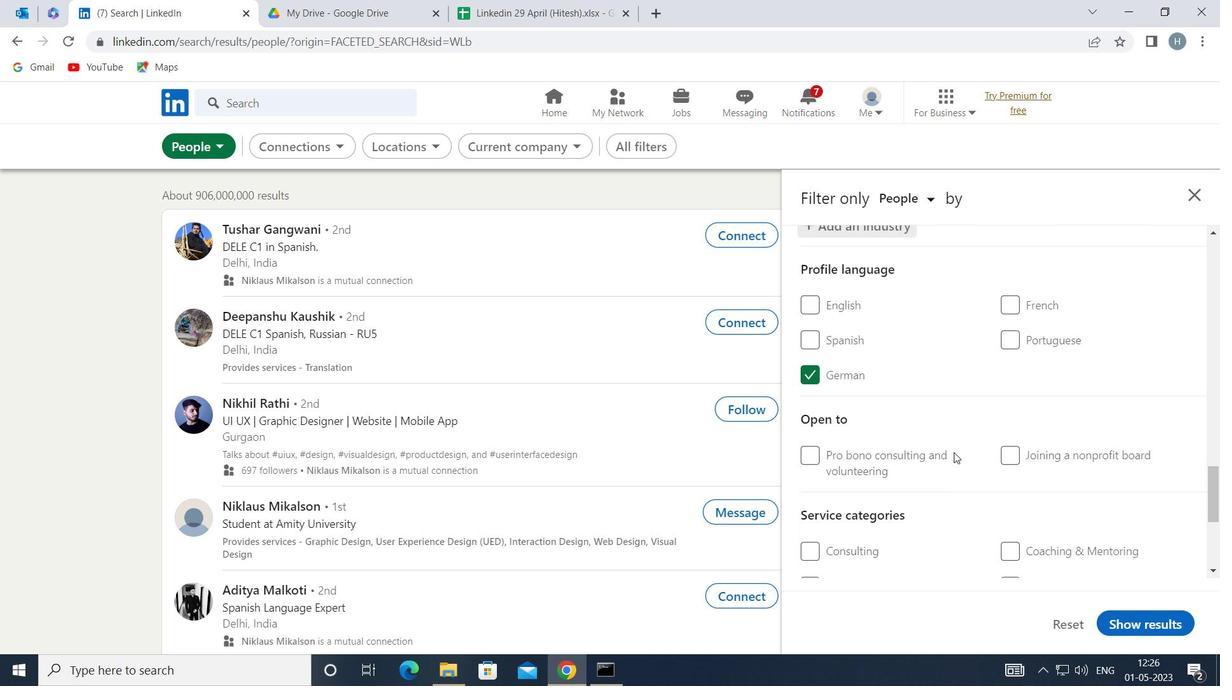 
Action: Mouse scrolled (953, 452) with delta (0, 0)
Screenshot: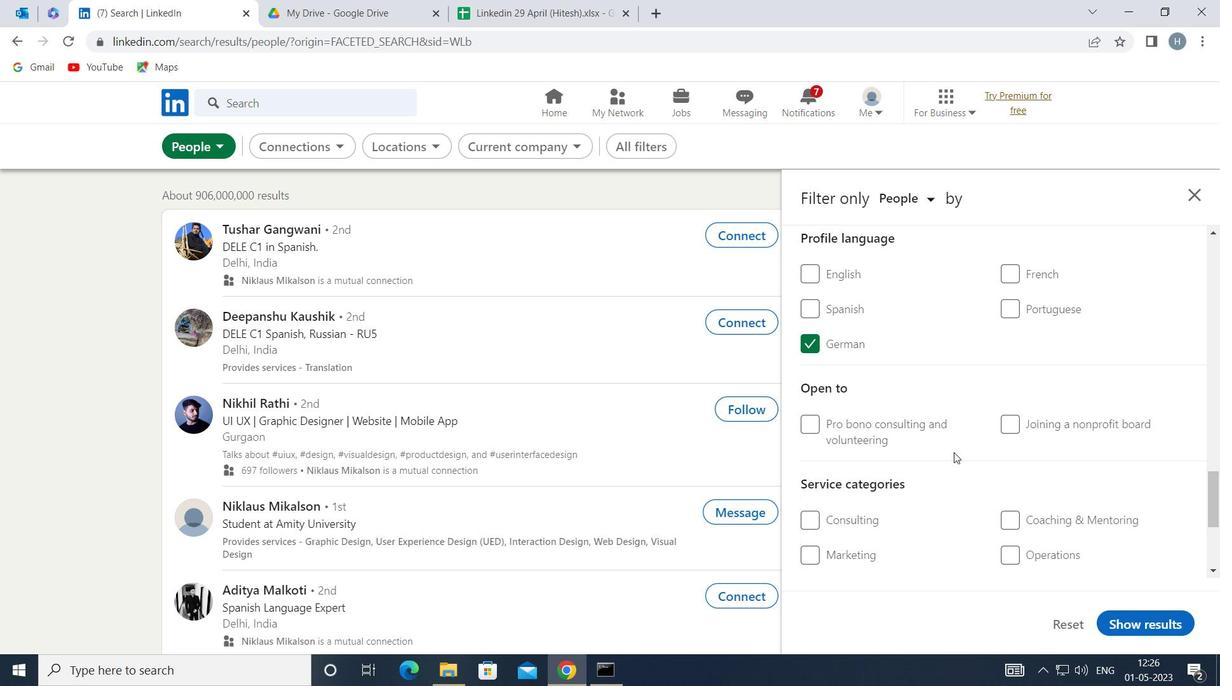 
Action: Mouse moved to (1056, 457)
Screenshot: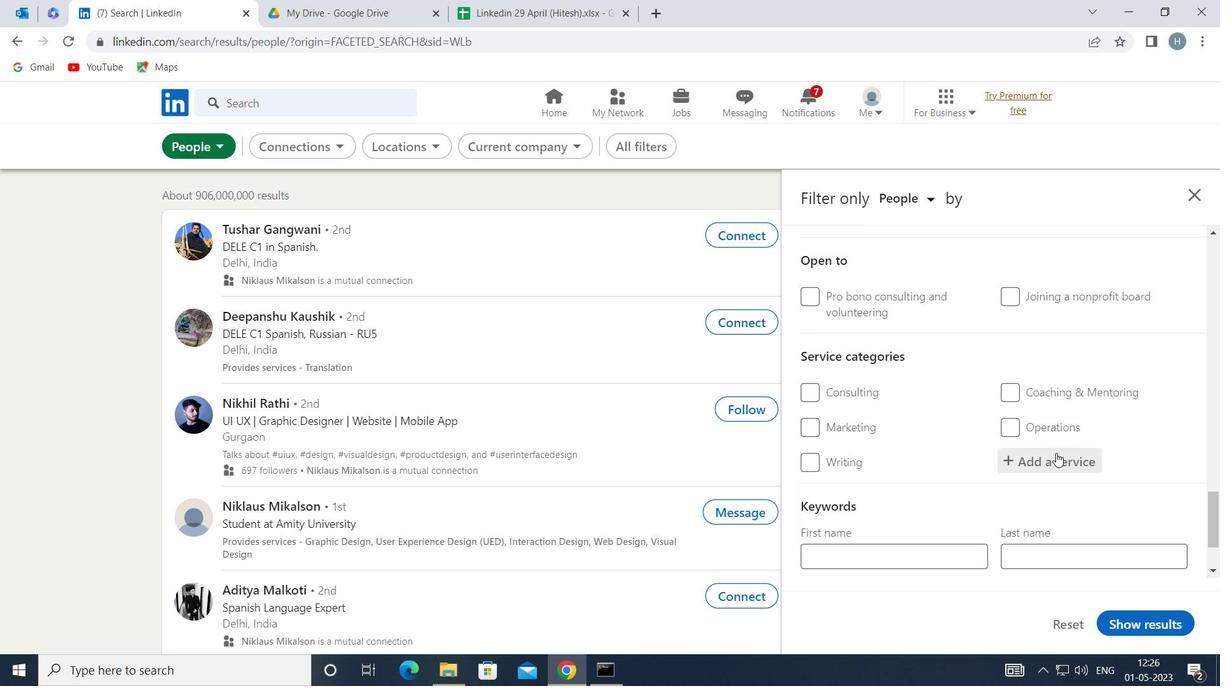 
Action: Mouse pressed left at (1056, 457)
Screenshot: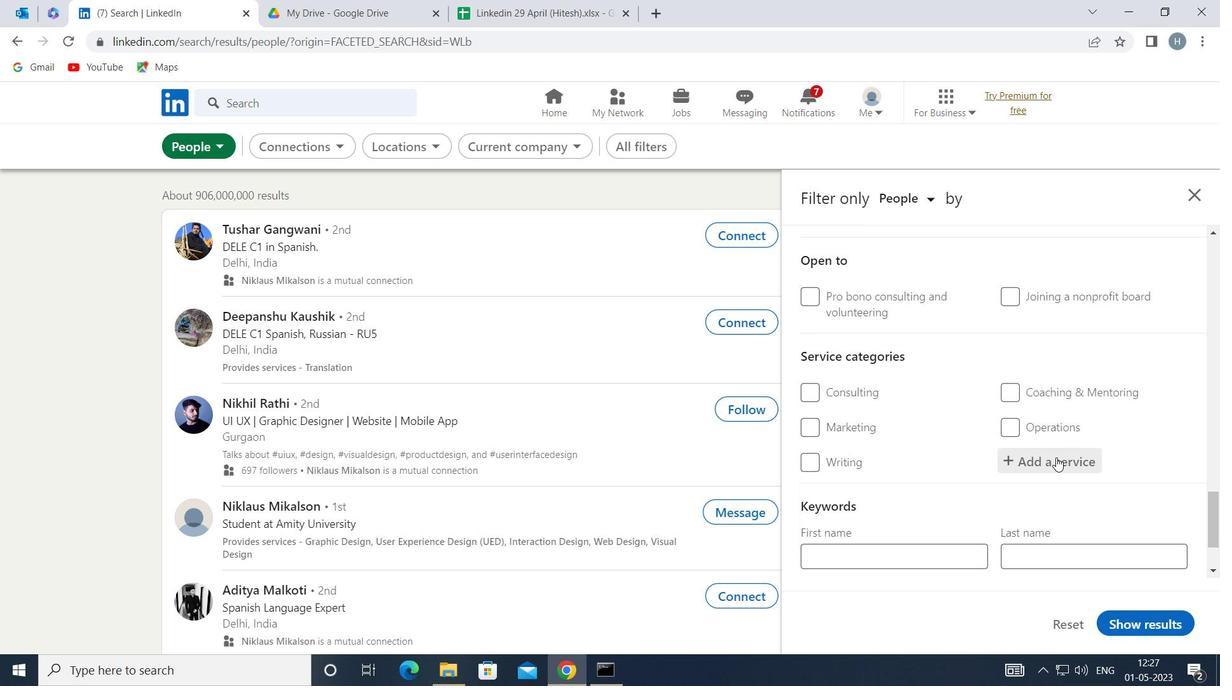 
Action: Key pressed <Key.shift><Key.shift>IMMI
Screenshot: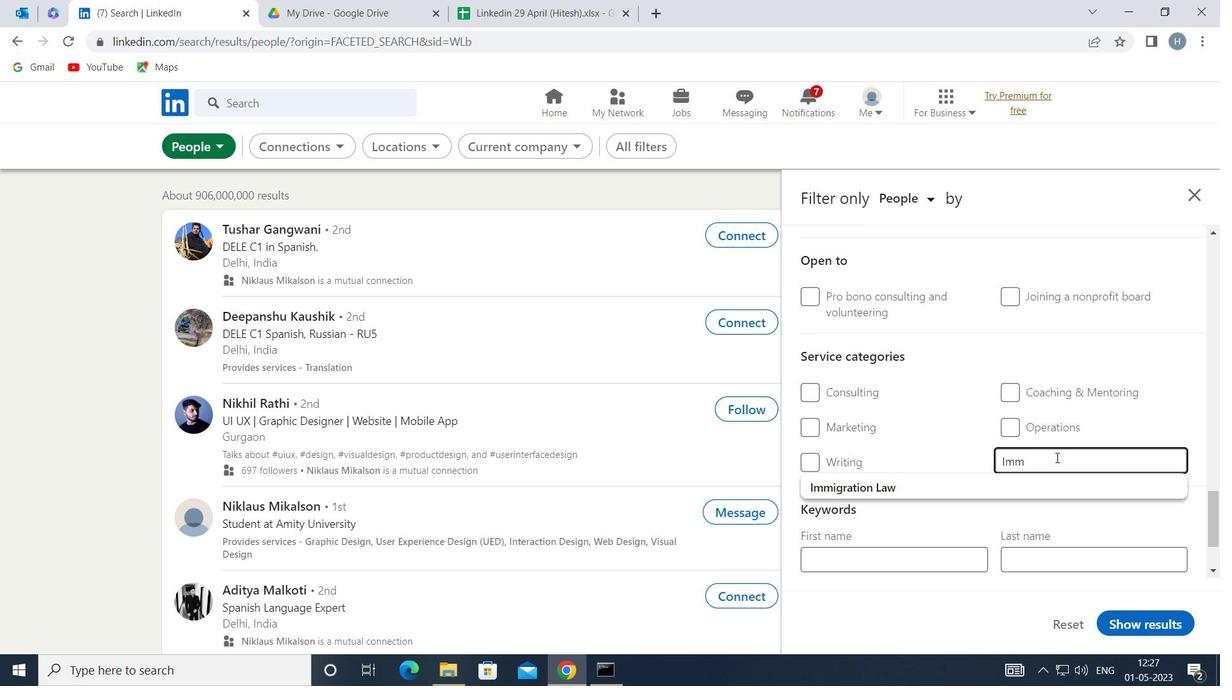 
Action: Mouse moved to (992, 491)
Screenshot: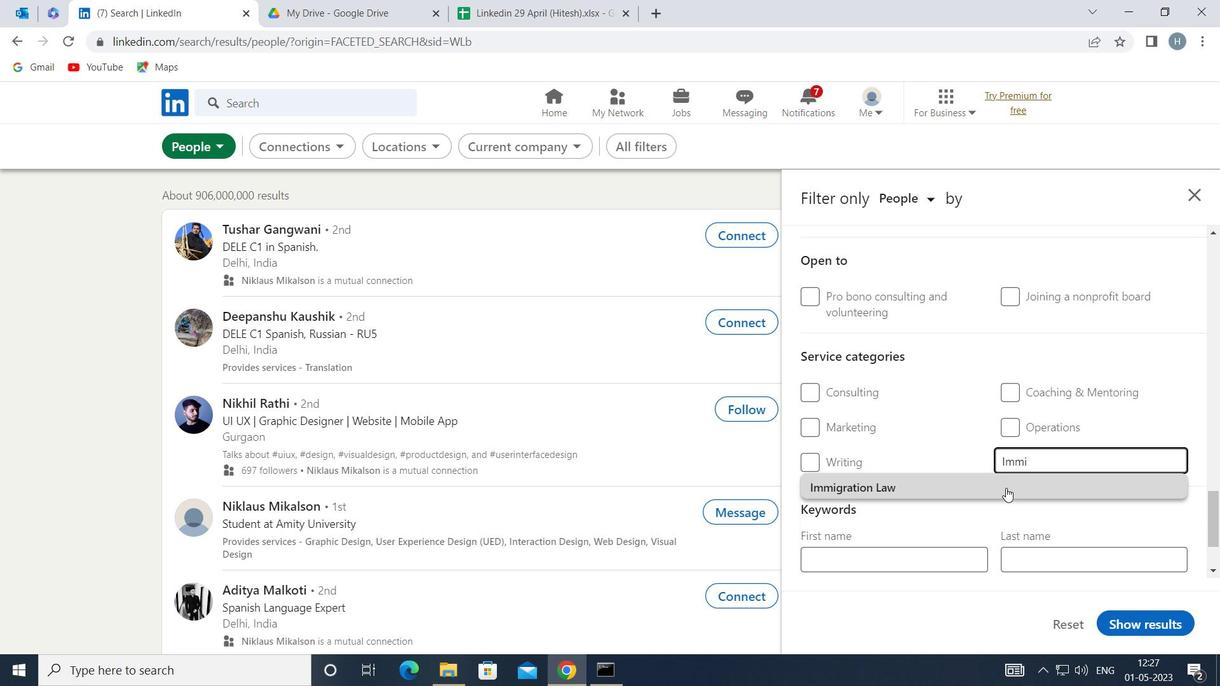 
Action: Mouse pressed left at (992, 491)
Screenshot: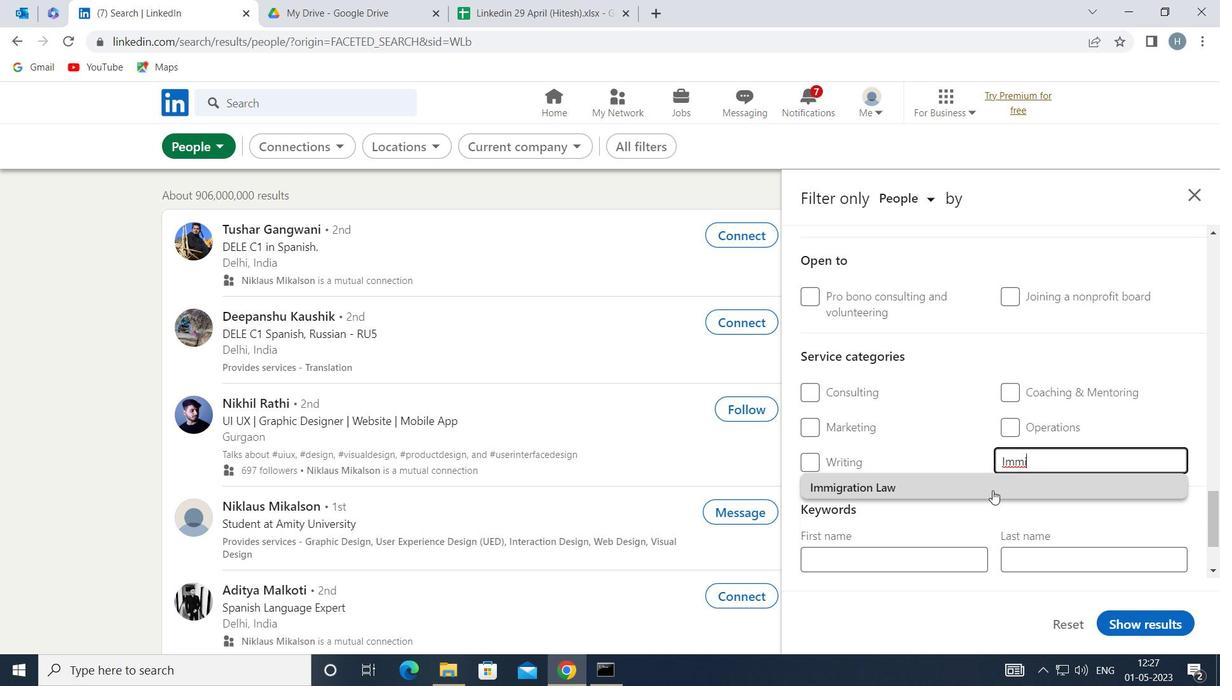 
Action: Mouse moved to (972, 492)
Screenshot: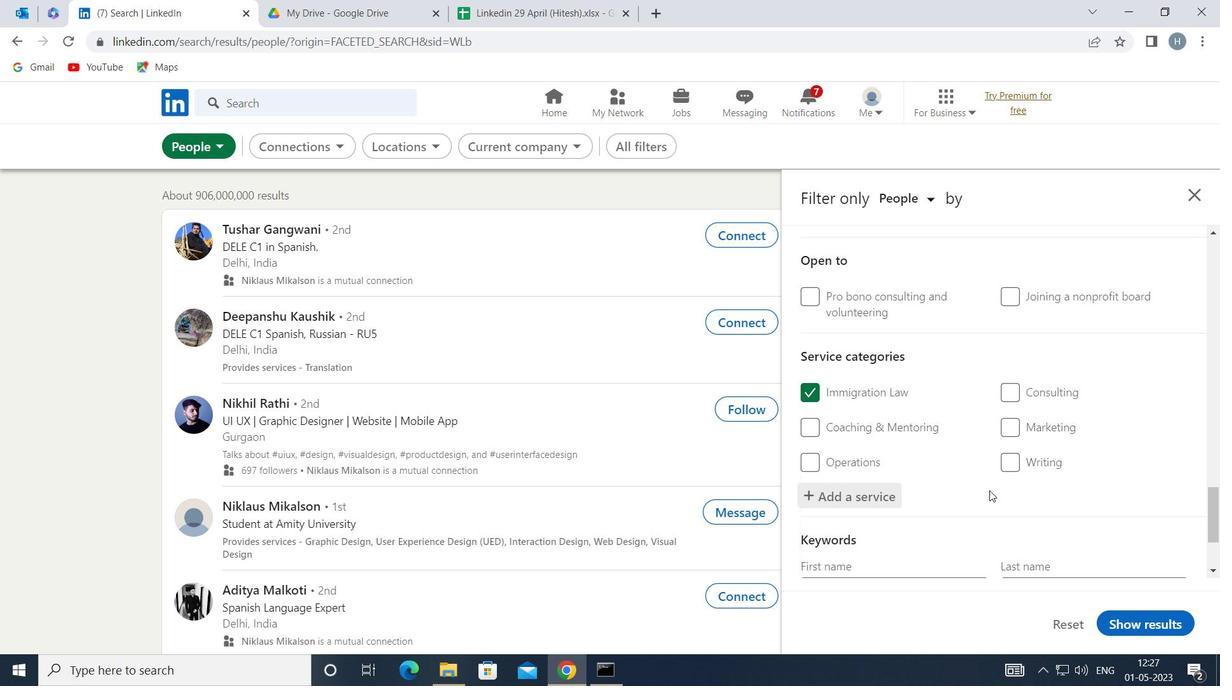 
Action: Mouse scrolled (972, 491) with delta (0, 0)
Screenshot: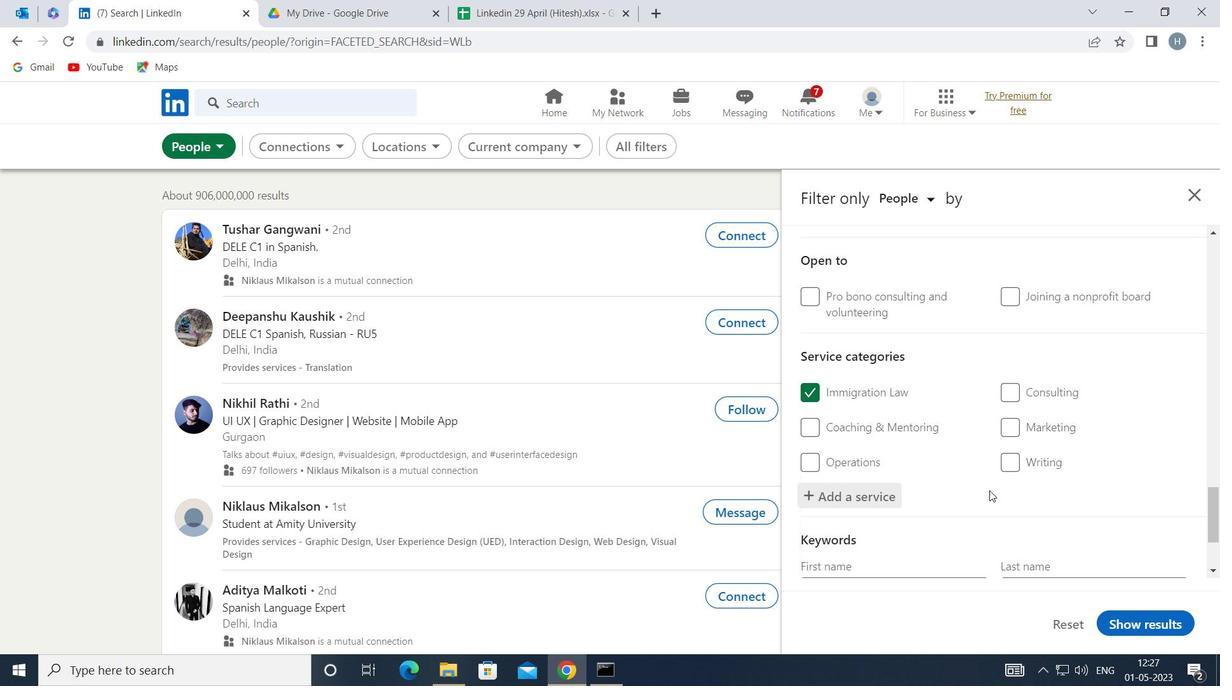 
Action: Mouse moved to (969, 494)
Screenshot: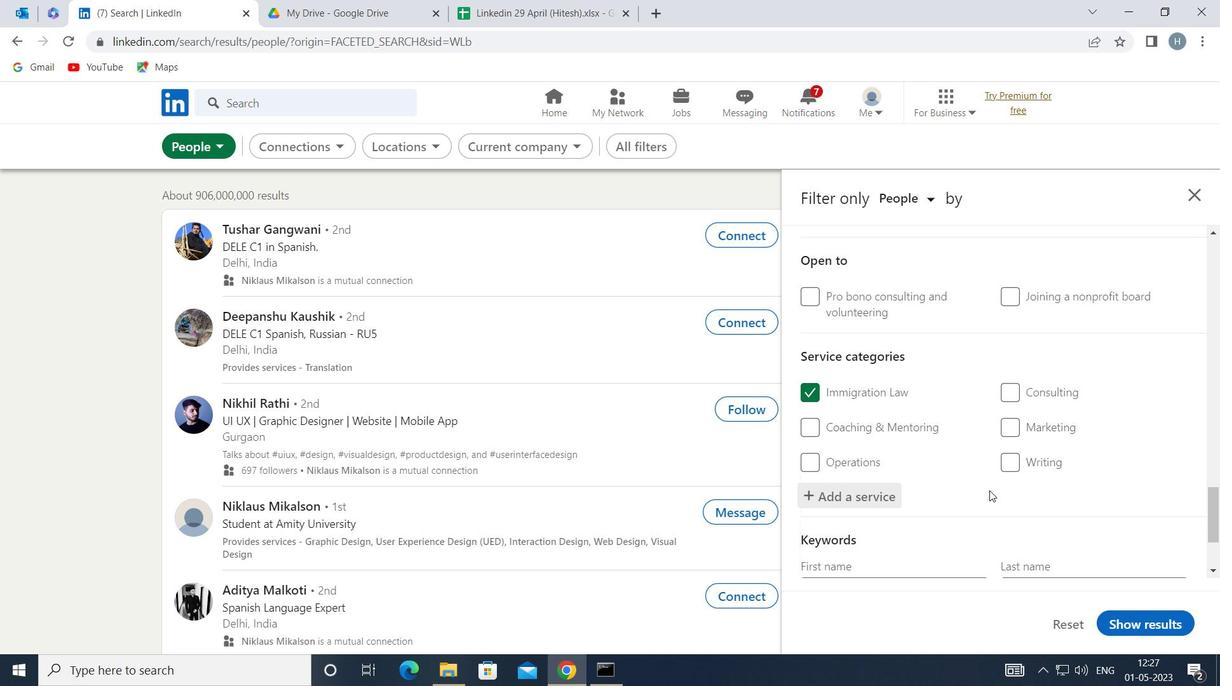 
Action: Mouse scrolled (969, 493) with delta (0, 0)
Screenshot: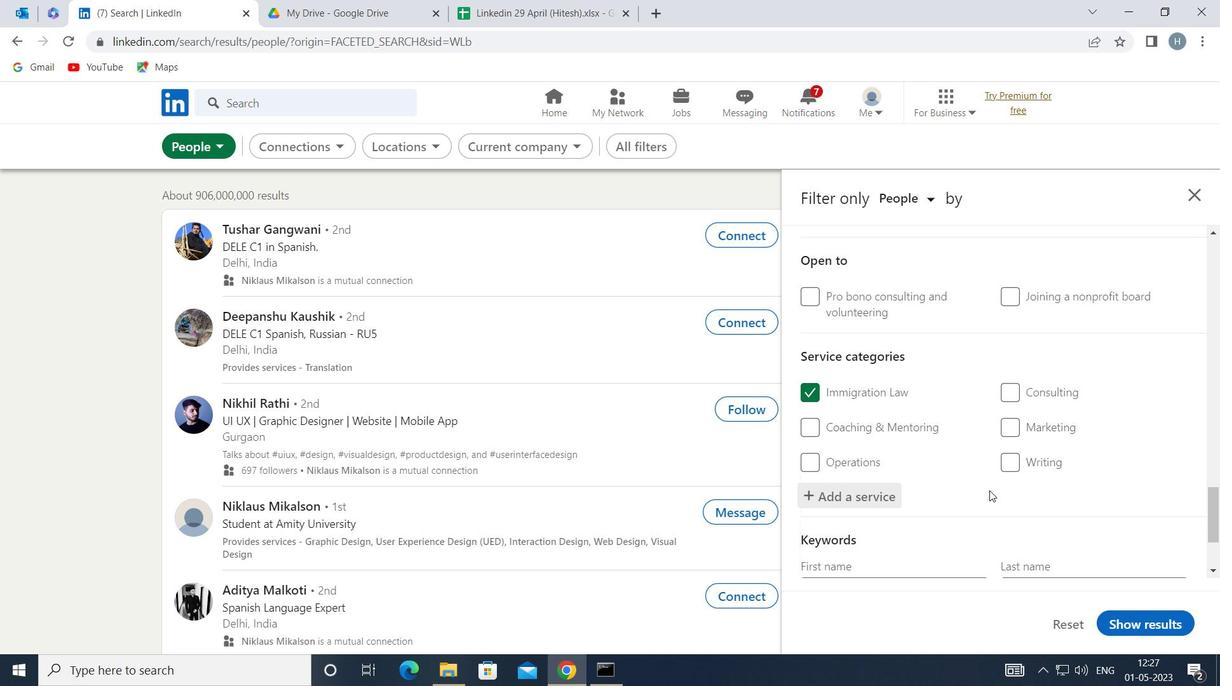 
Action: Mouse moved to (969, 494)
Screenshot: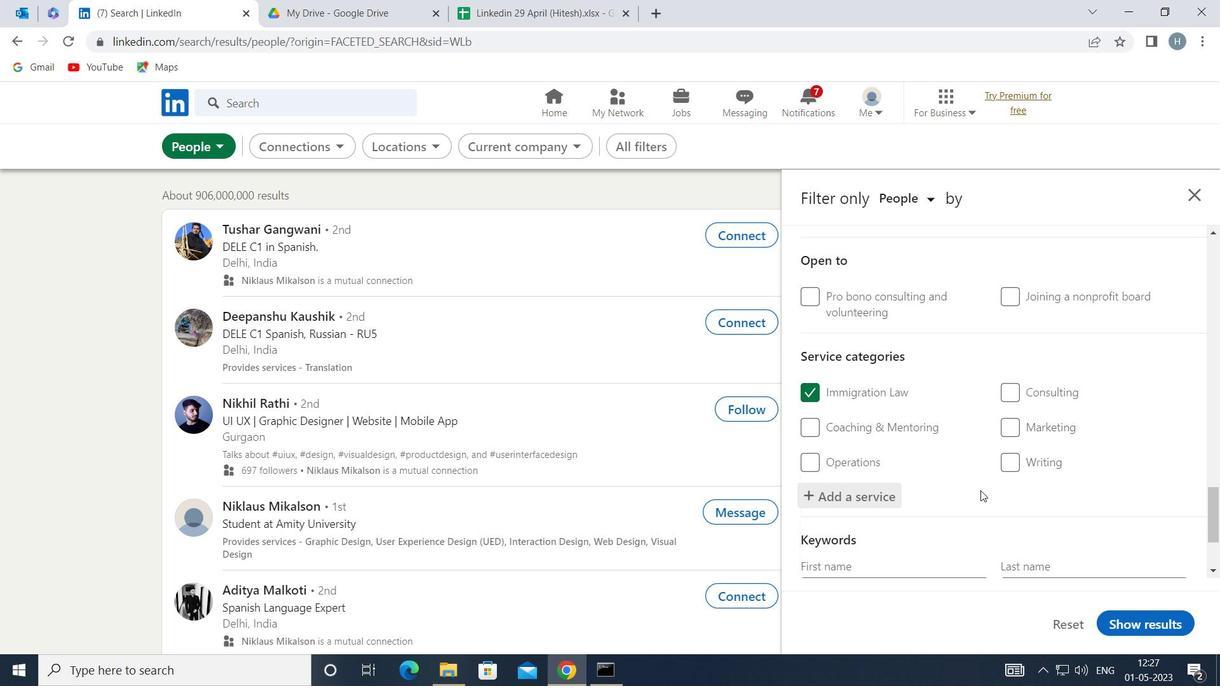 
Action: Mouse scrolled (969, 493) with delta (0, 0)
Screenshot: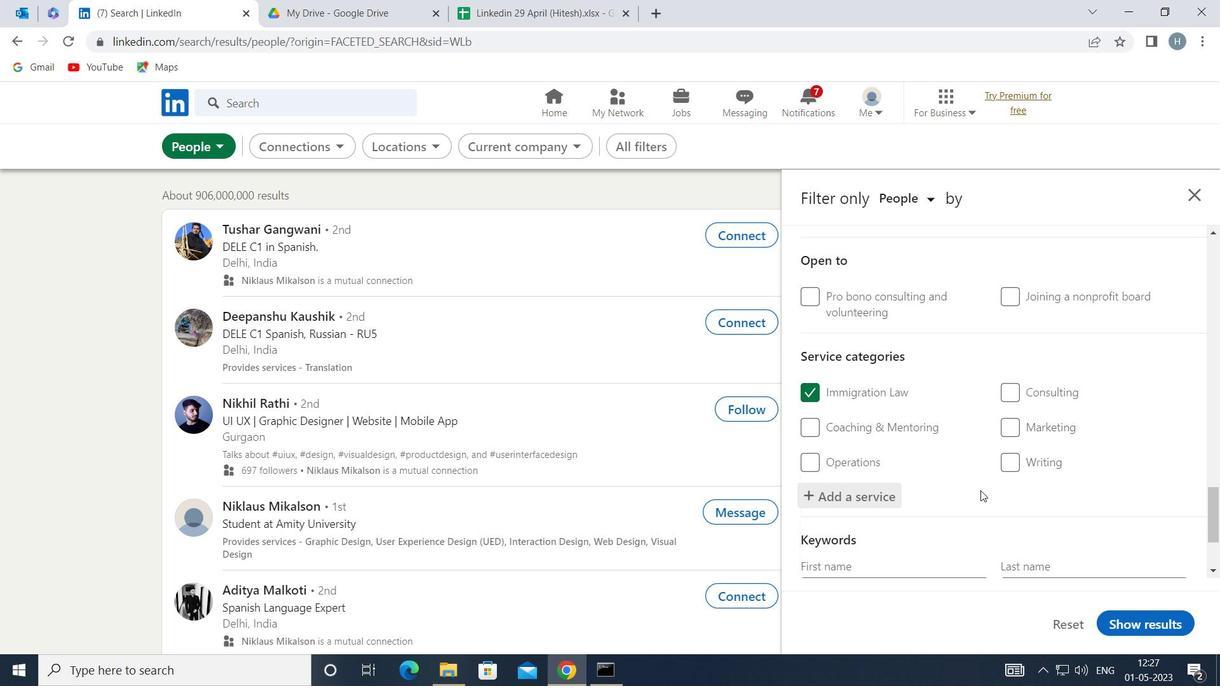 
Action: Mouse moved to (963, 494)
Screenshot: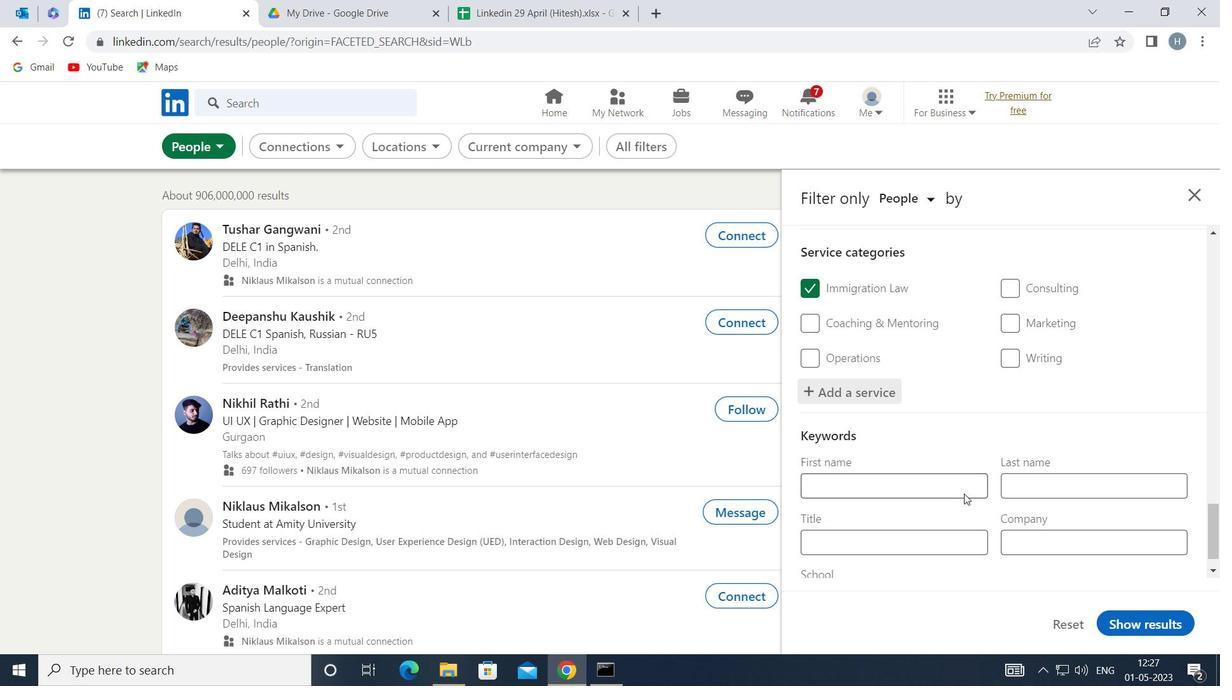 
Action: Mouse scrolled (963, 493) with delta (0, 0)
Screenshot: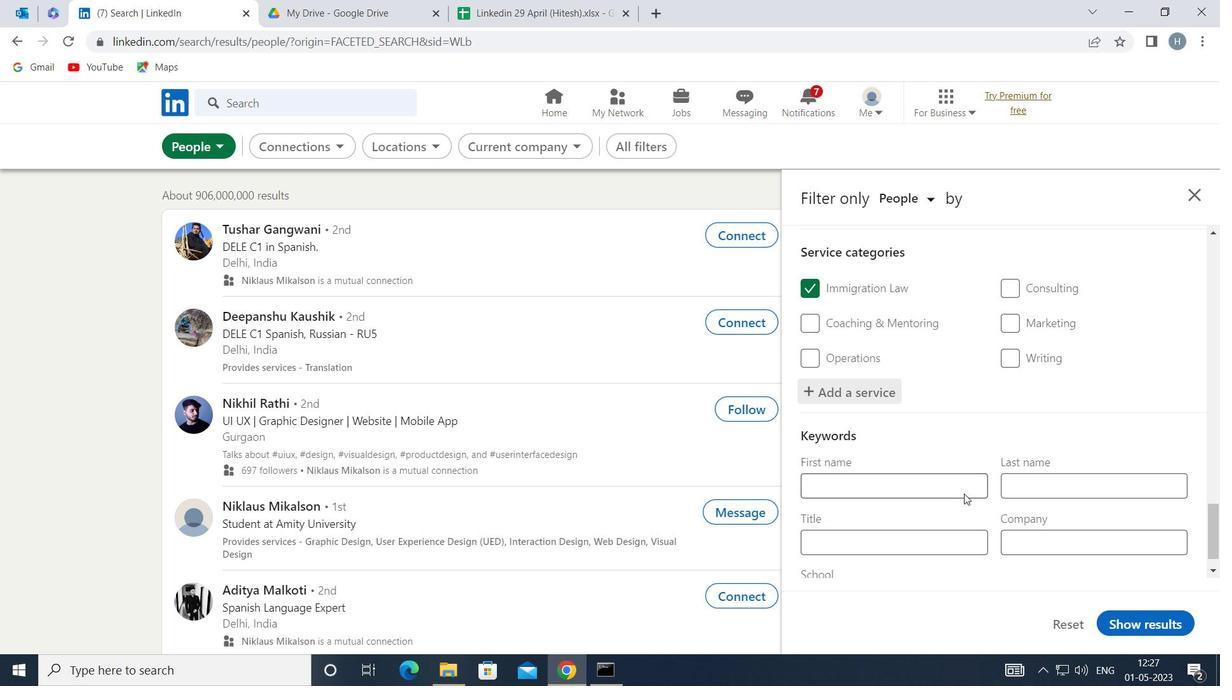 
Action: Mouse scrolled (963, 493) with delta (0, 0)
Screenshot: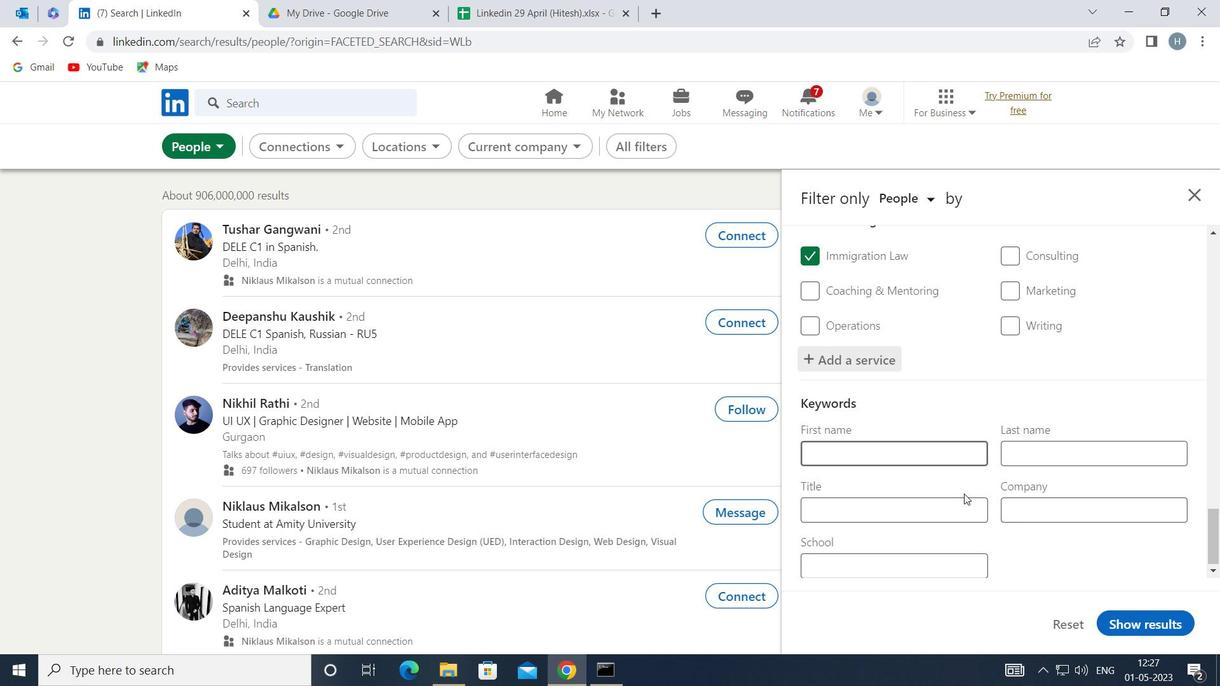 
Action: Mouse moved to (946, 507)
Screenshot: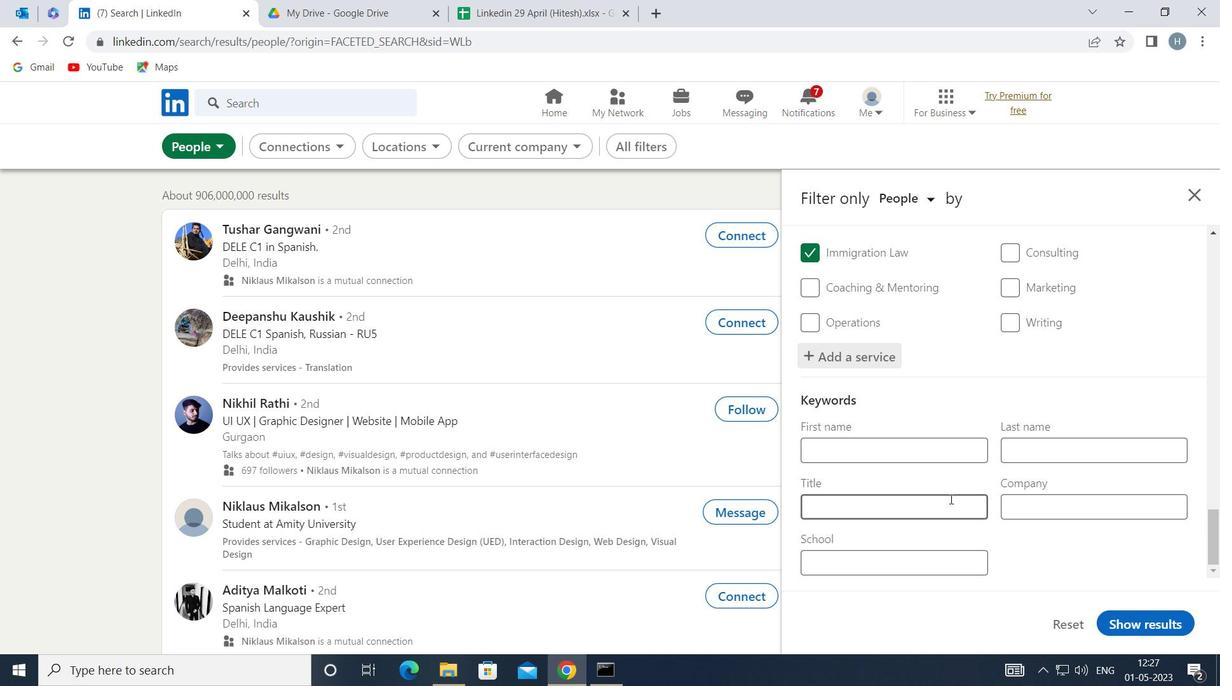 
Action: Mouse pressed left at (946, 507)
Screenshot: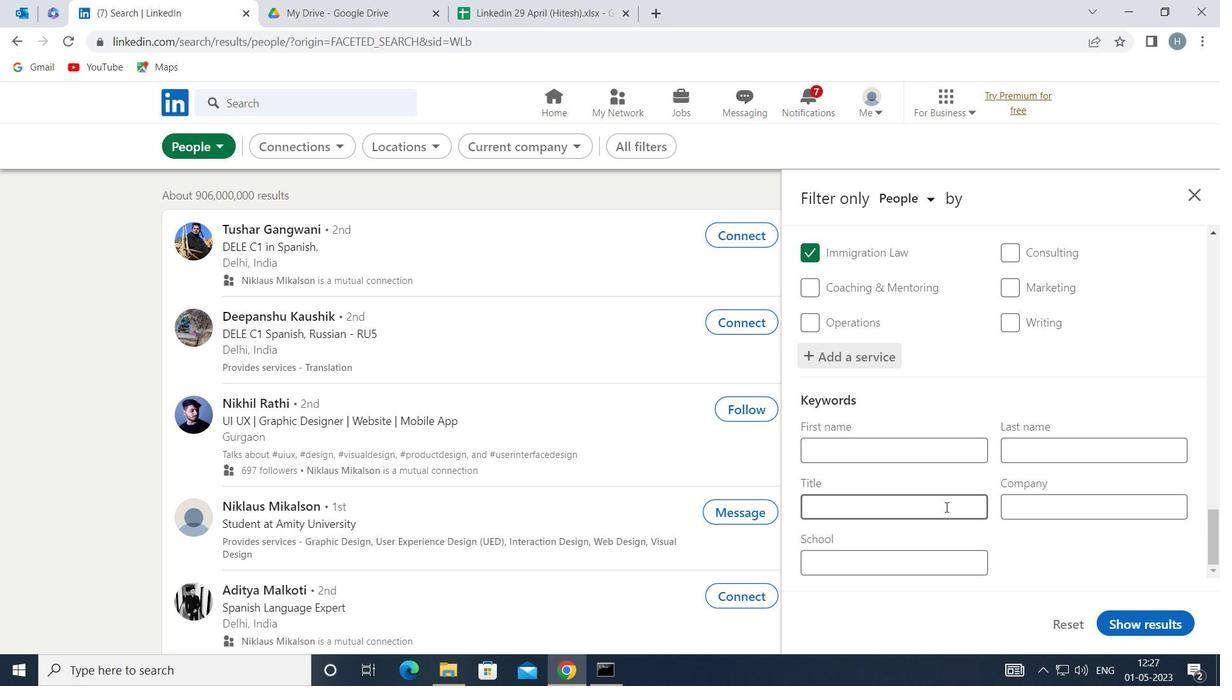 
Action: Key pressed <Key.shift>PARALEGAL
Screenshot: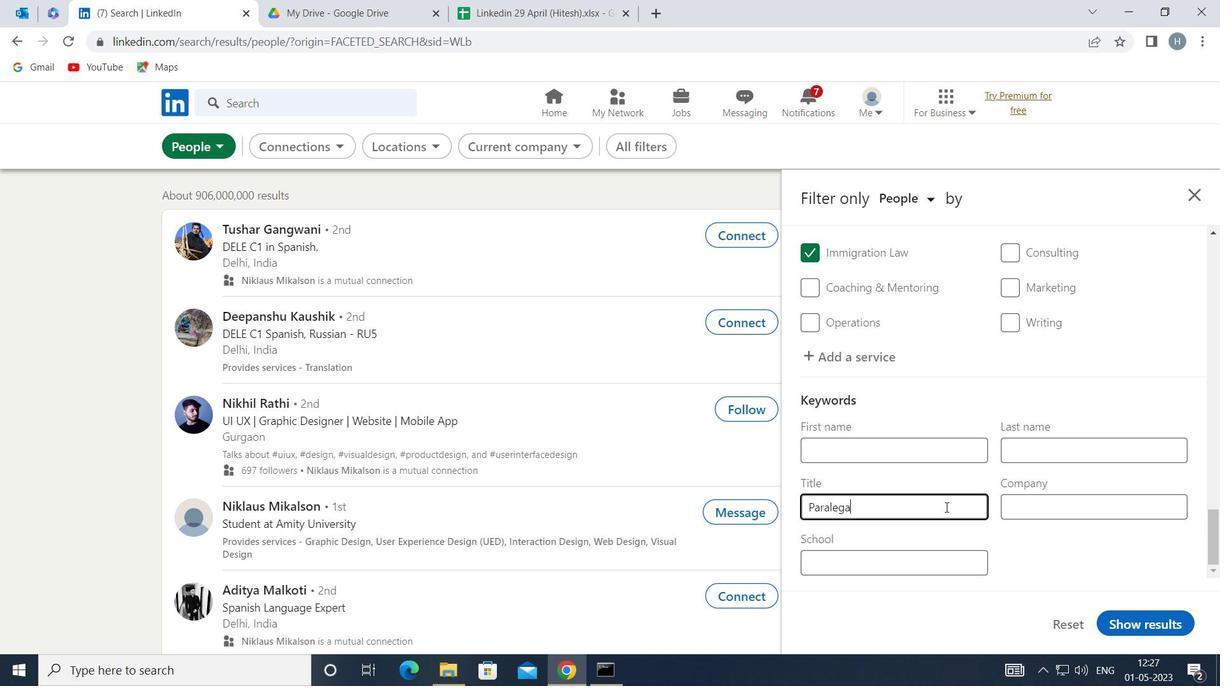 
Action: Mouse moved to (1141, 631)
Screenshot: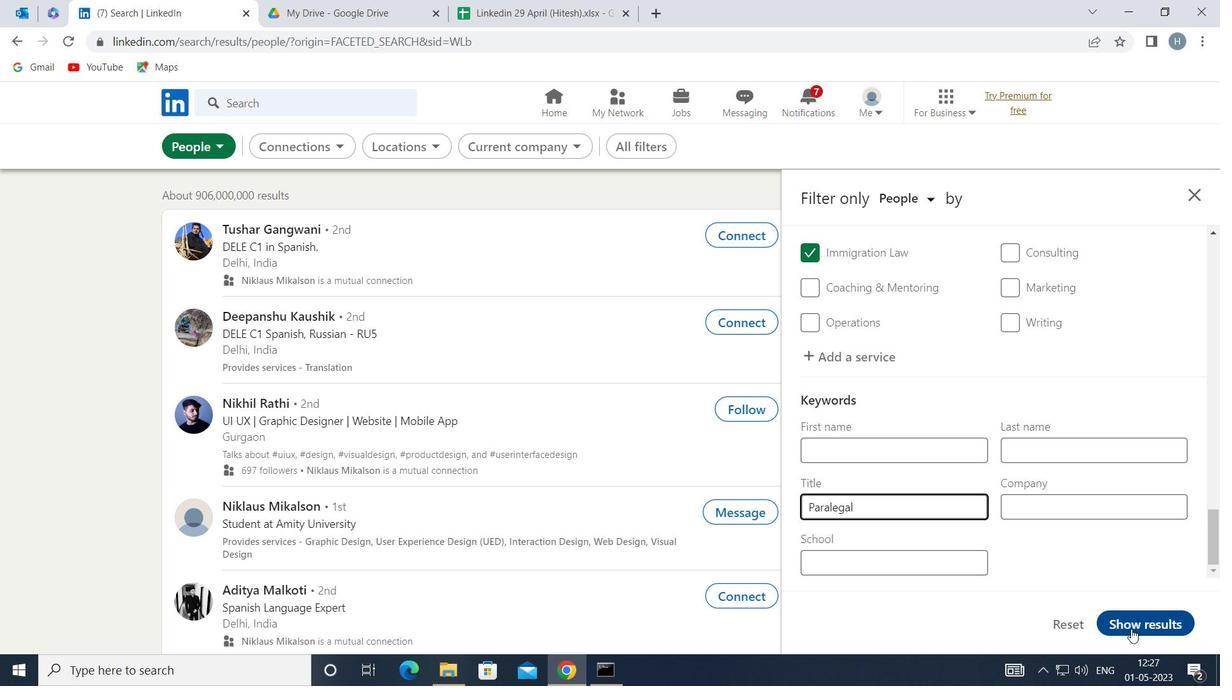 
Action: Mouse pressed left at (1141, 631)
Screenshot: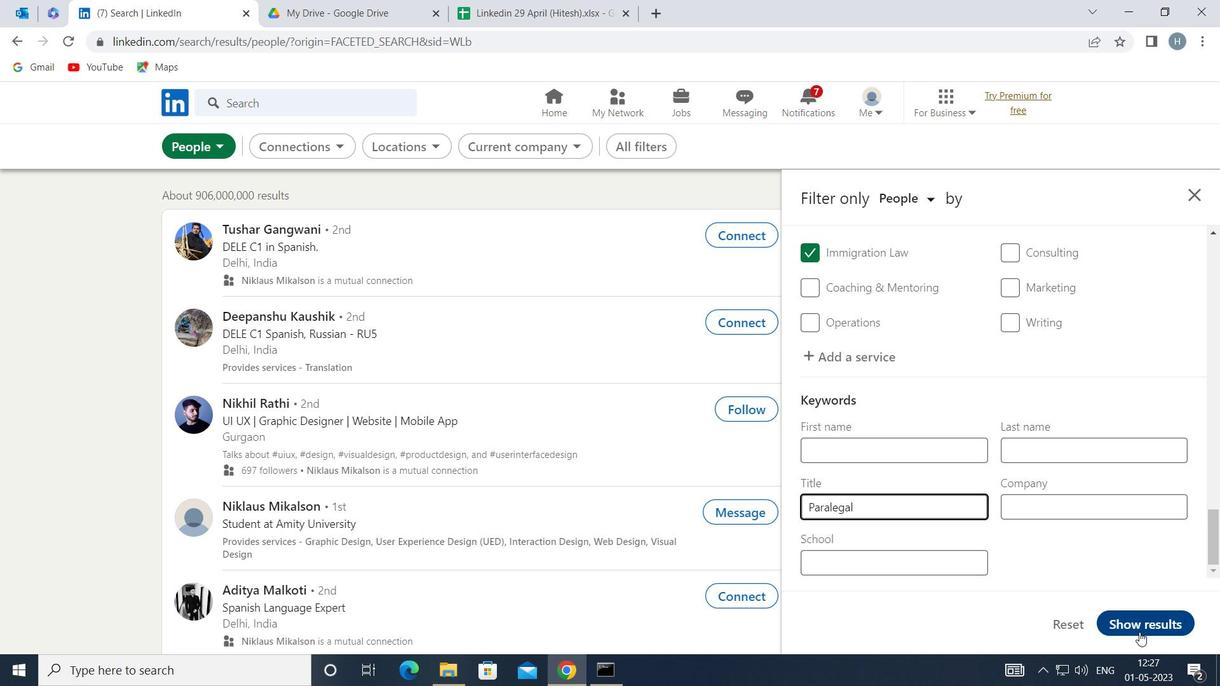 
Action: Mouse moved to (861, 498)
Screenshot: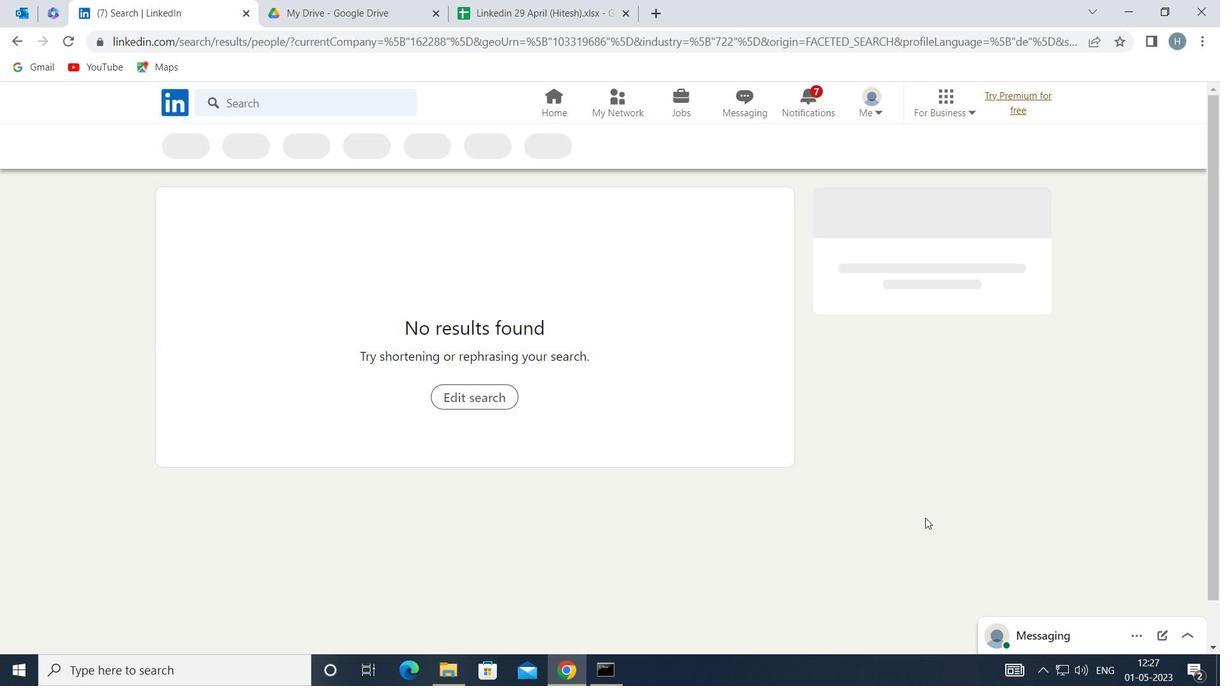 
